Task: Look for space in Berlin Köpenick, Germany from 10th July, 2023 to 15th July, 2023 for 7 adults in price range Rs.10000 to Rs.15000. Place can be entire place or shared room with 4 bedrooms having 7 beds and 4 bathrooms. Property type can be house, flat, guest house. Amenities needed are: wifi, TV, free parkinig on premises, gym, breakfast. Booking option can be shelf check-in. Required host language is English.
Action: Mouse pressed left at (489, 106)
Screenshot: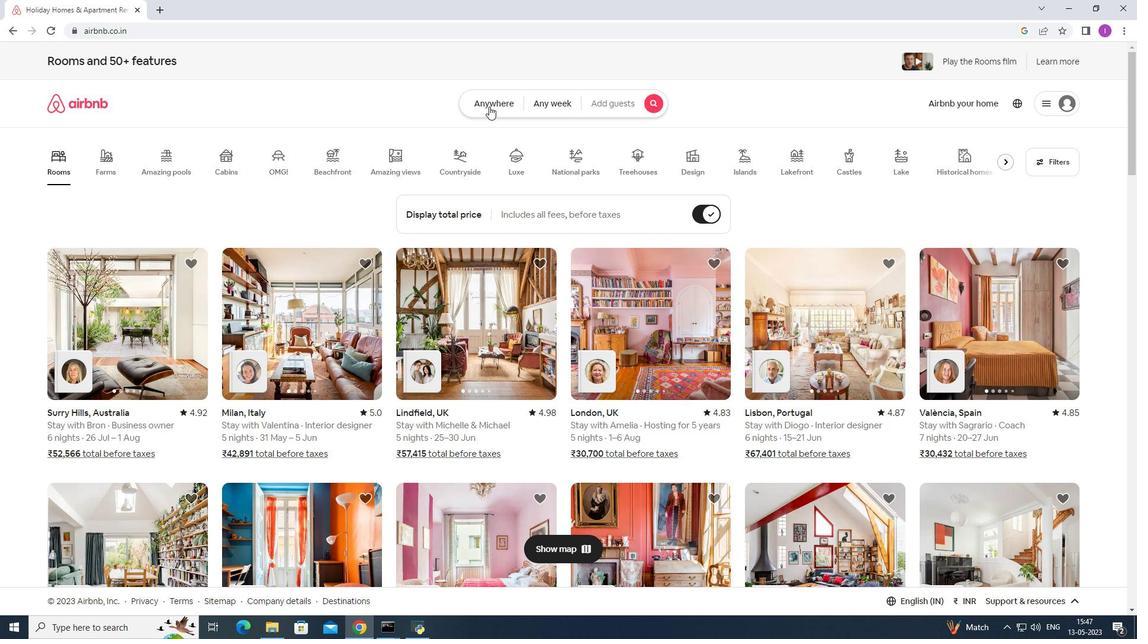 
Action: Mouse moved to (407, 154)
Screenshot: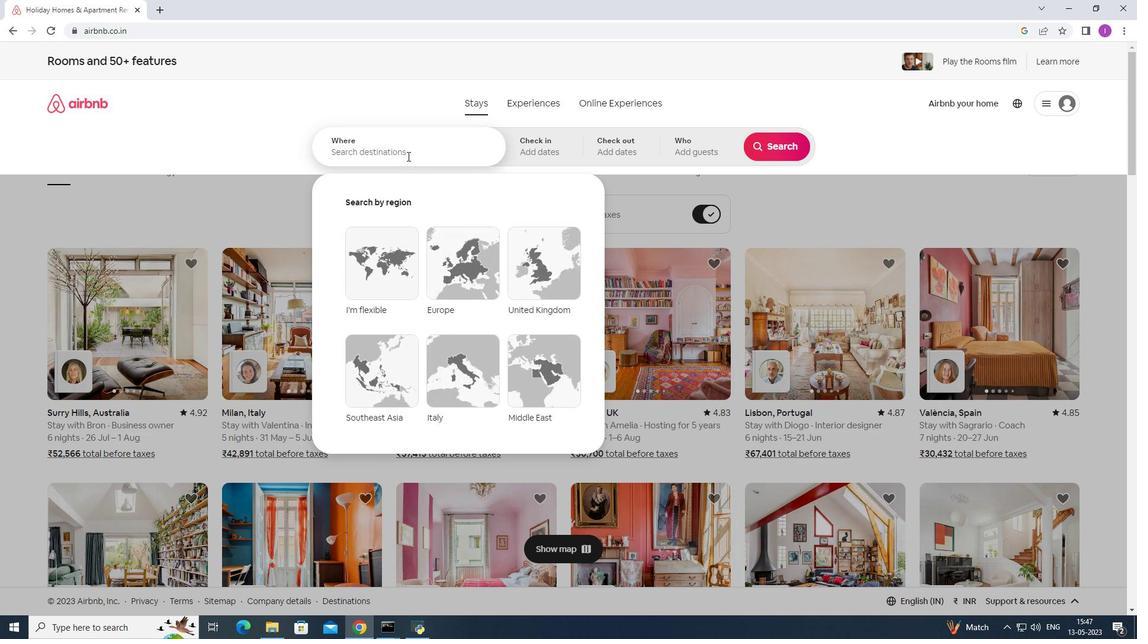
Action: Mouse pressed left at (407, 154)
Screenshot: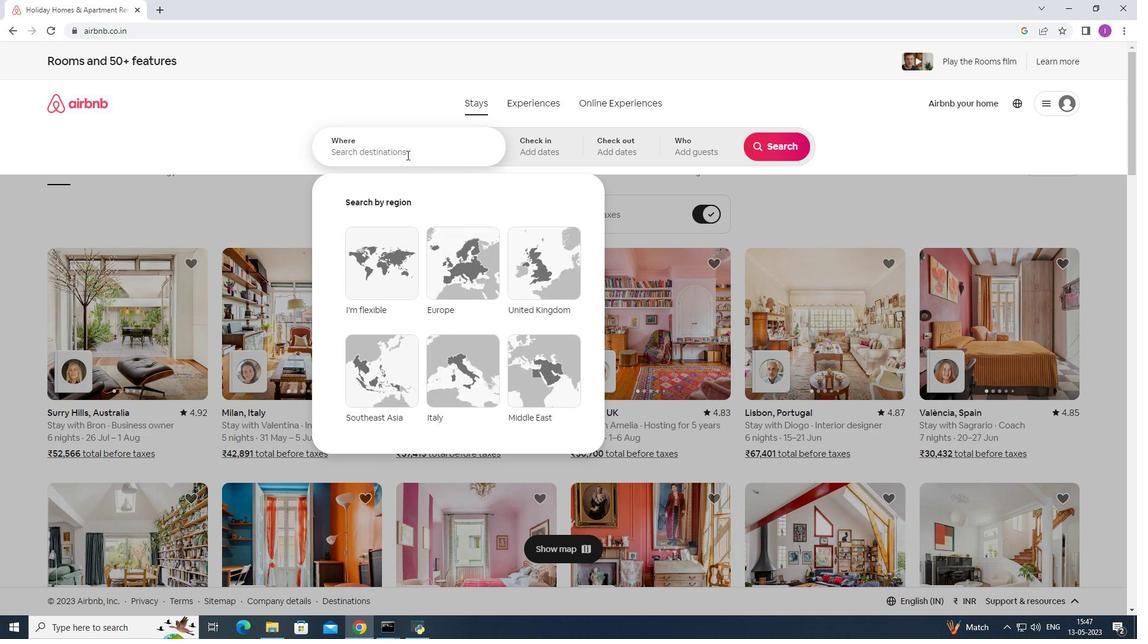 
Action: Key pressed <Key.shift>Berlin<Key.space>kopenick,<Key.shift><Key.shift><Key.shift>Germany
Screenshot: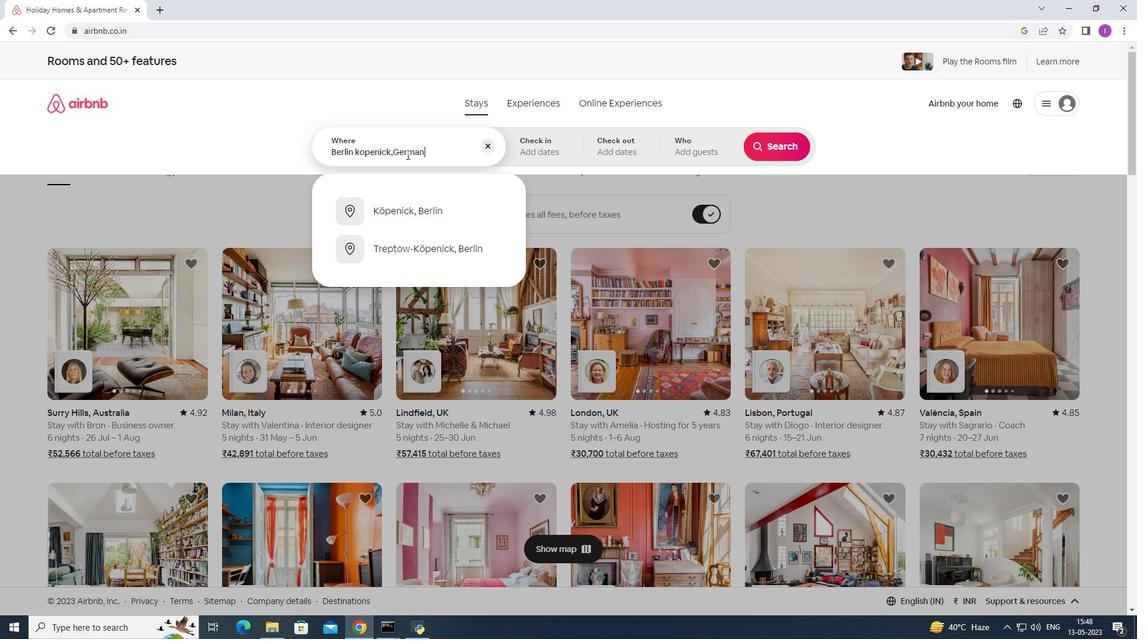 
Action: Mouse moved to (559, 147)
Screenshot: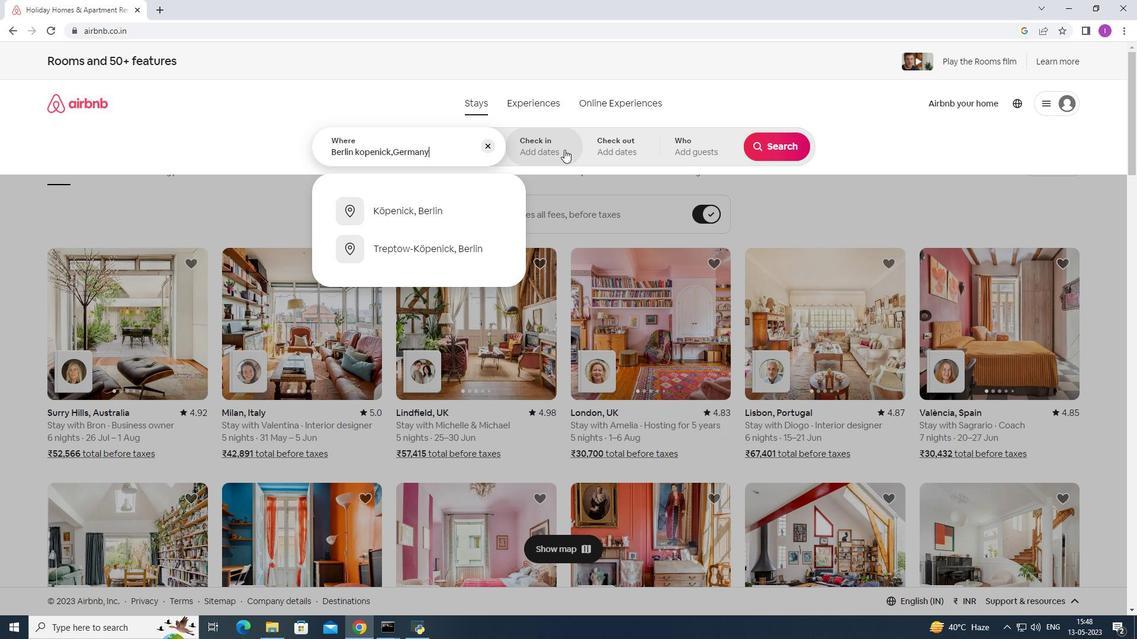 
Action: Mouse pressed left at (559, 147)
Screenshot: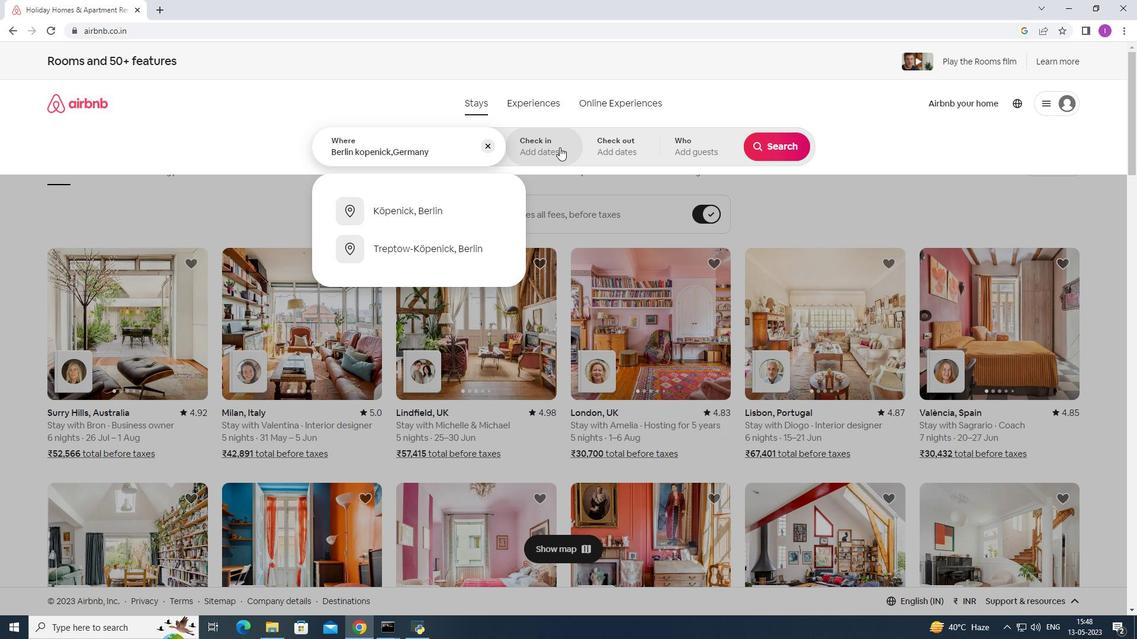 
Action: Mouse moved to (775, 243)
Screenshot: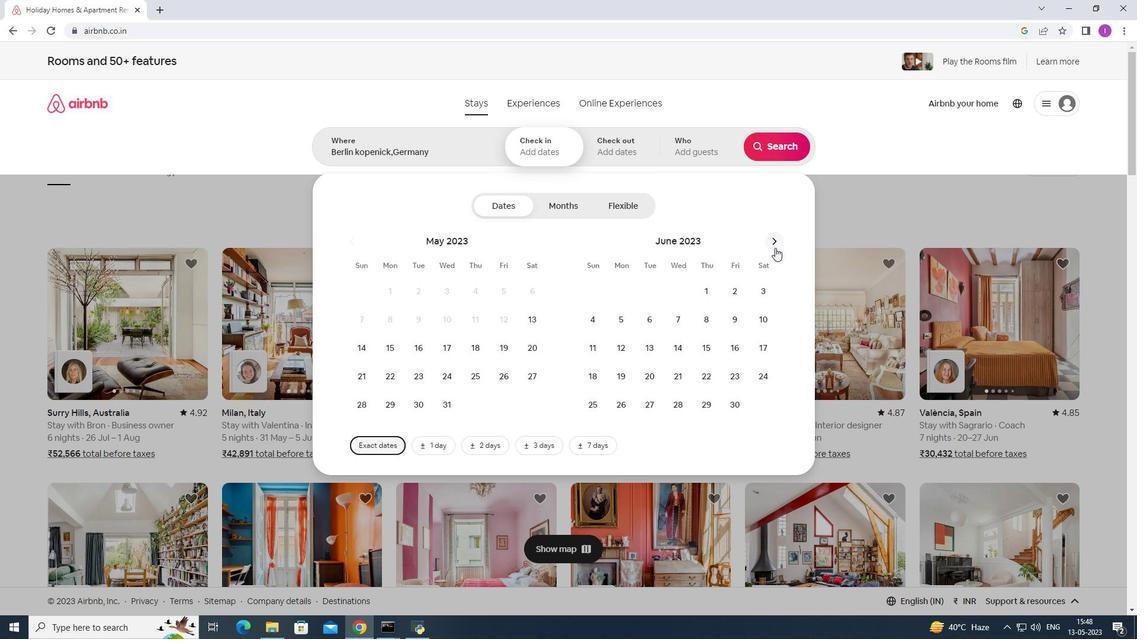 
Action: Mouse pressed left at (775, 243)
Screenshot: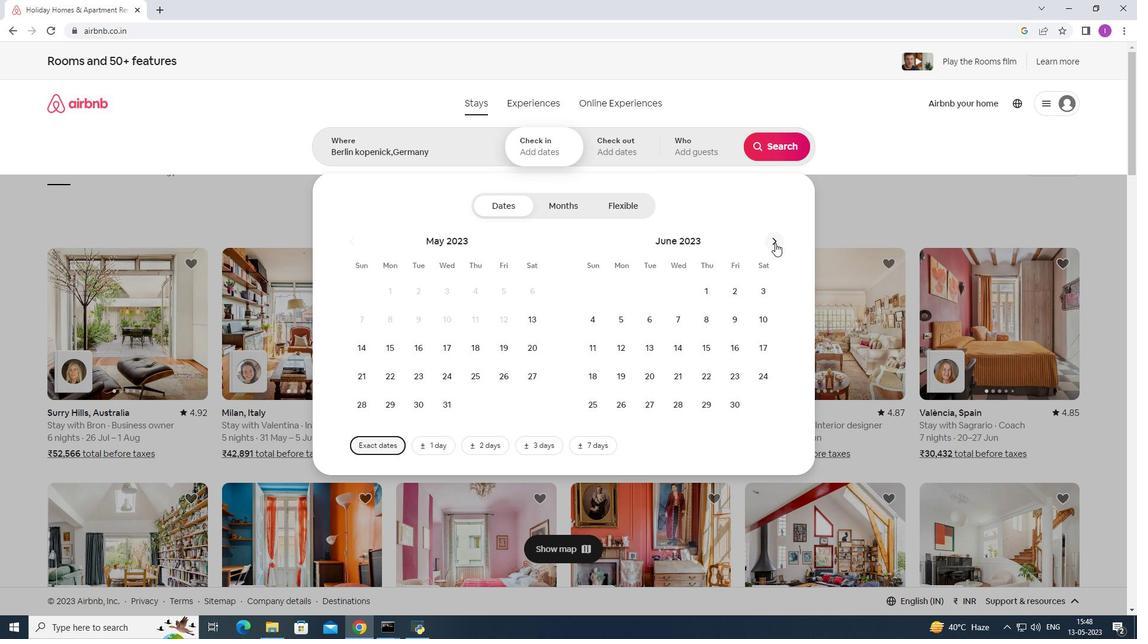 
Action: Mouse moved to (625, 343)
Screenshot: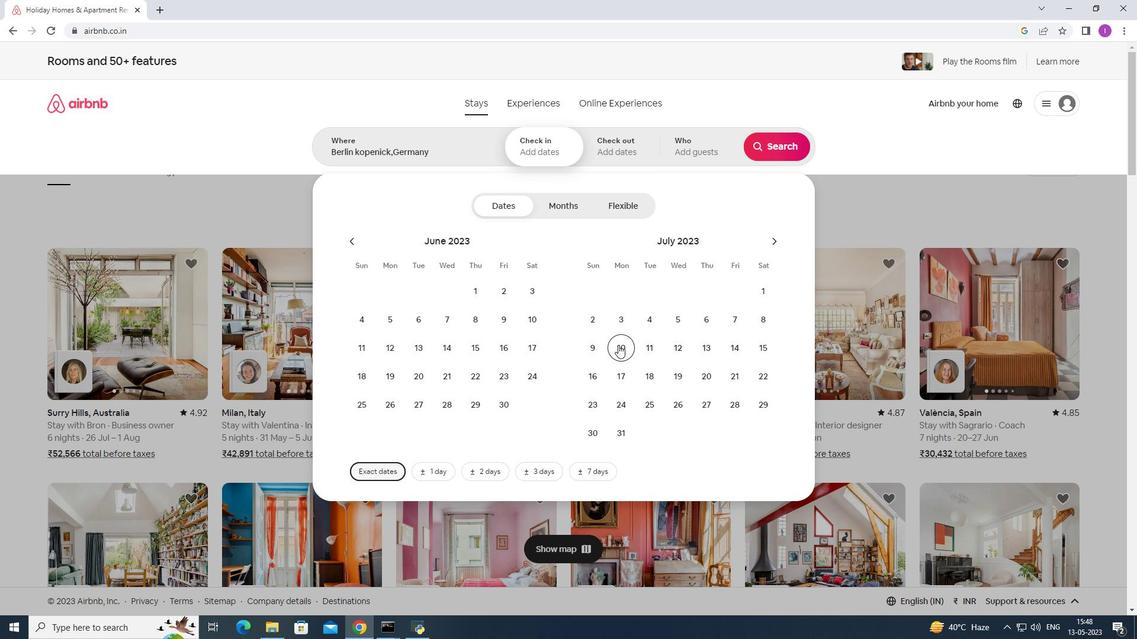 
Action: Mouse pressed left at (625, 343)
Screenshot: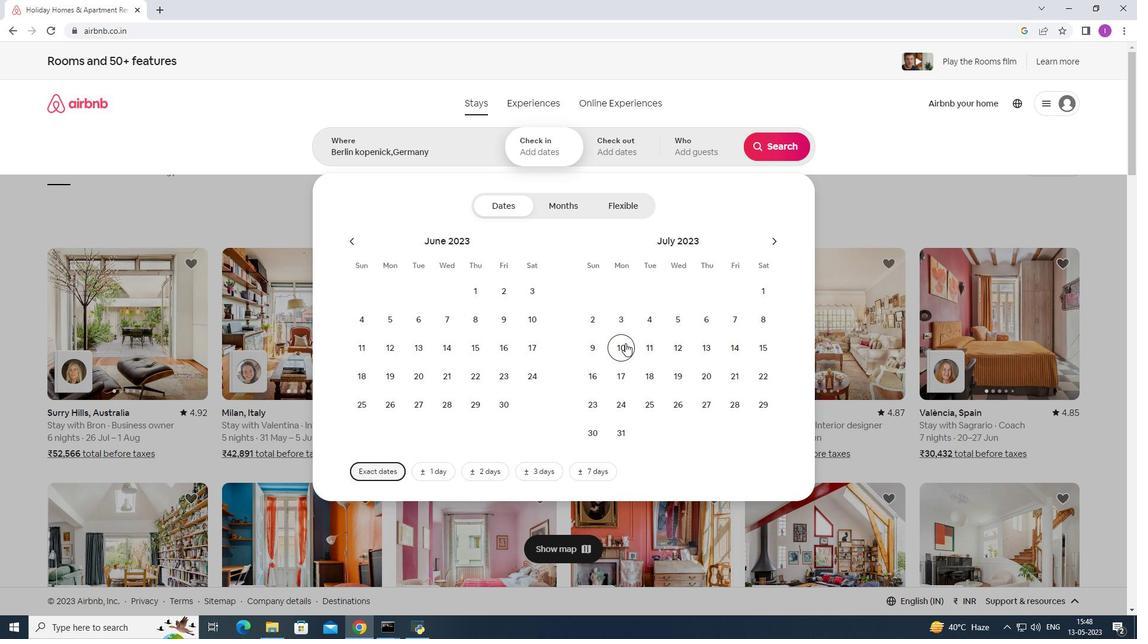 
Action: Mouse moved to (764, 355)
Screenshot: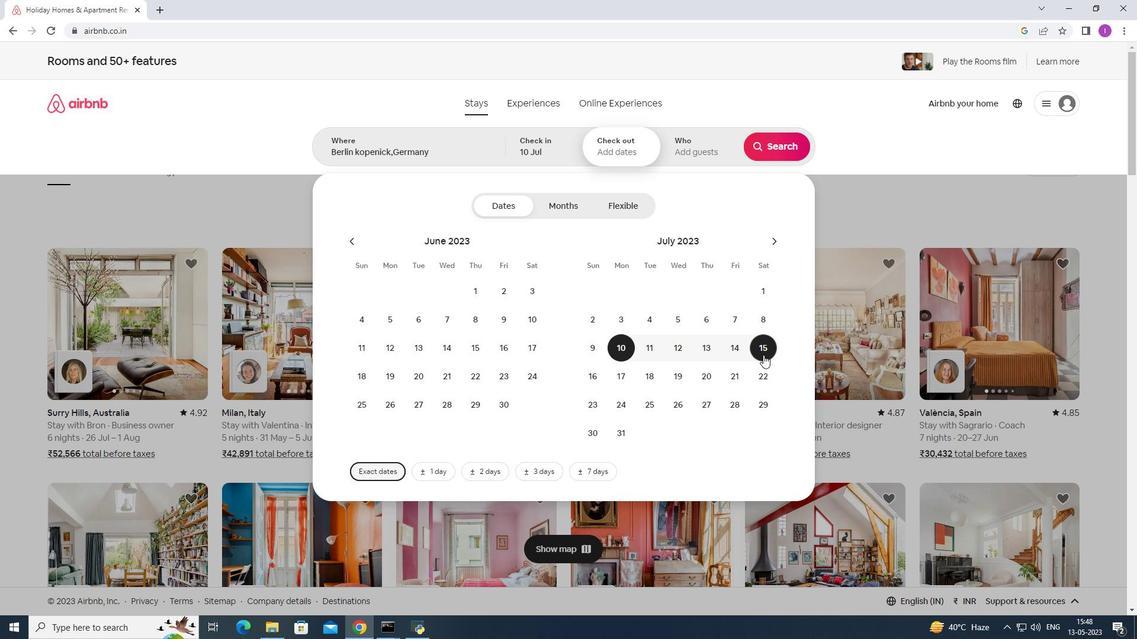 
Action: Mouse pressed left at (764, 355)
Screenshot: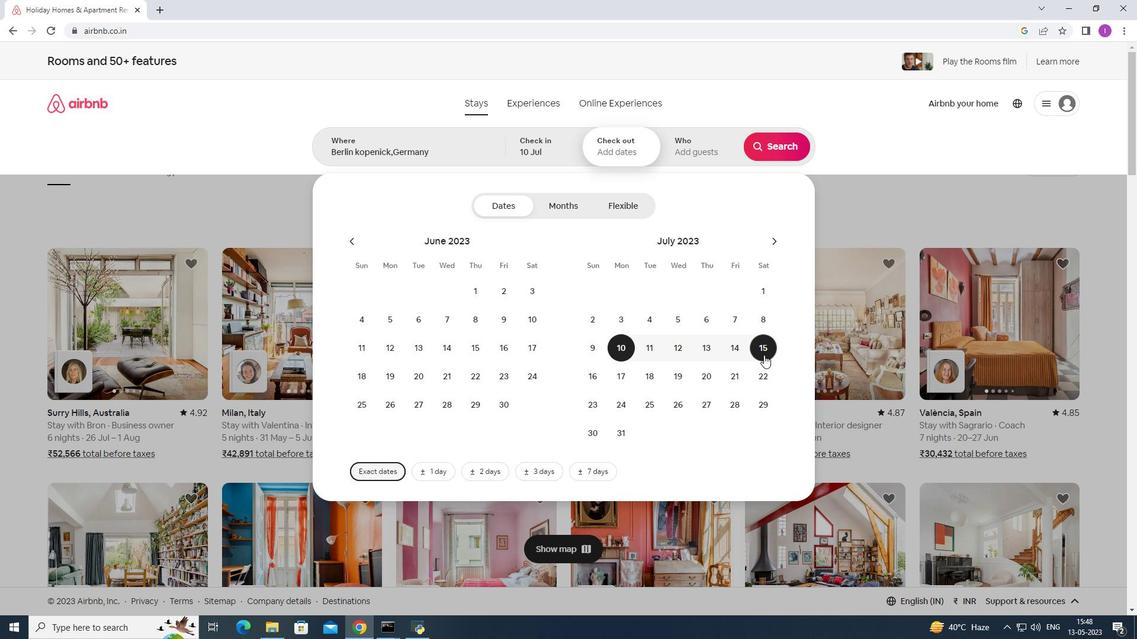 
Action: Mouse moved to (692, 152)
Screenshot: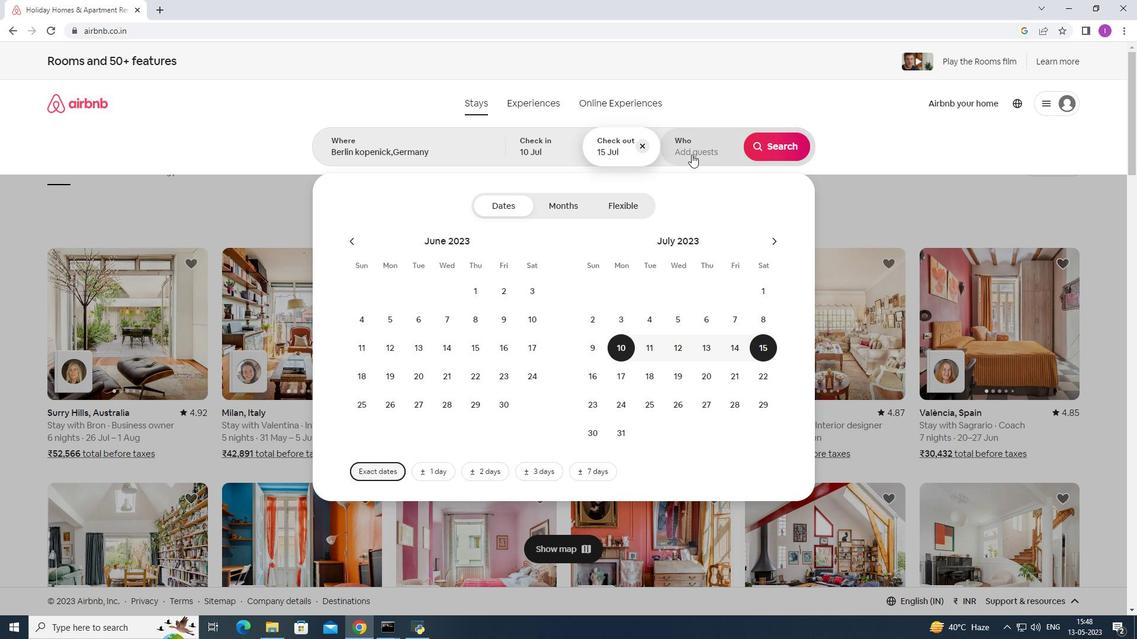 
Action: Mouse pressed left at (692, 152)
Screenshot: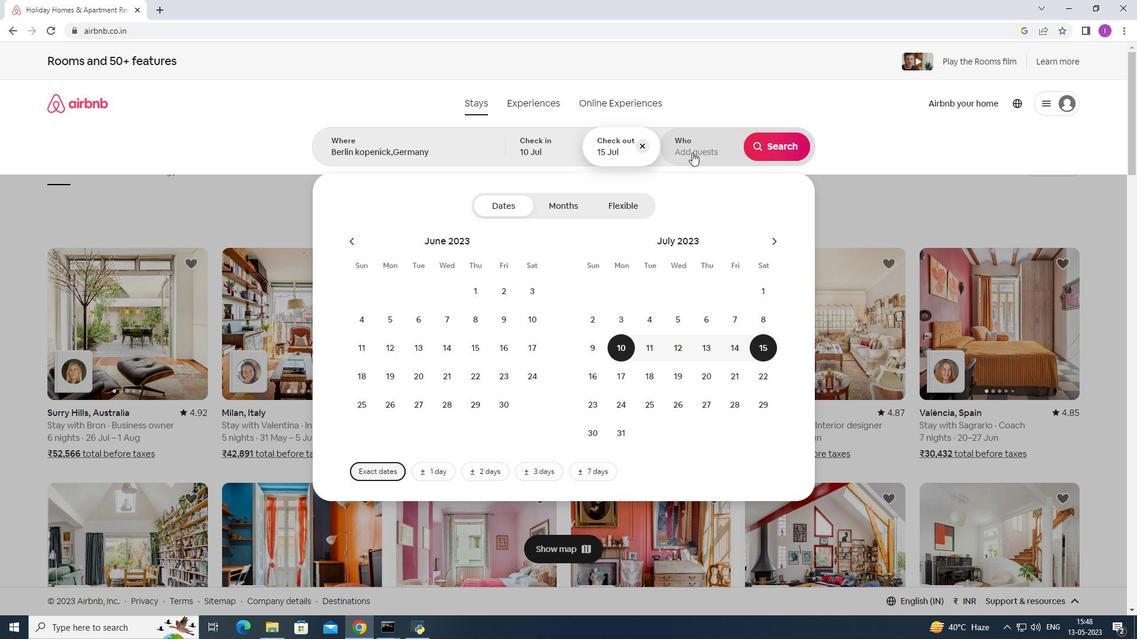
Action: Mouse moved to (780, 209)
Screenshot: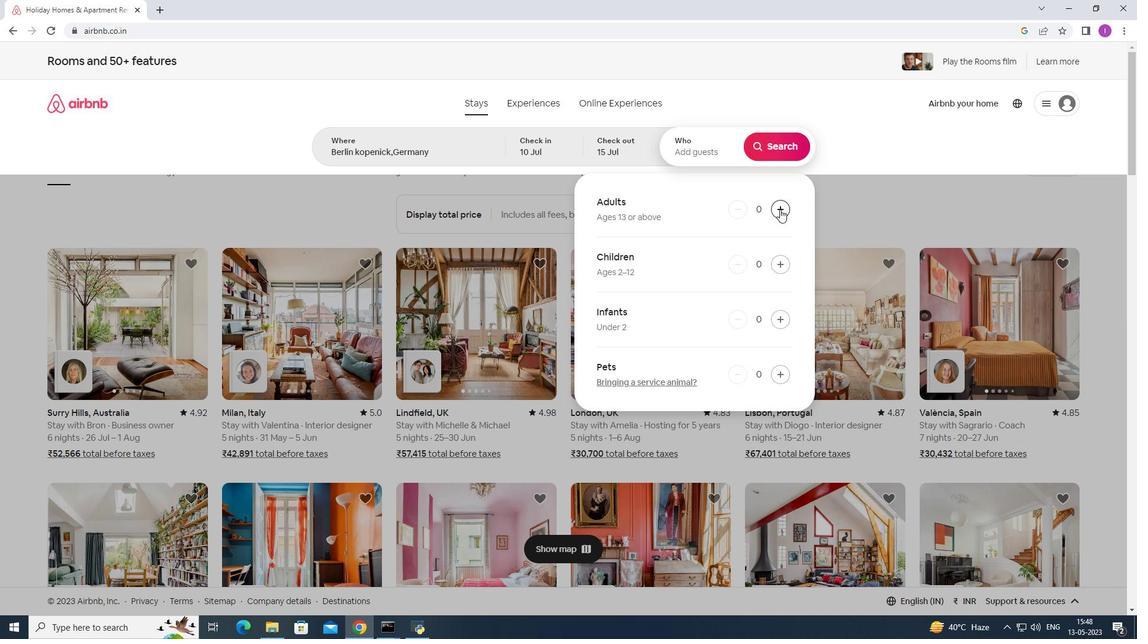 
Action: Mouse pressed left at (780, 209)
Screenshot: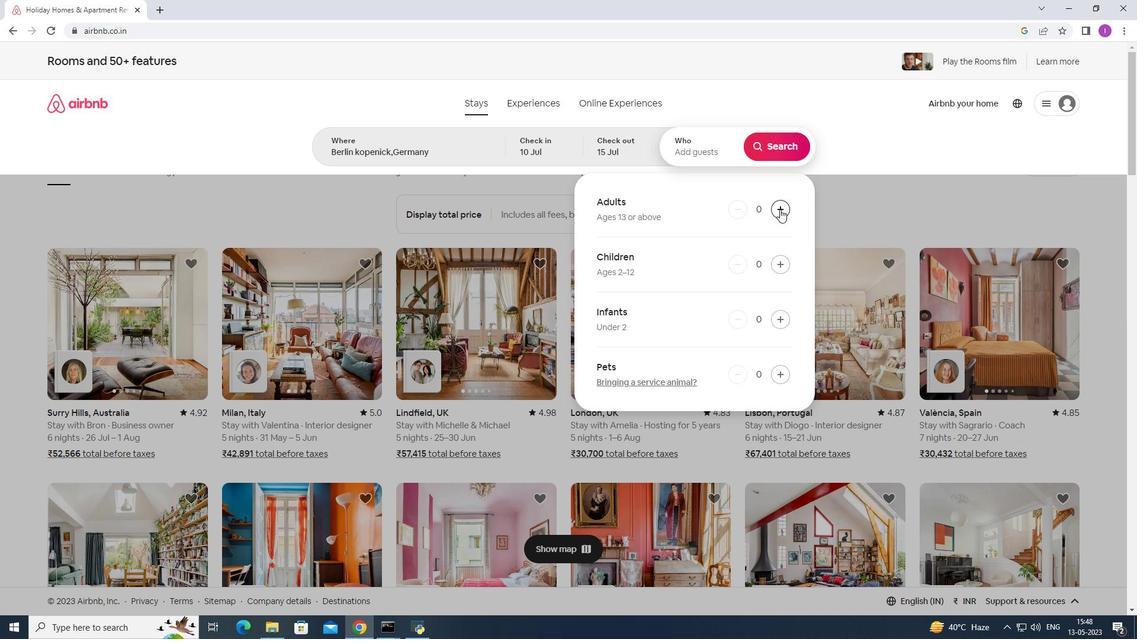 
Action: Mouse moved to (780, 209)
Screenshot: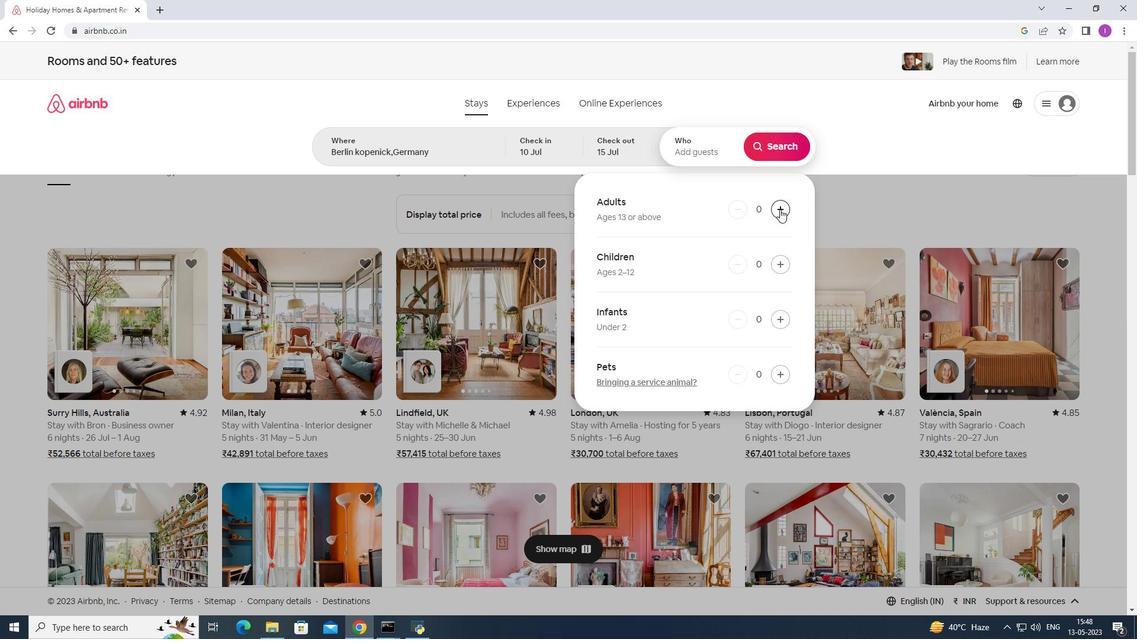 
Action: Mouse pressed left at (780, 209)
Screenshot: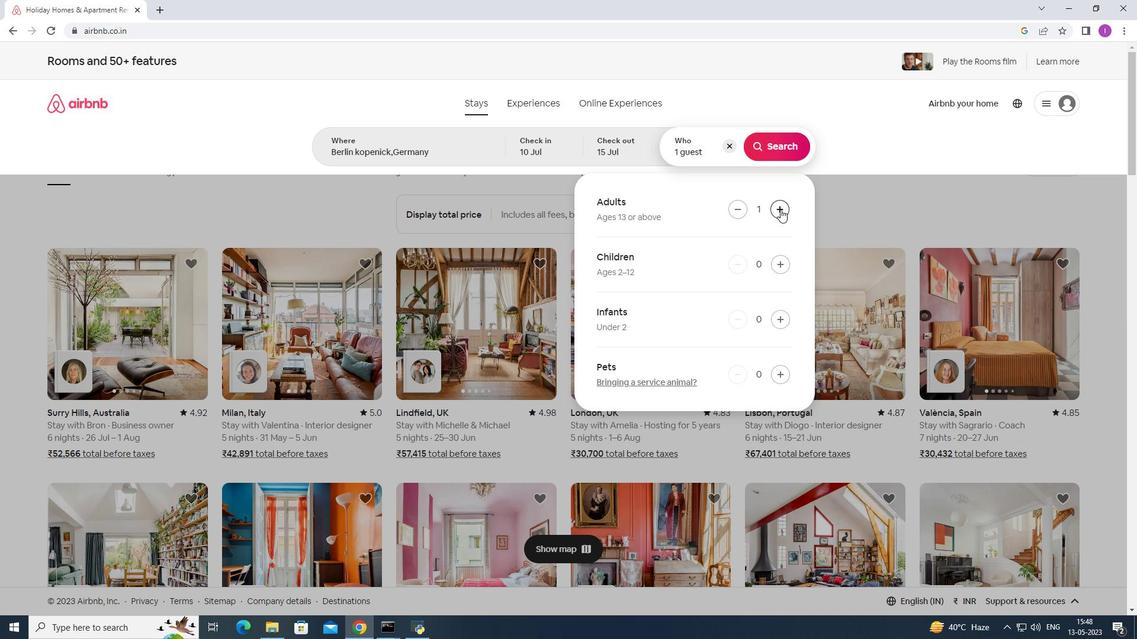
Action: Mouse pressed left at (780, 209)
Screenshot: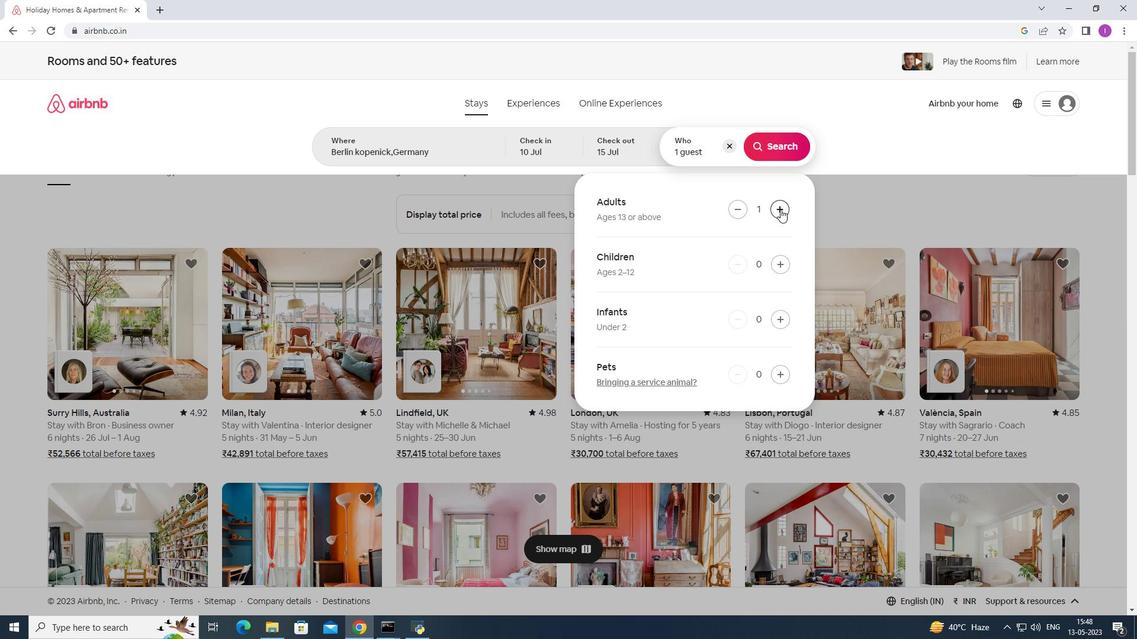 
Action: Mouse pressed left at (780, 209)
Screenshot: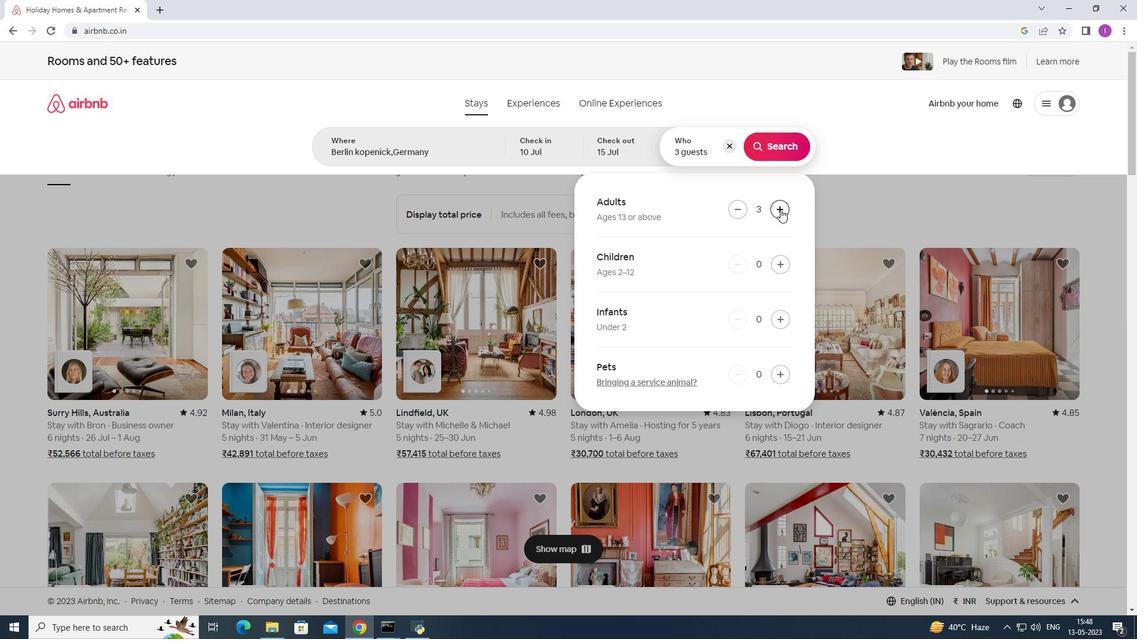
Action: Mouse pressed left at (780, 209)
Screenshot: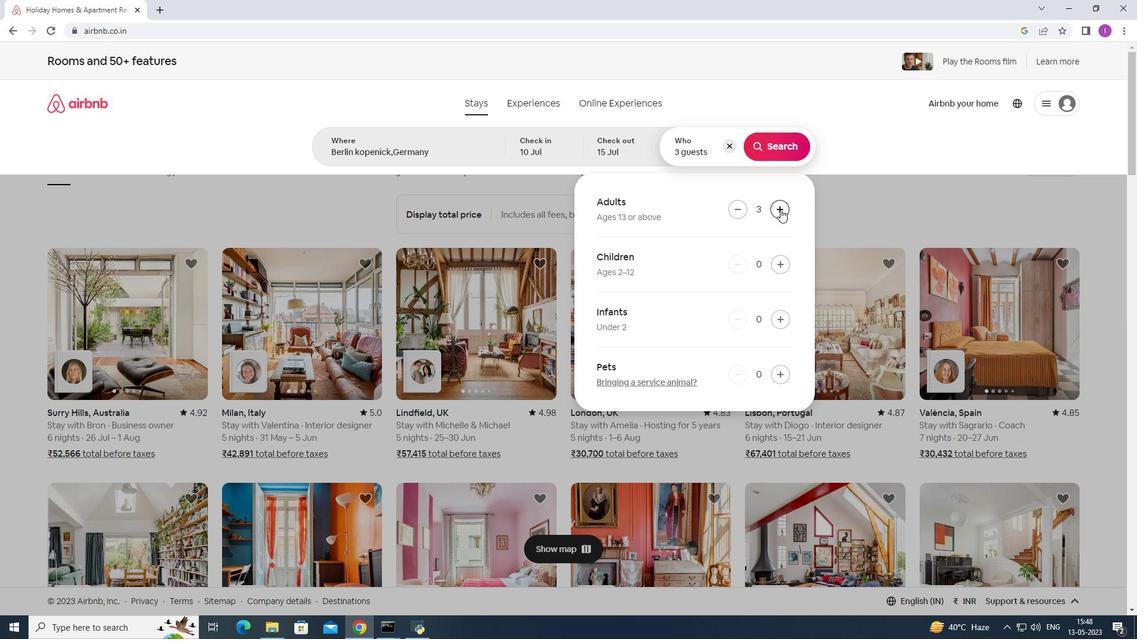 
Action: Mouse pressed left at (780, 209)
Screenshot: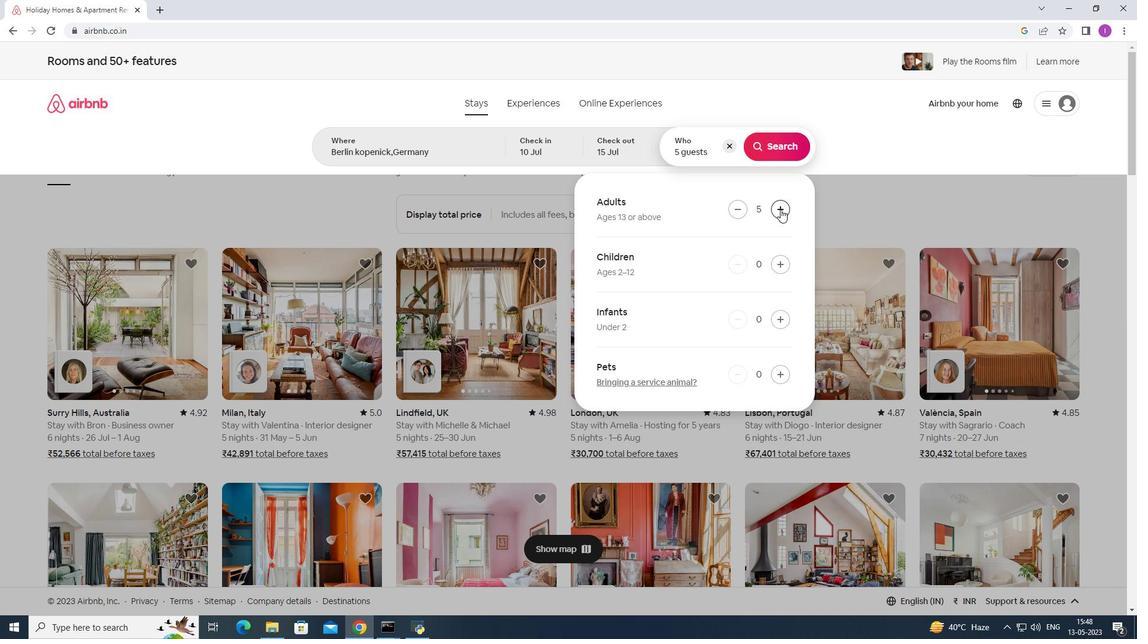 
Action: Mouse pressed left at (780, 209)
Screenshot: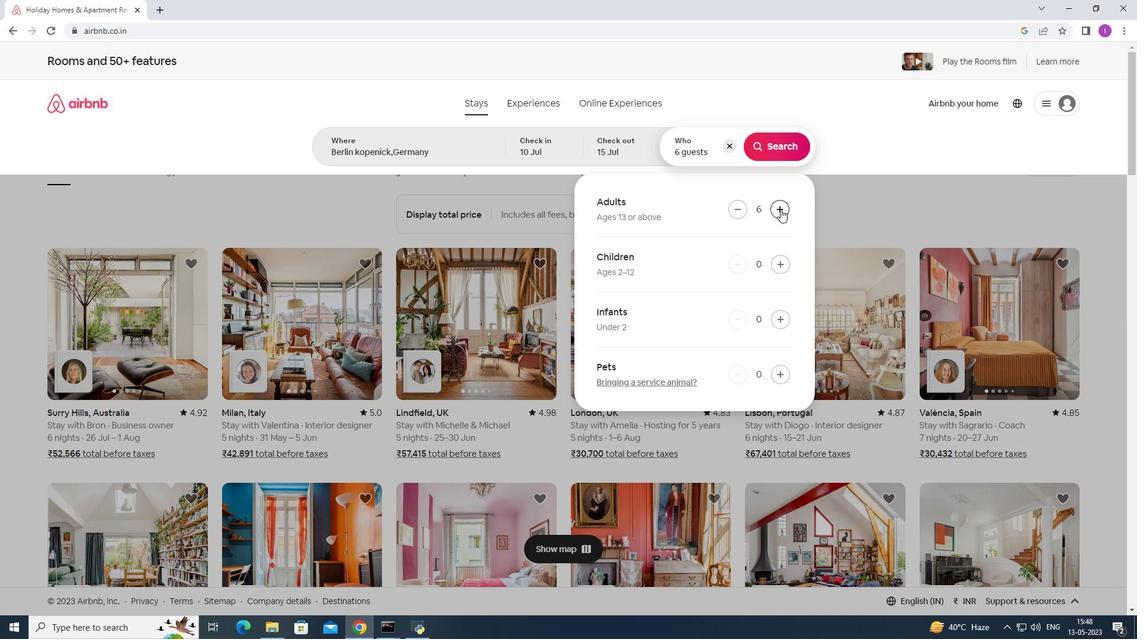 
Action: Mouse moved to (784, 154)
Screenshot: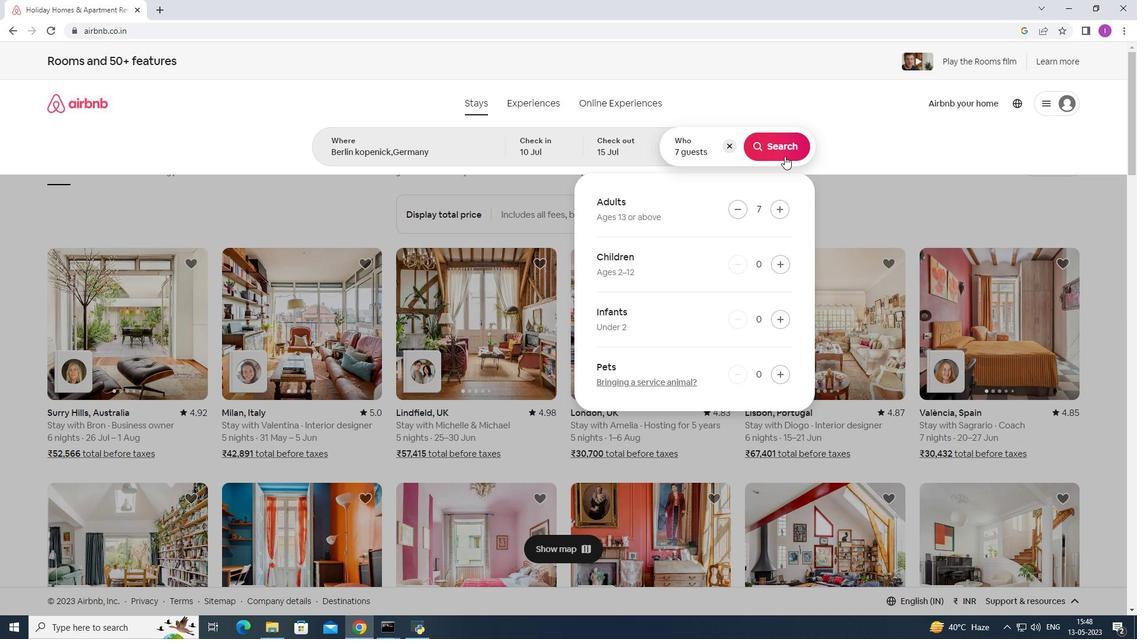 
Action: Mouse pressed left at (784, 154)
Screenshot: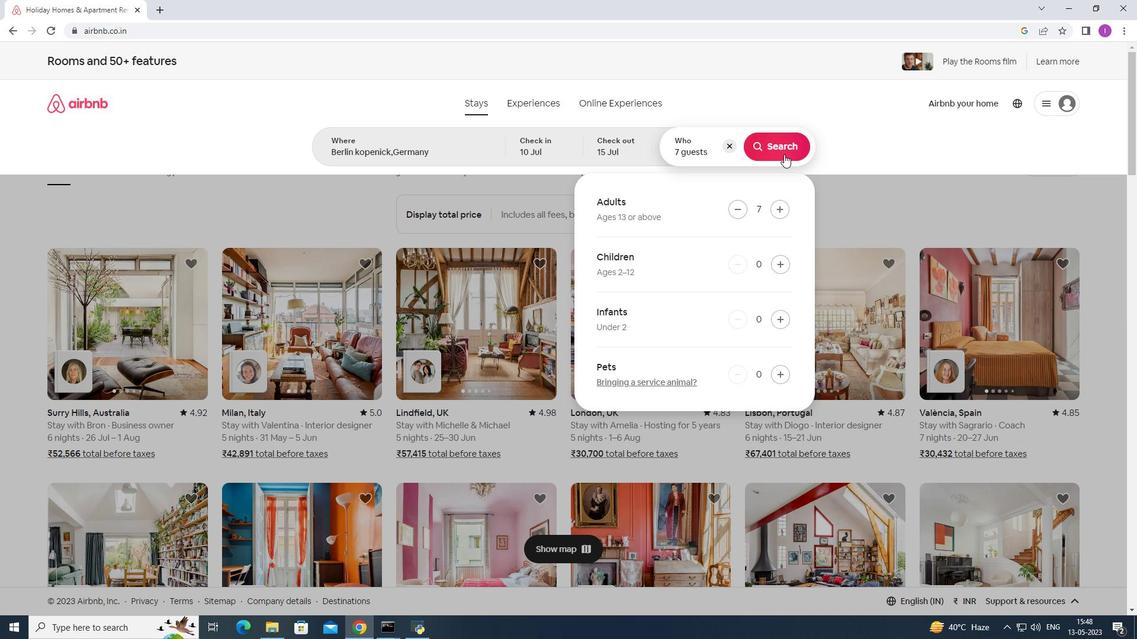 
Action: Mouse moved to (1081, 114)
Screenshot: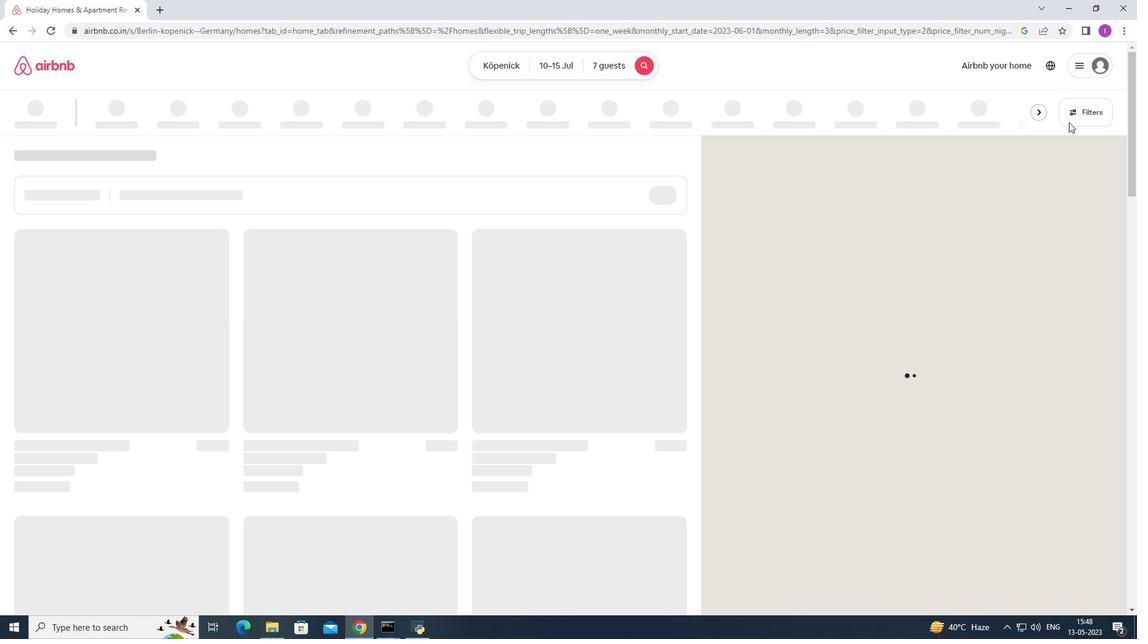 
Action: Mouse pressed left at (1081, 114)
Screenshot: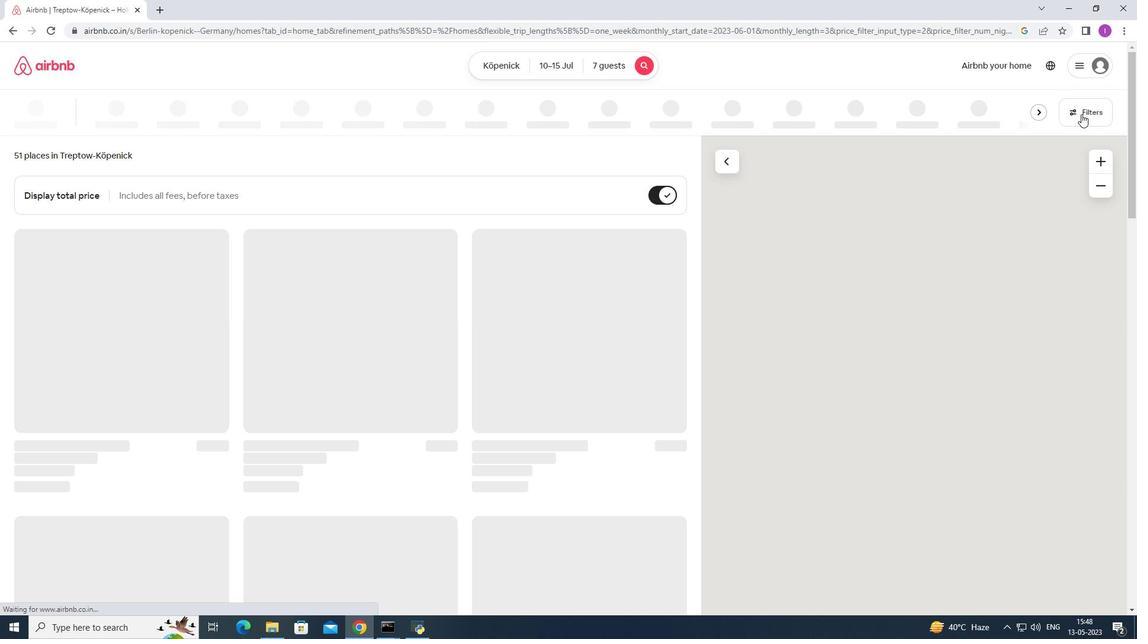 
Action: Mouse moved to (657, 408)
Screenshot: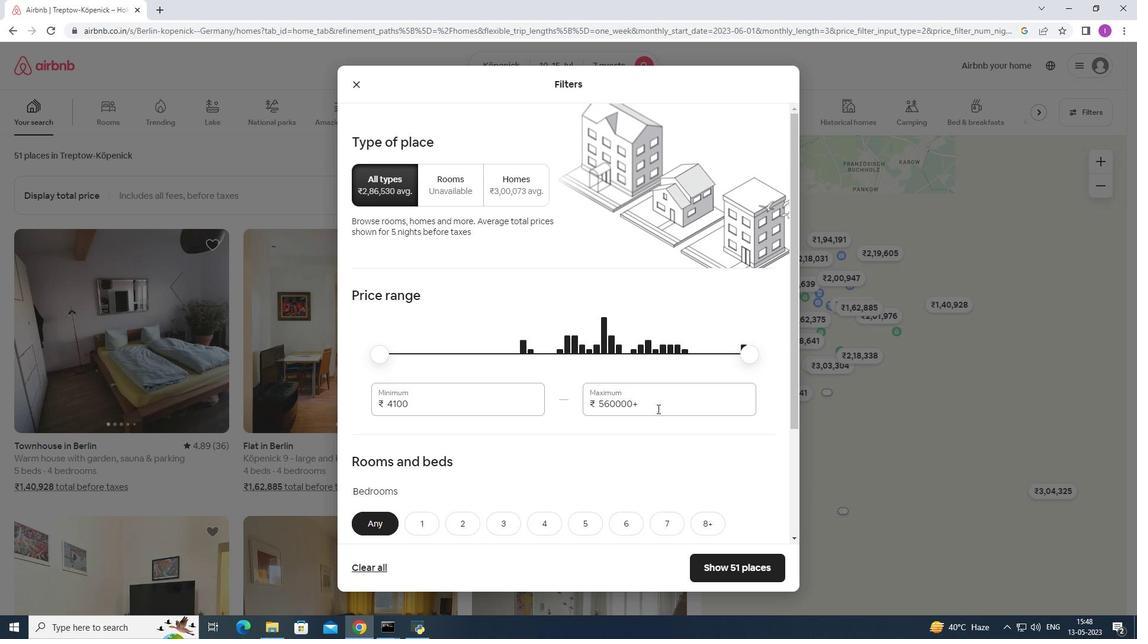 
Action: Mouse pressed left at (657, 408)
Screenshot: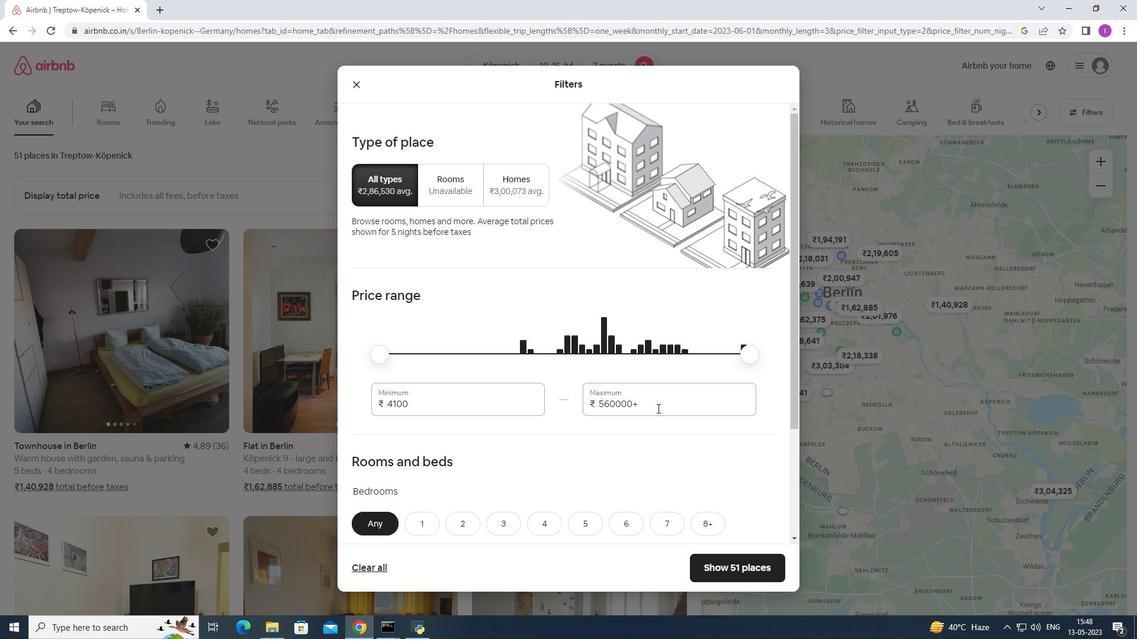 
Action: Mouse moved to (633, 438)
Screenshot: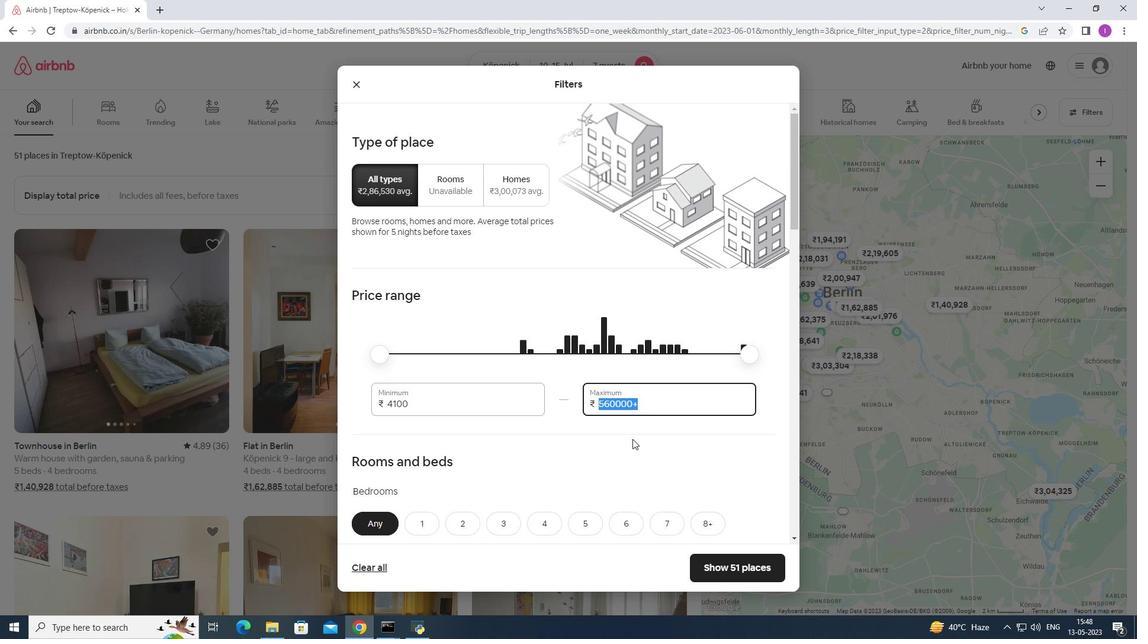 
Action: Key pressed 1
Screenshot: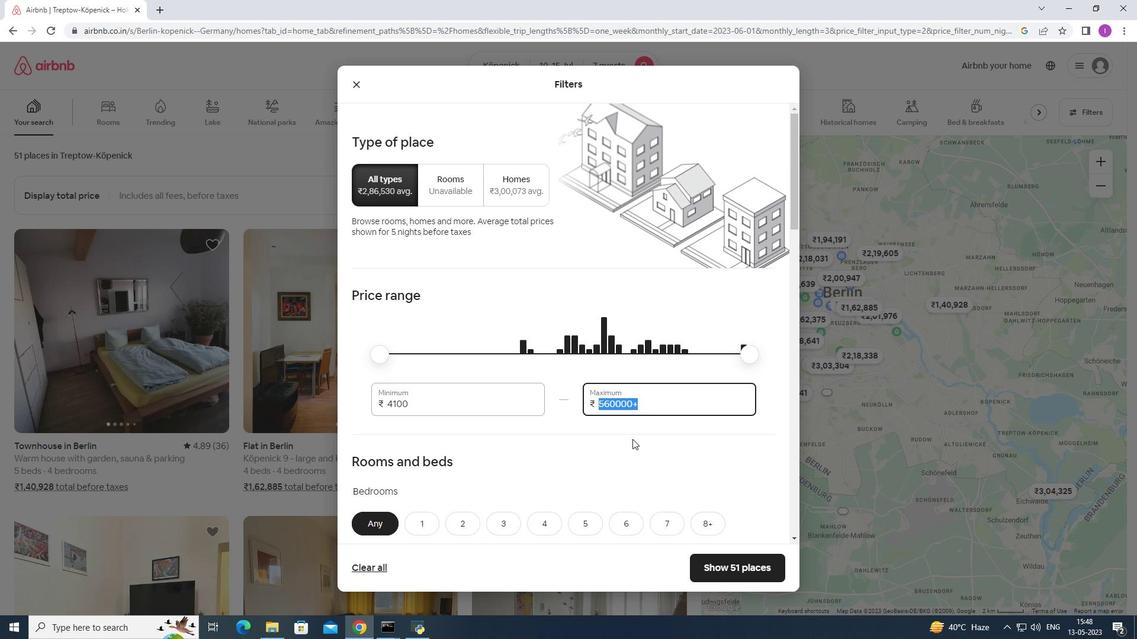 
Action: Mouse moved to (634, 434)
Screenshot: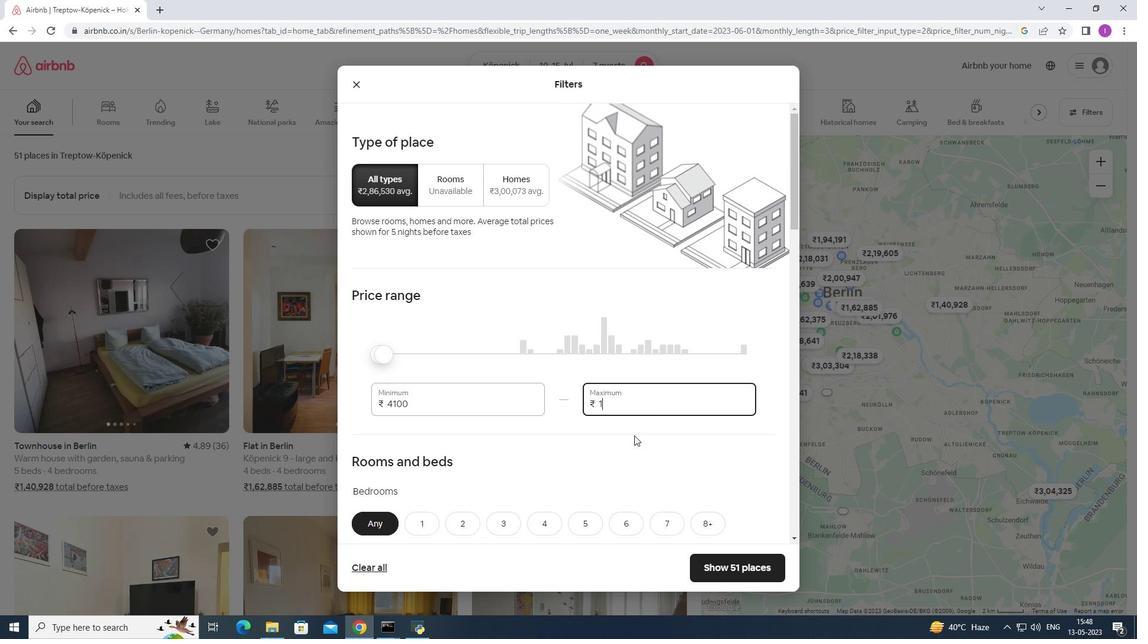 
Action: Key pressed 5
Screenshot: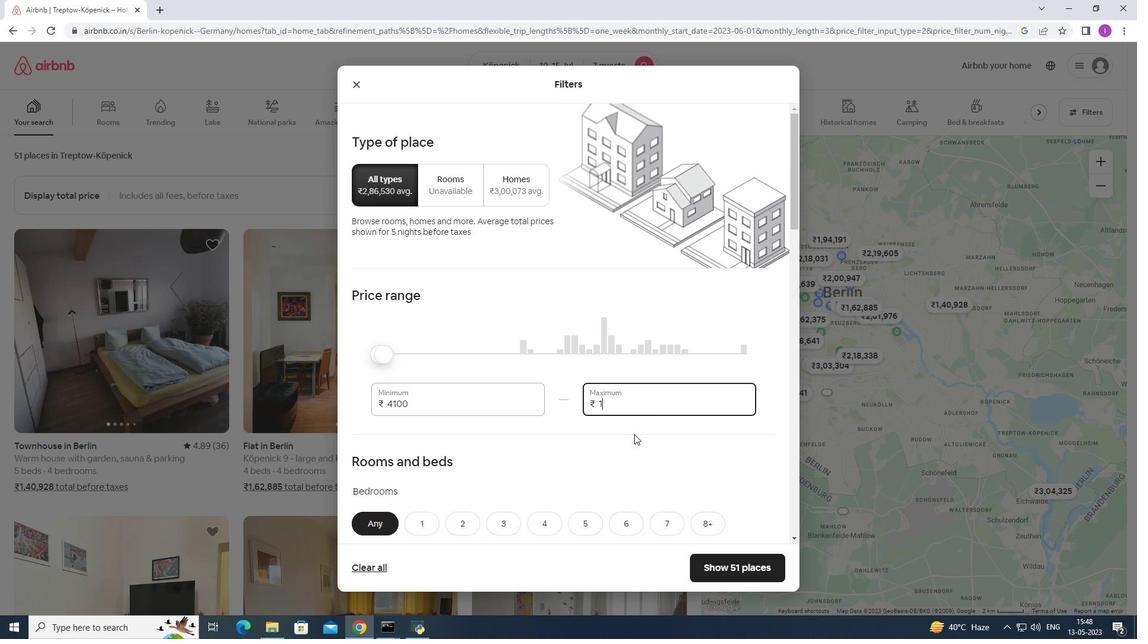 
Action: Mouse moved to (635, 430)
Screenshot: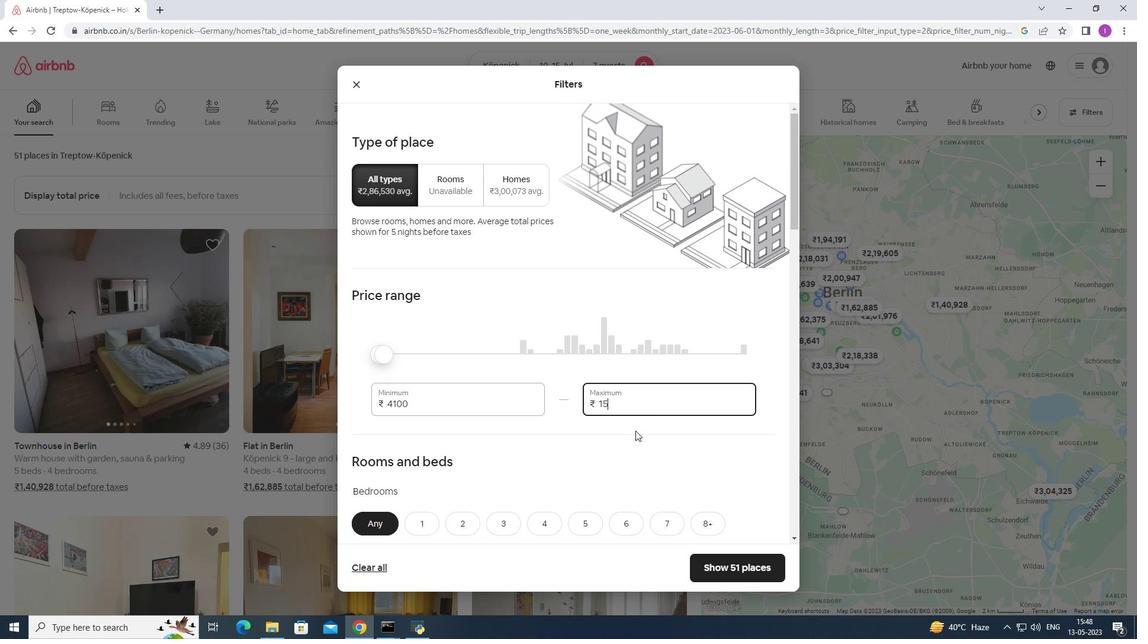 
Action: Key pressed 000
Screenshot: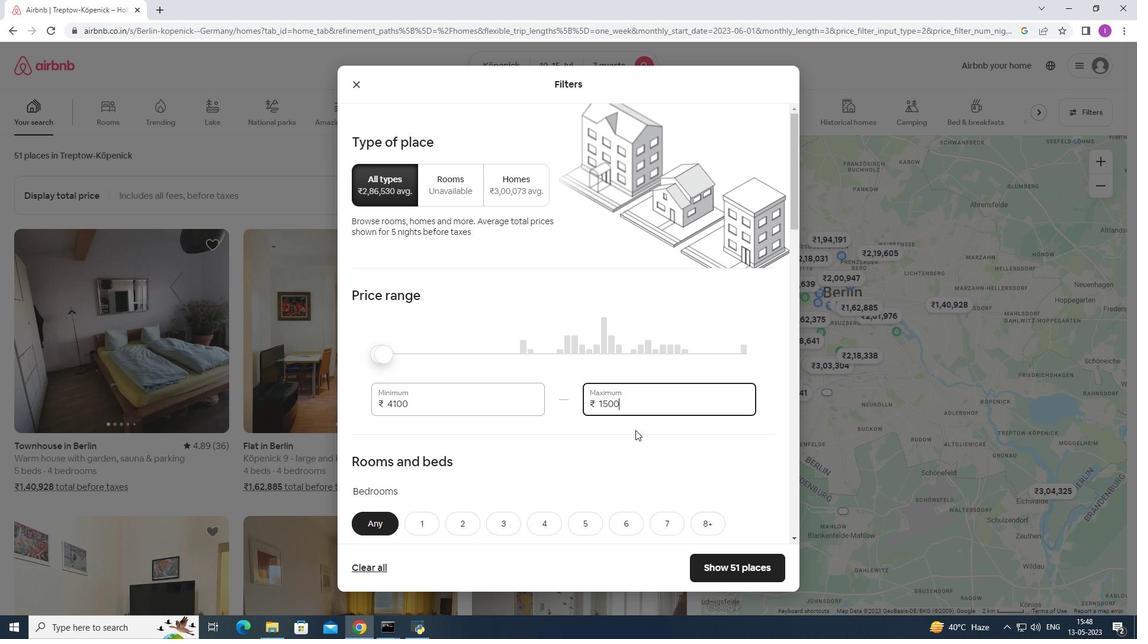 
Action: Mouse moved to (421, 402)
Screenshot: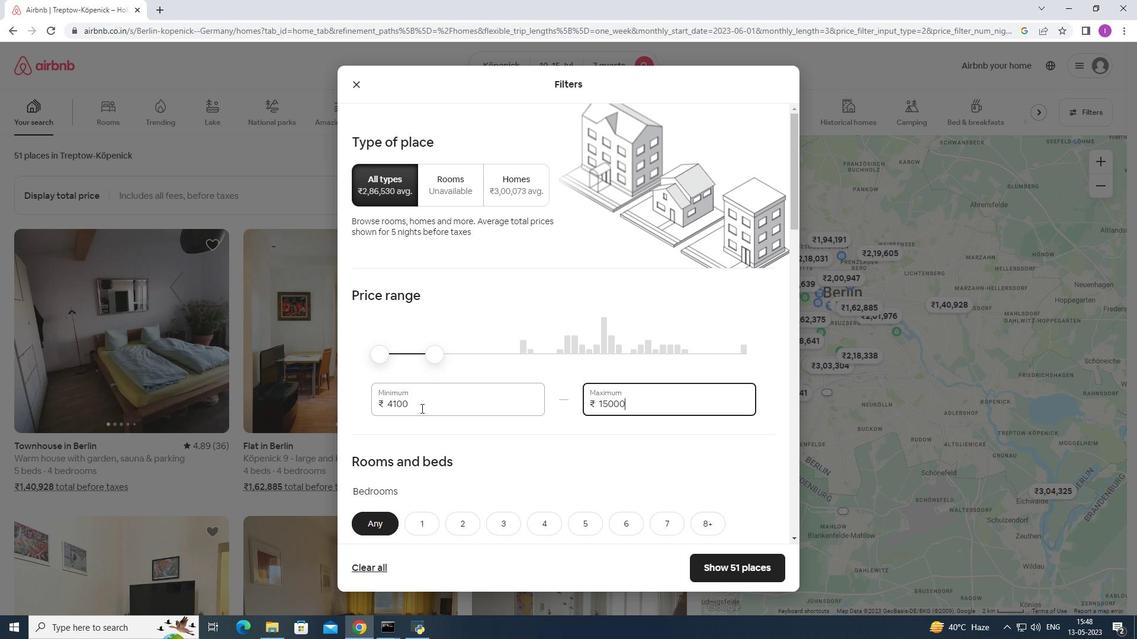 
Action: Mouse pressed left at (421, 402)
Screenshot: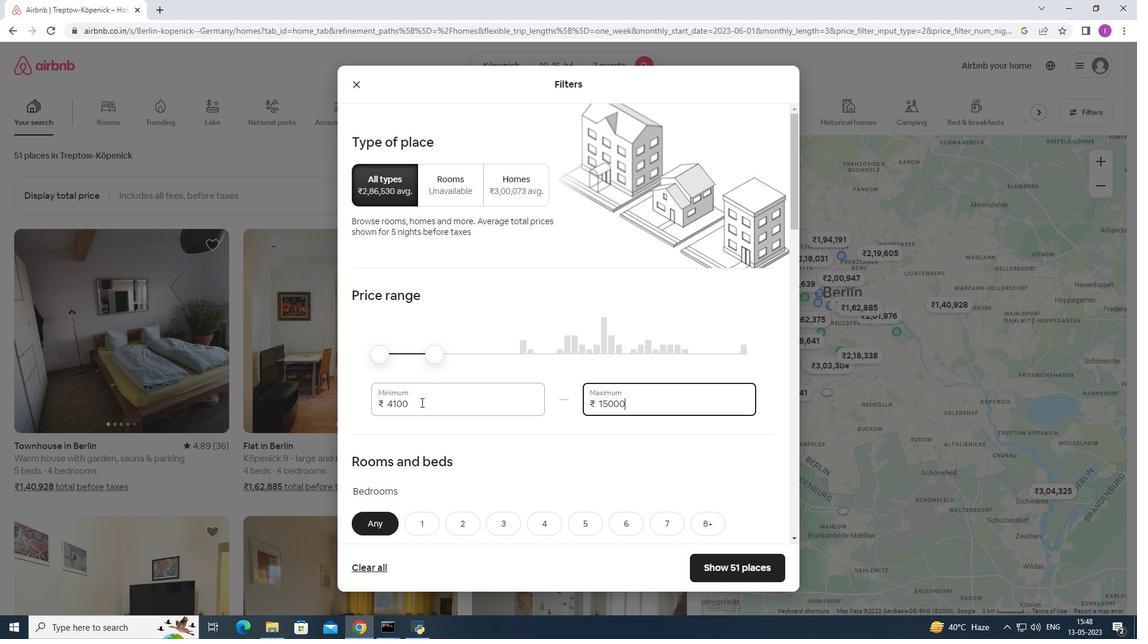 
Action: Mouse moved to (447, 401)
Screenshot: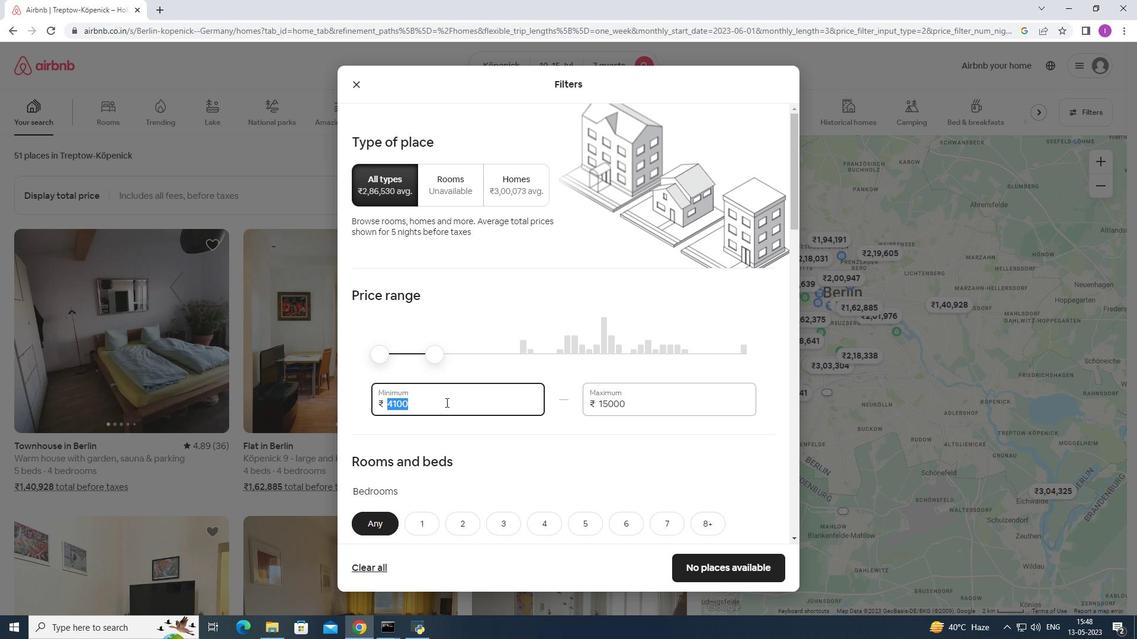 
Action: Key pressed 10000
Screenshot: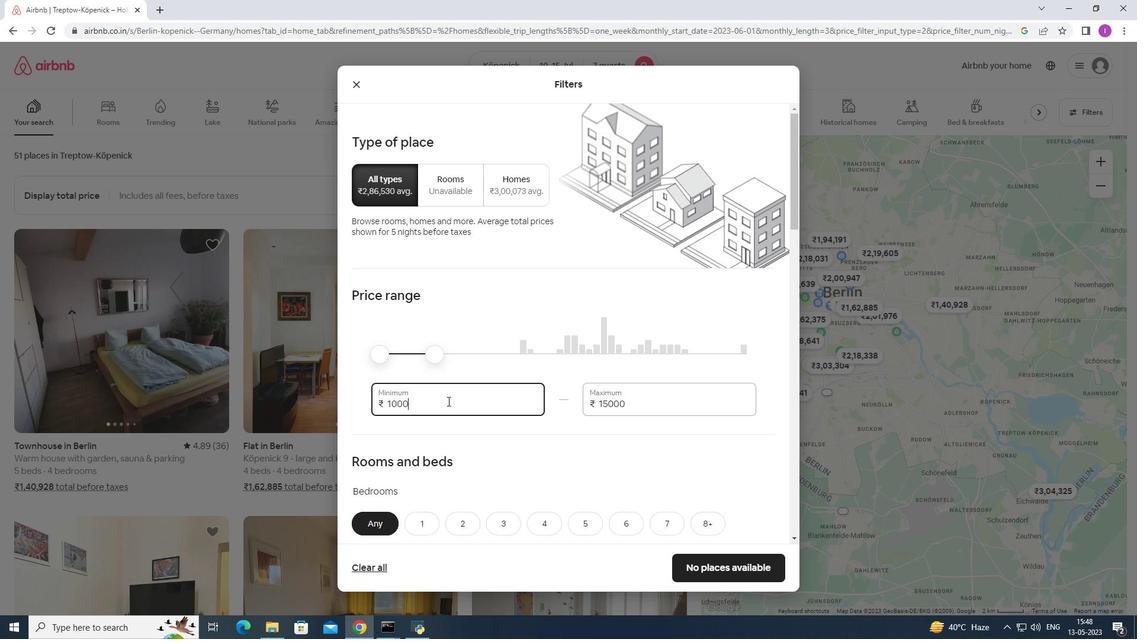 
Action: Mouse moved to (458, 400)
Screenshot: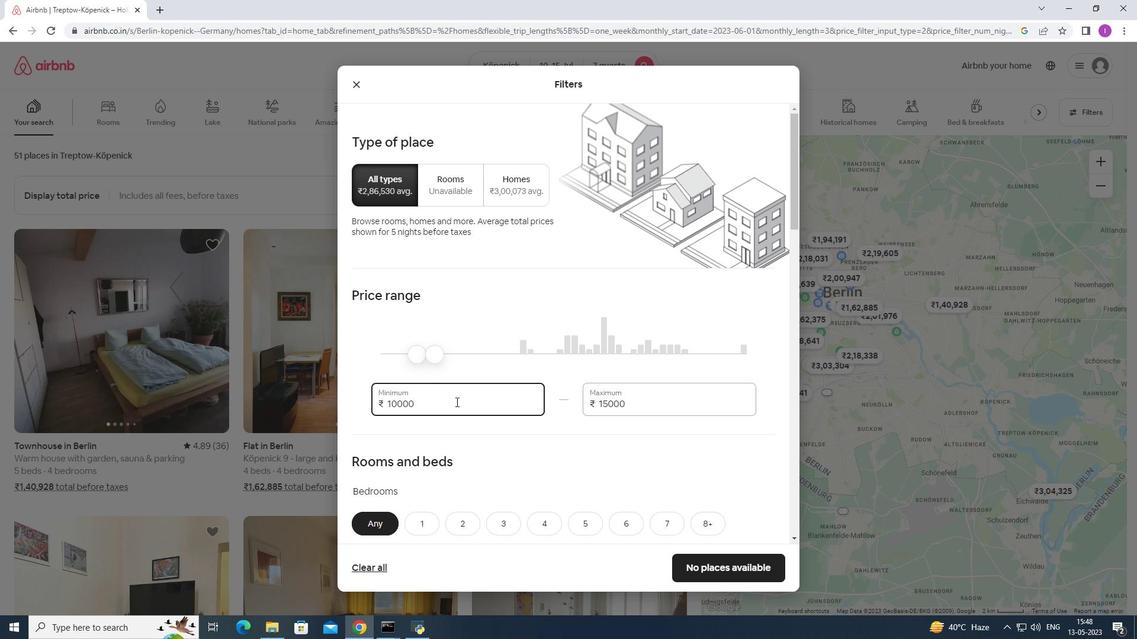 
Action: Mouse scrolled (458, 399) with delta (0, 0)
Screenshot: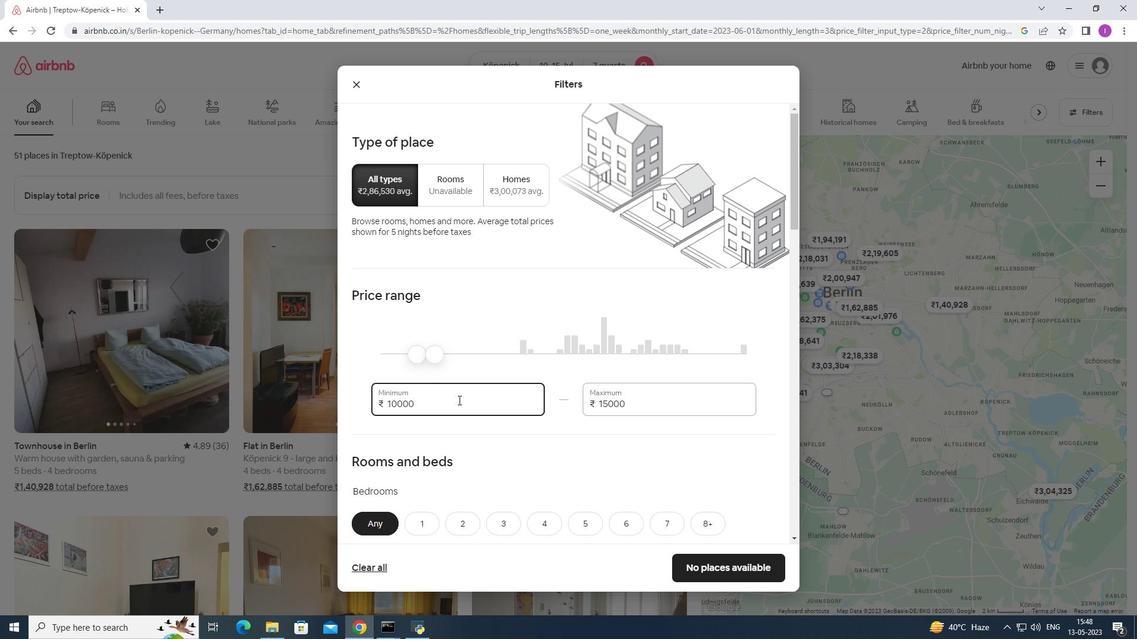 
Action: Mouse moved to (535, 399)
Screenshot: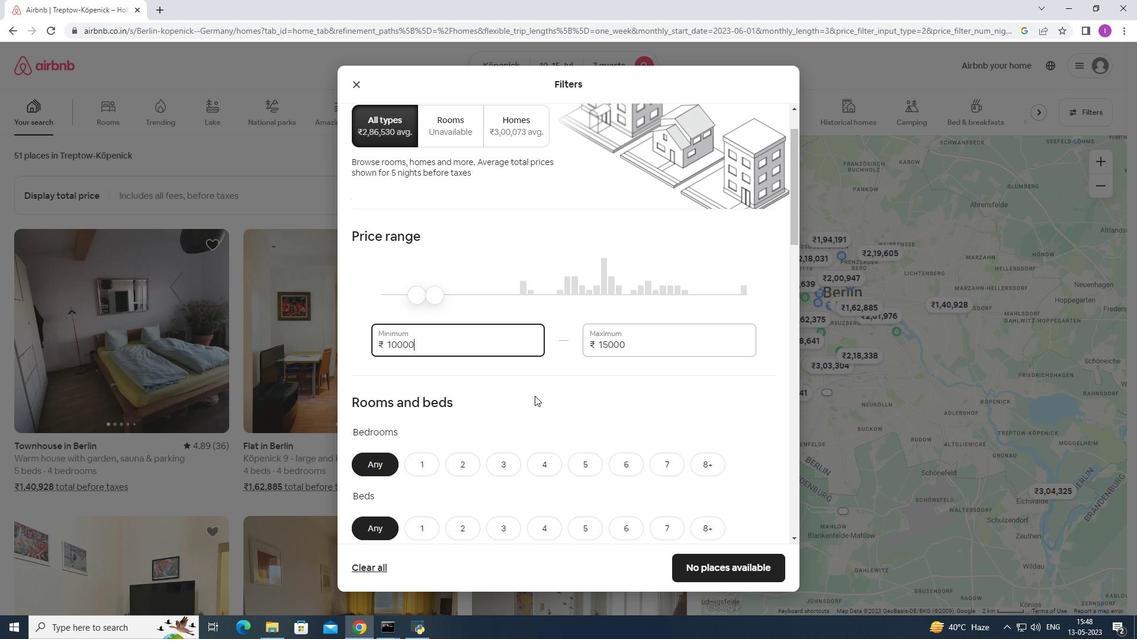
Action: Mouse scrolled (535, 398) with delta (0, 0)
Screenshot: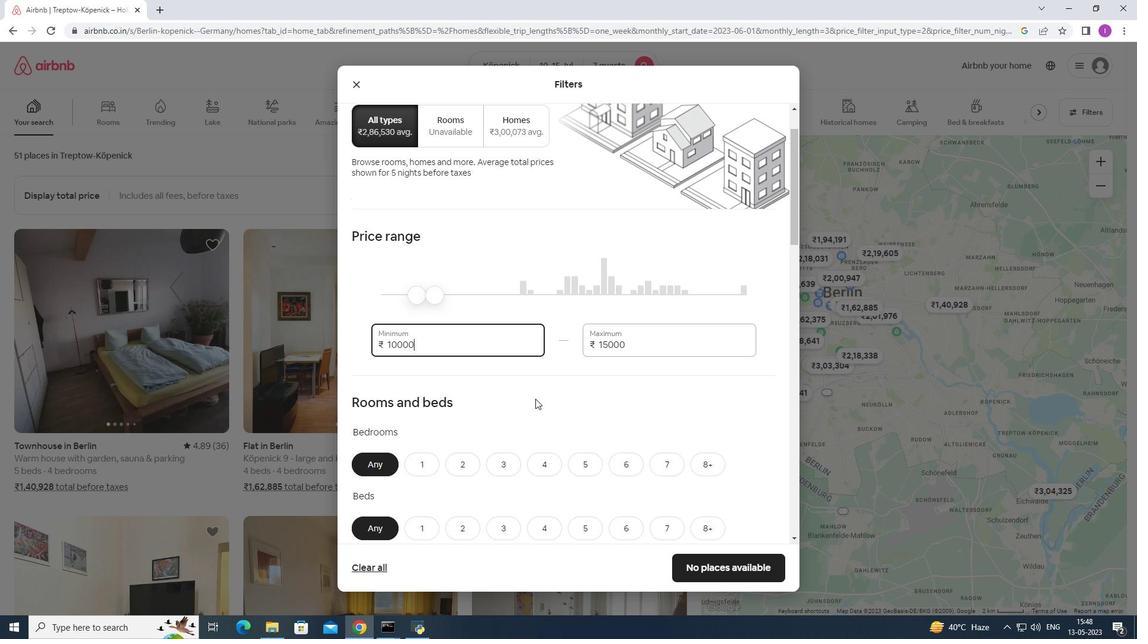 
Action: Mouse scrolled (535, 398) with delta (0, 0)
Screenshot: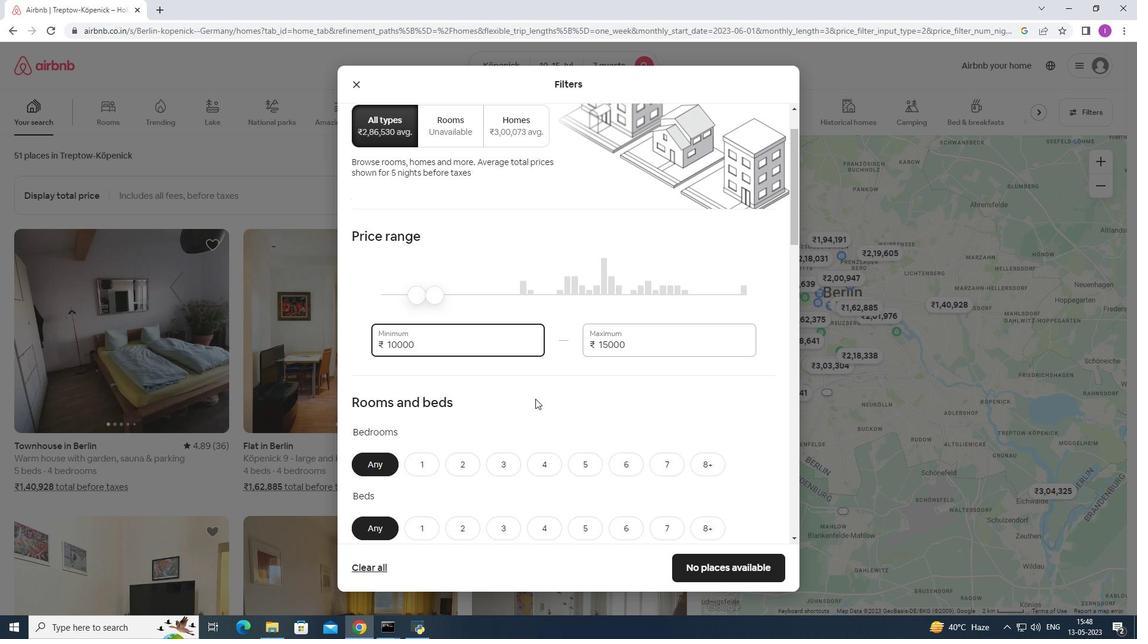 
Action: Mouse moved to (536, 399)
Screenshot: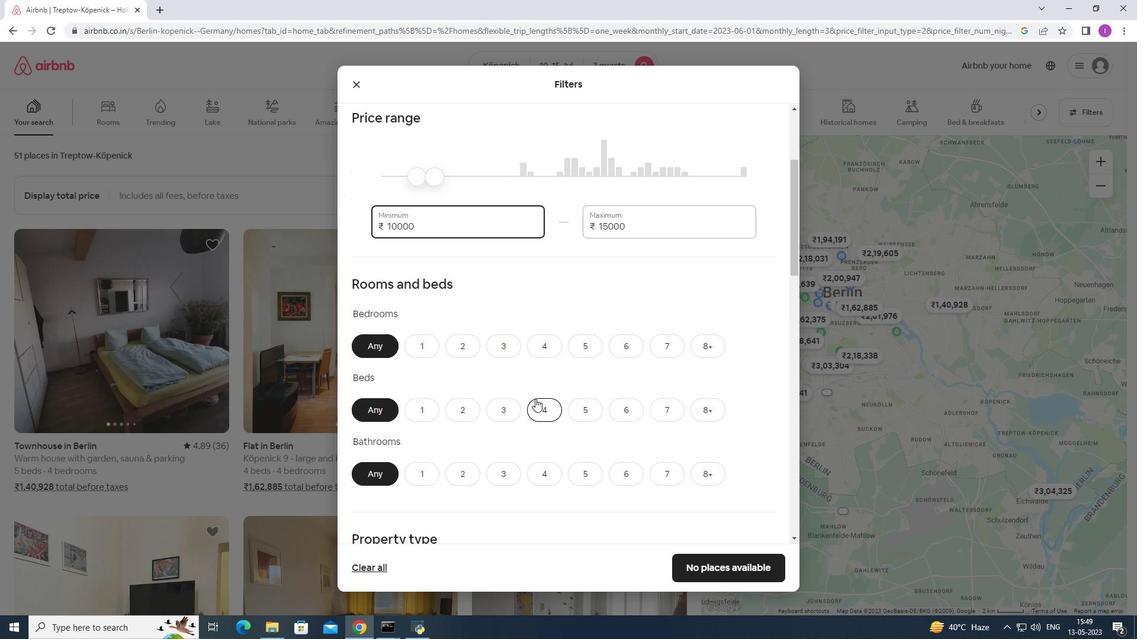 
Action: Mouse scrolled (536, 398) with delta (0, 0)
Screenshot: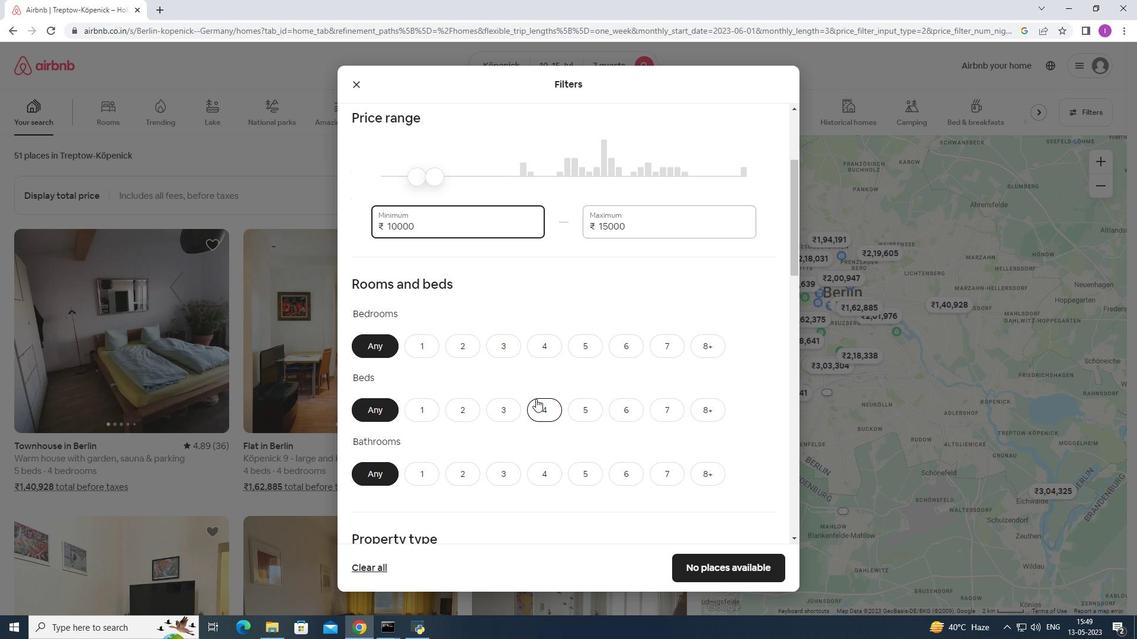 
Action: Mouse moved to (539, 286)
Screenshot: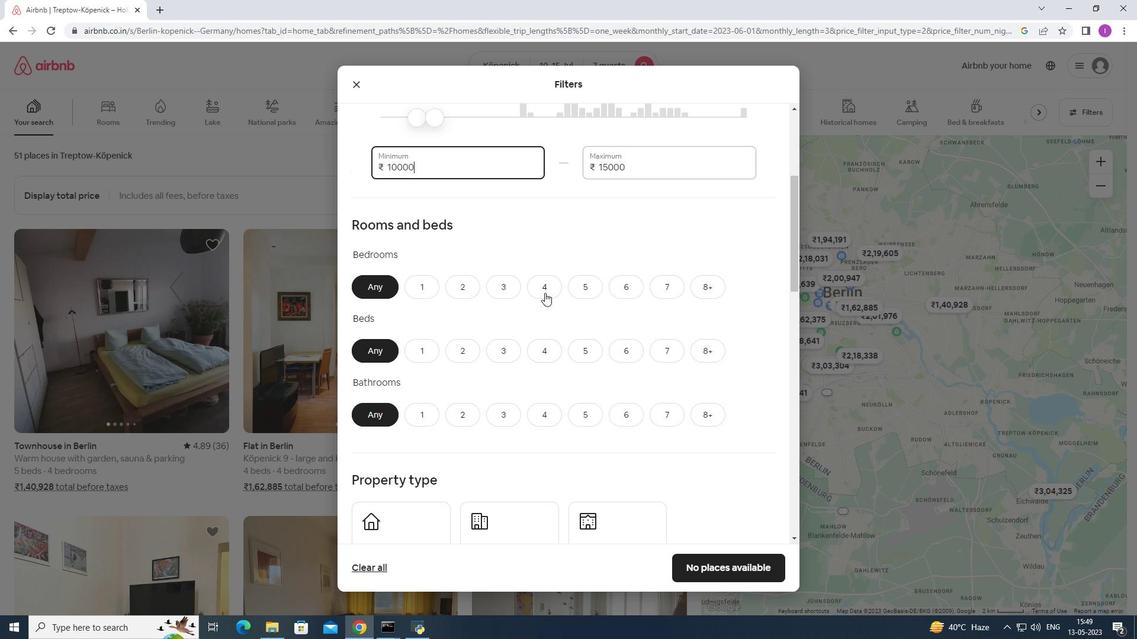 
Action: Mouse pressed left at (539, 286)
Screenshot: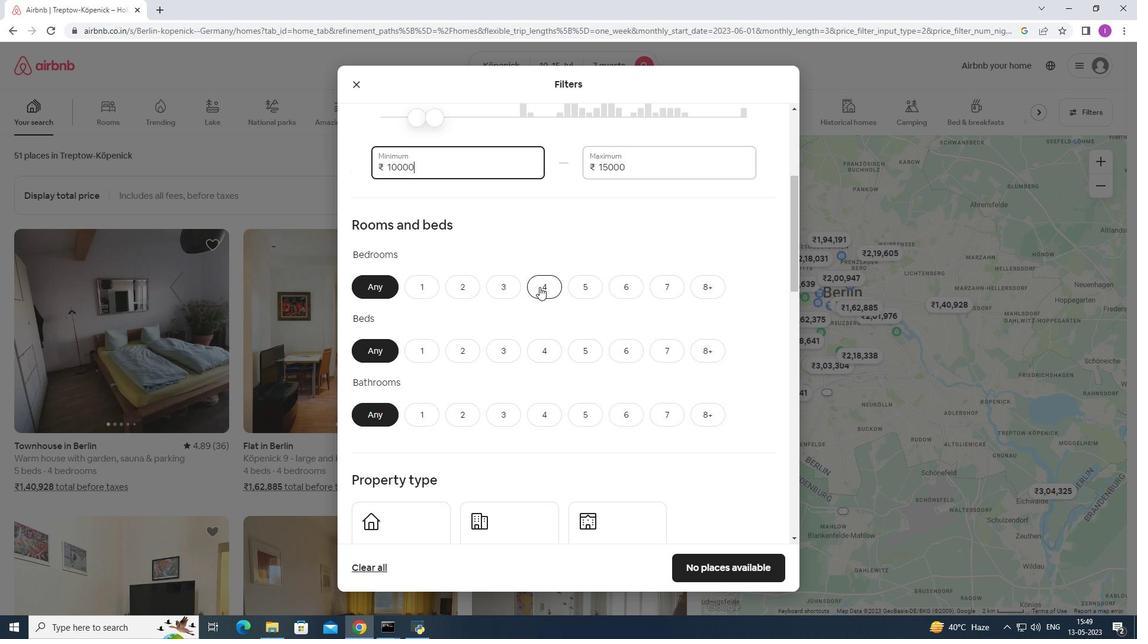 
Action: Mouse moved to (657, 351)
Screenshot: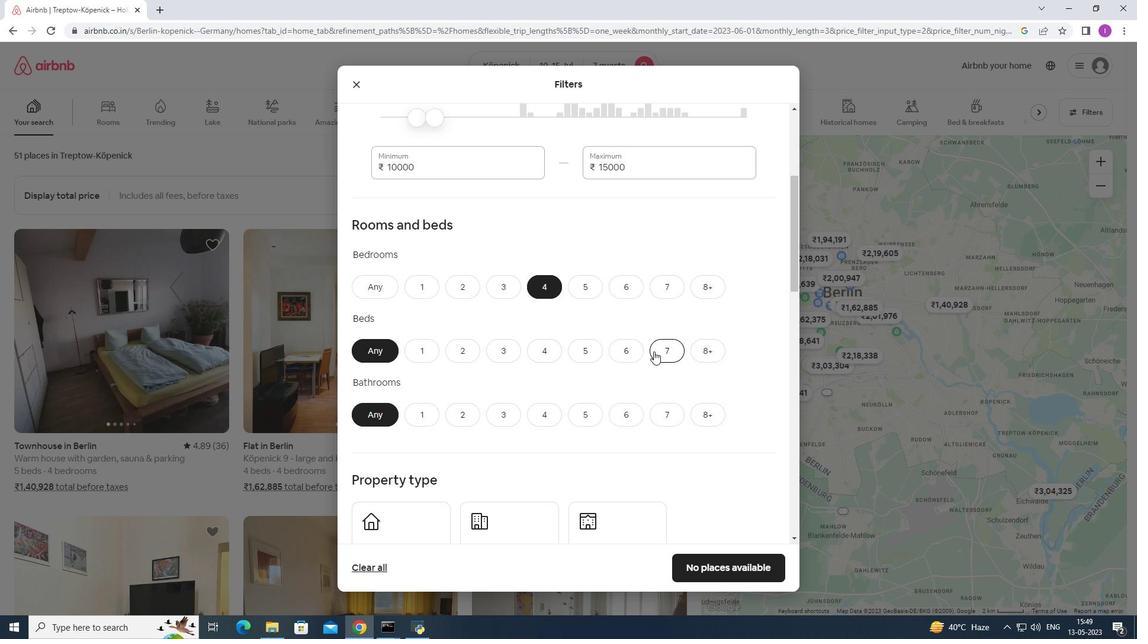 
Action: Mouse pressed left at (657, 351)
Screenshot: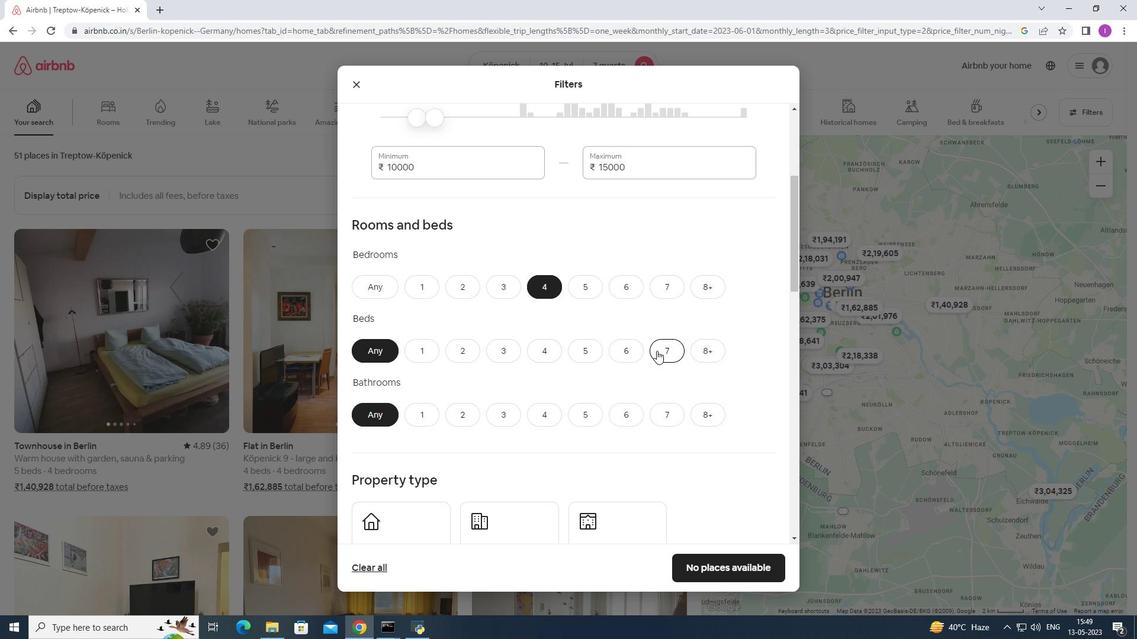 
Action: Mouse moved to (547, 413)
Screenshot: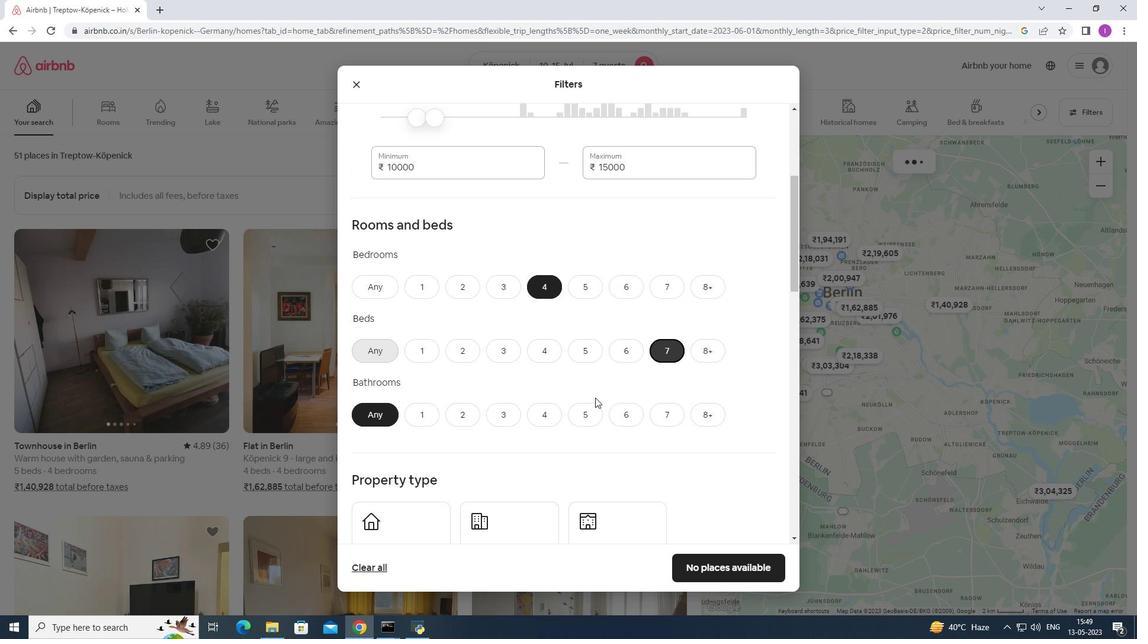 
Action: Mouse pressed left at (547, 413)
Screenshot: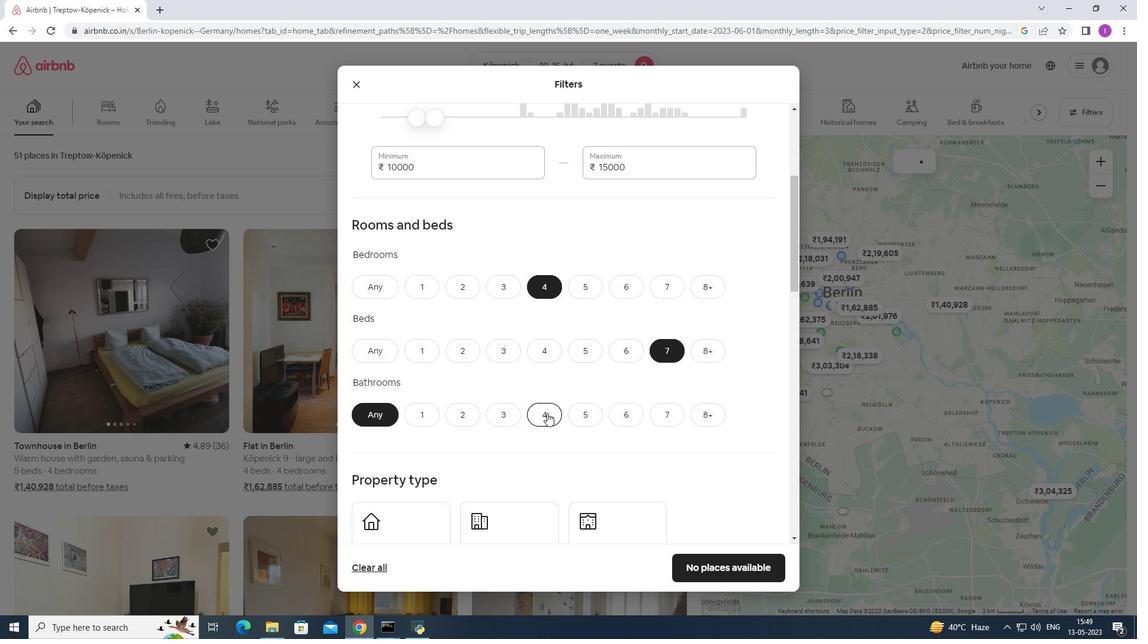 
Action: Mouse moved to (572, 406)
Screenshot: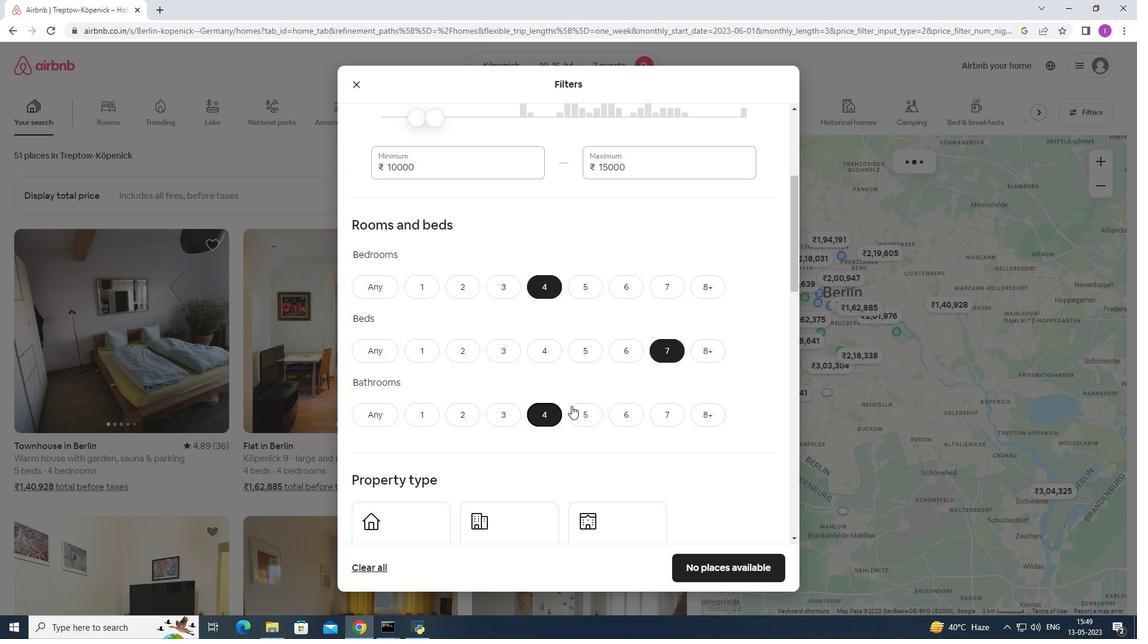 
Action: Mouse scrolled (572, 405) with delta (0, 0)
Screenshot: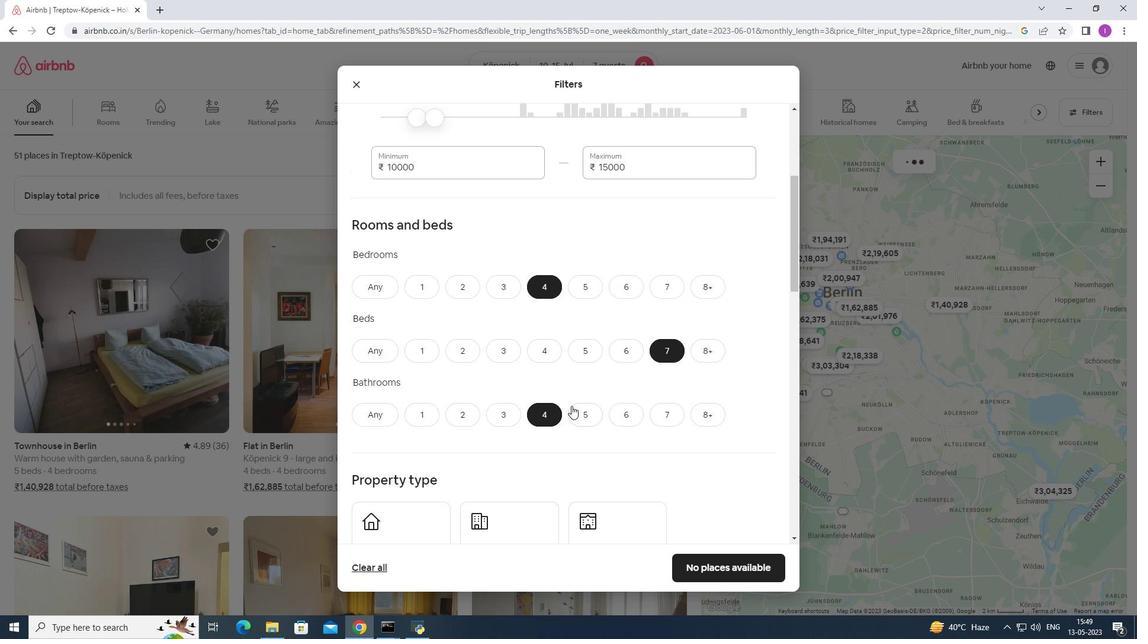 
Action: Mouse scrolled (572, 405) with delta (0, 0)
Screenshot: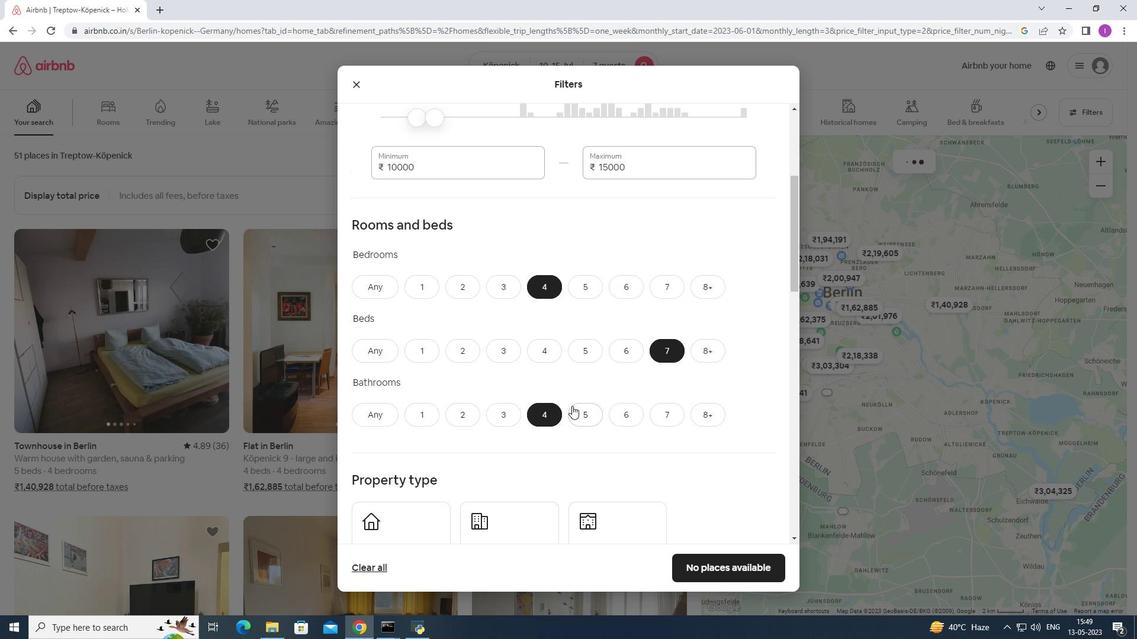 
Action: Mouse scrolled (572, 405) with delta (0, 0)
Screenshot: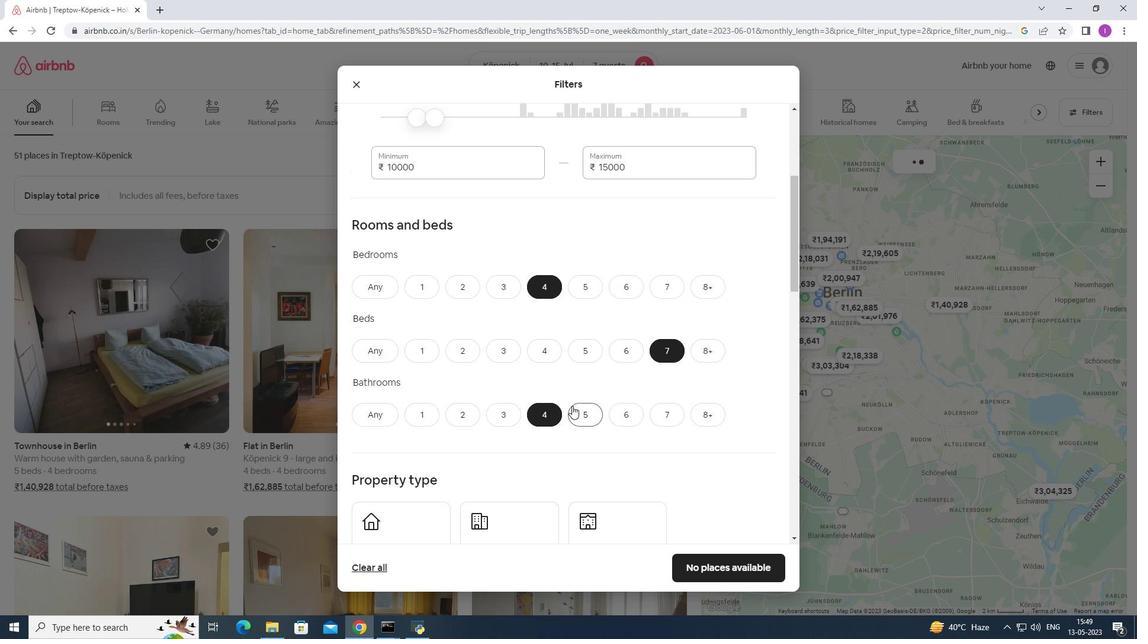
Action: Mouse moved to (452, 383)
Screenshot: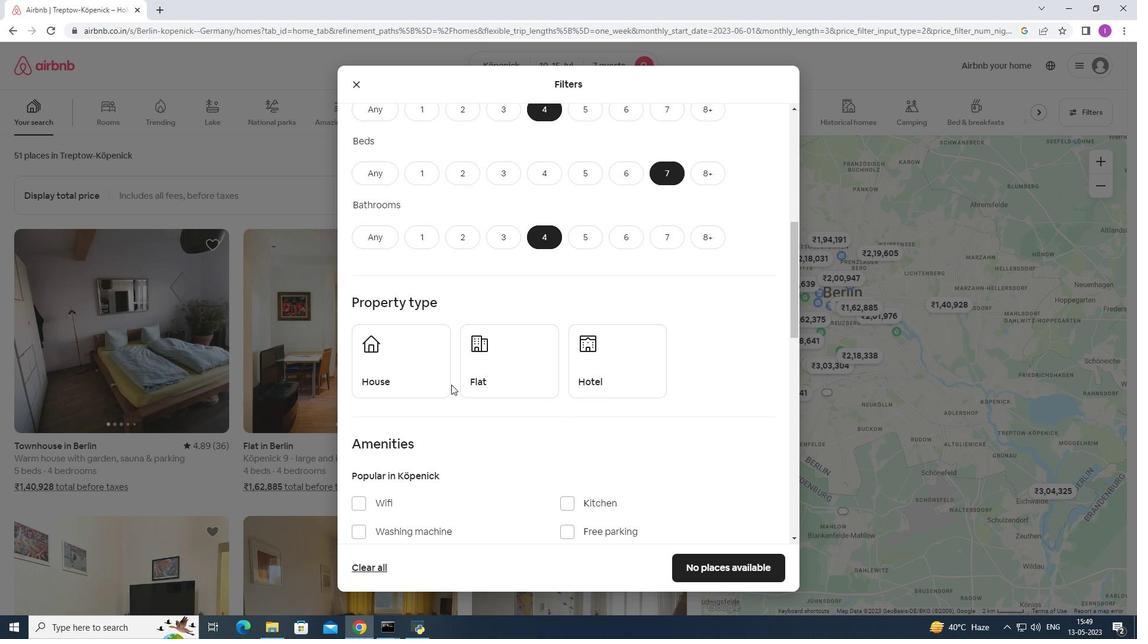 
Action: Mouse pressed left at (452, 383)
Screenshot: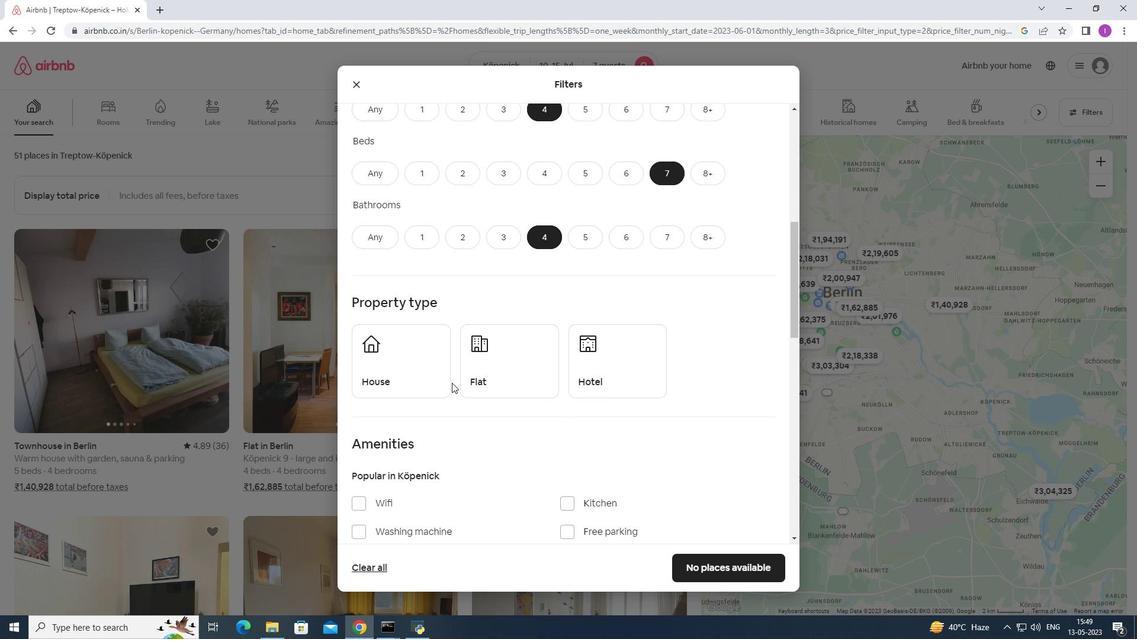 
Action: Mouse moved to (370, 372)
Screenshot: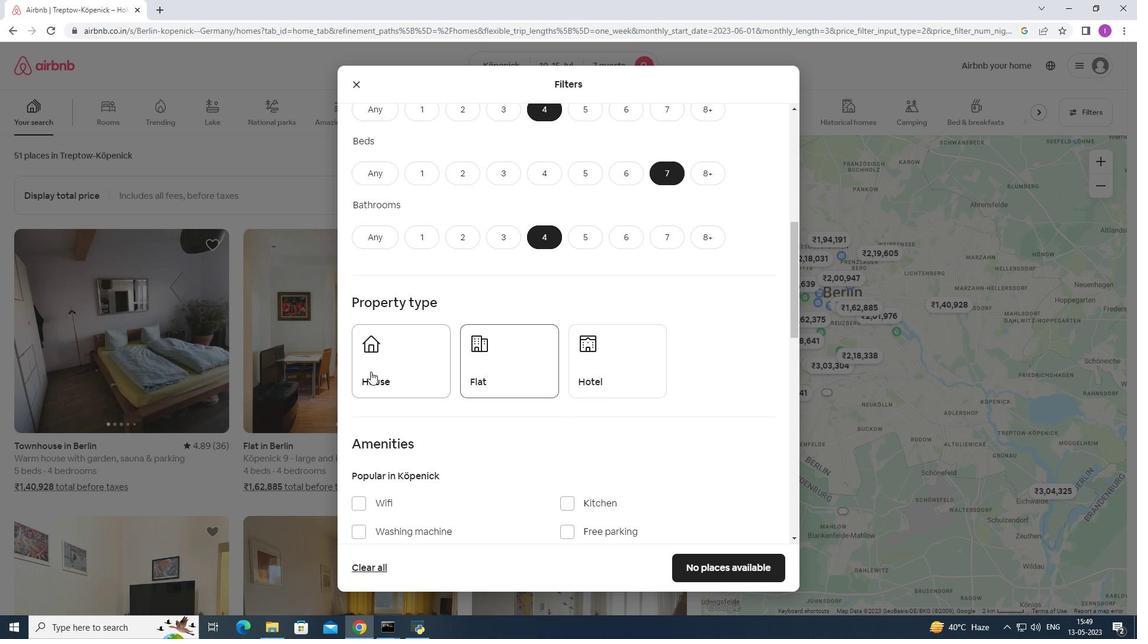 
Action: Mouse pressed left at (370, 372)
Screenshot: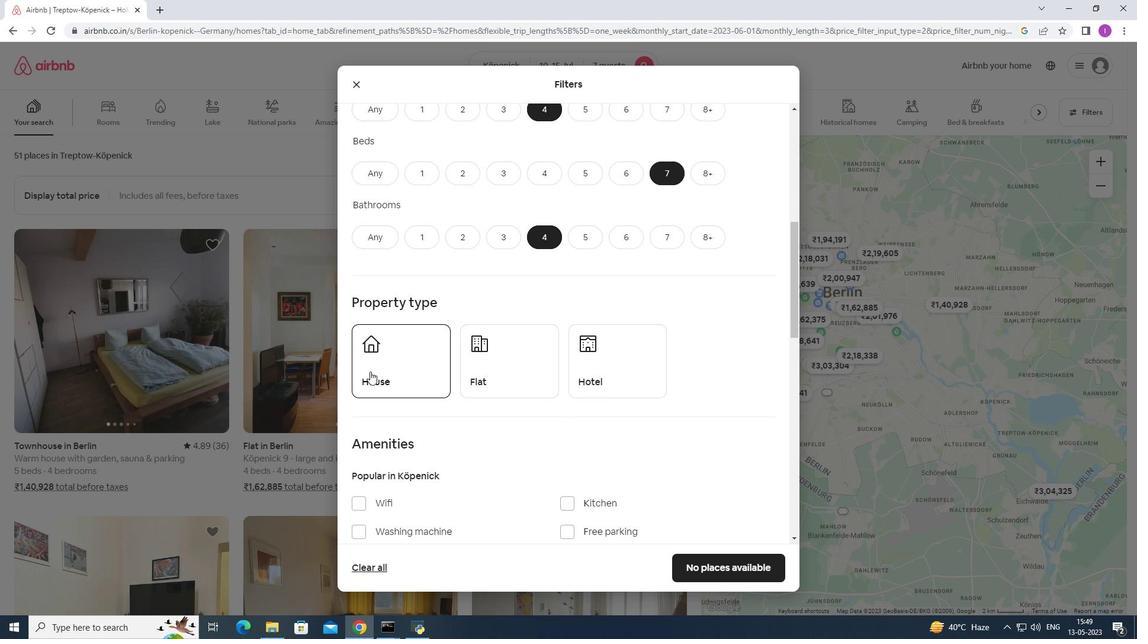 
Action: Mouse moved to (487, 379)
Screenshot: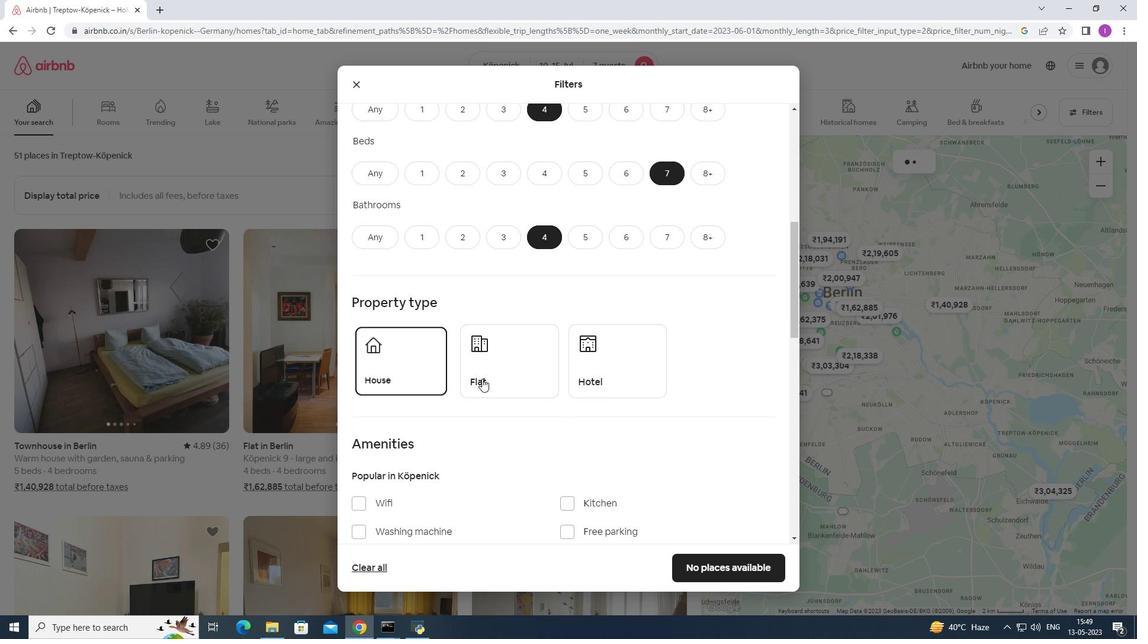 
Action: Mouse pressed left at (487, 379)
Screenshot: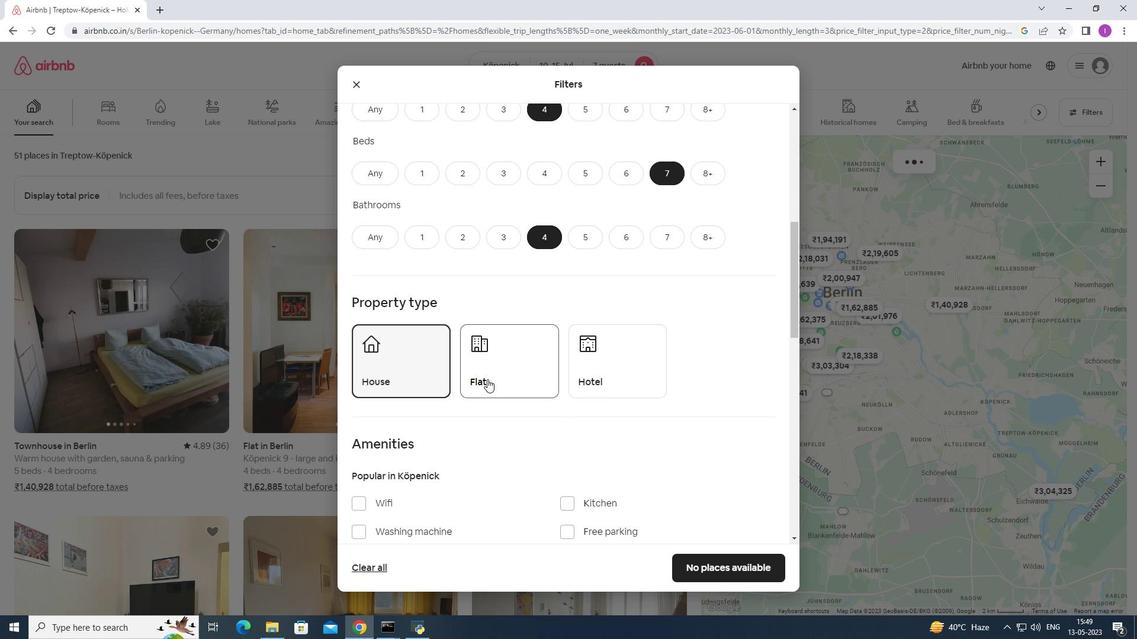 
Action: Mouse moved to (559, 386)
Screenshot: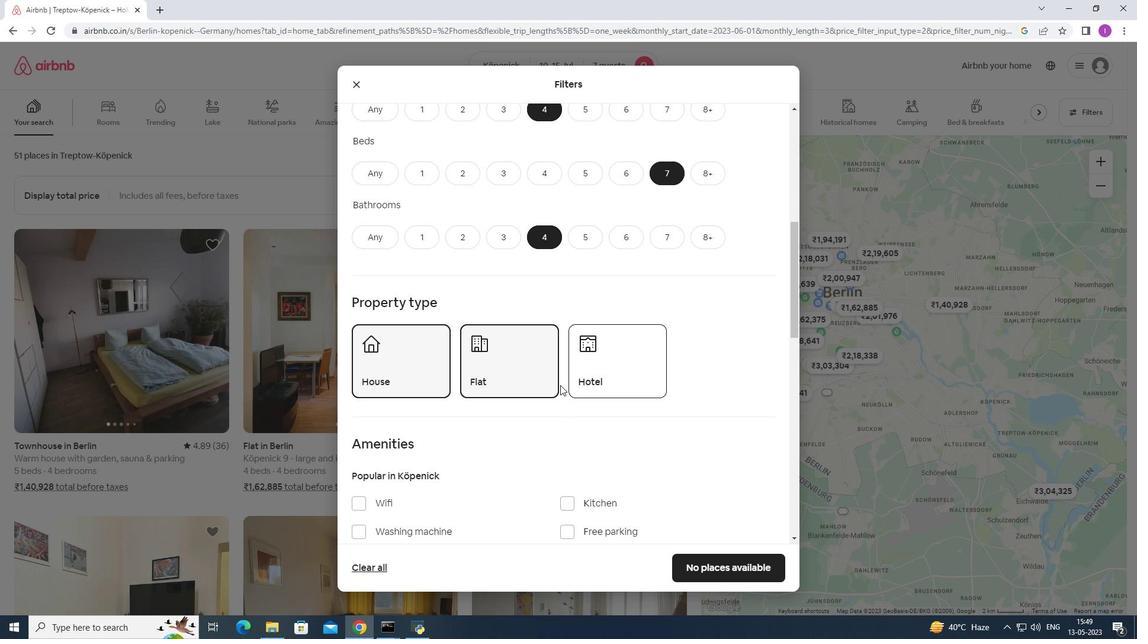 
Action: Mouse scrolled (559, 385) with delta (0, 0)
Screenshot: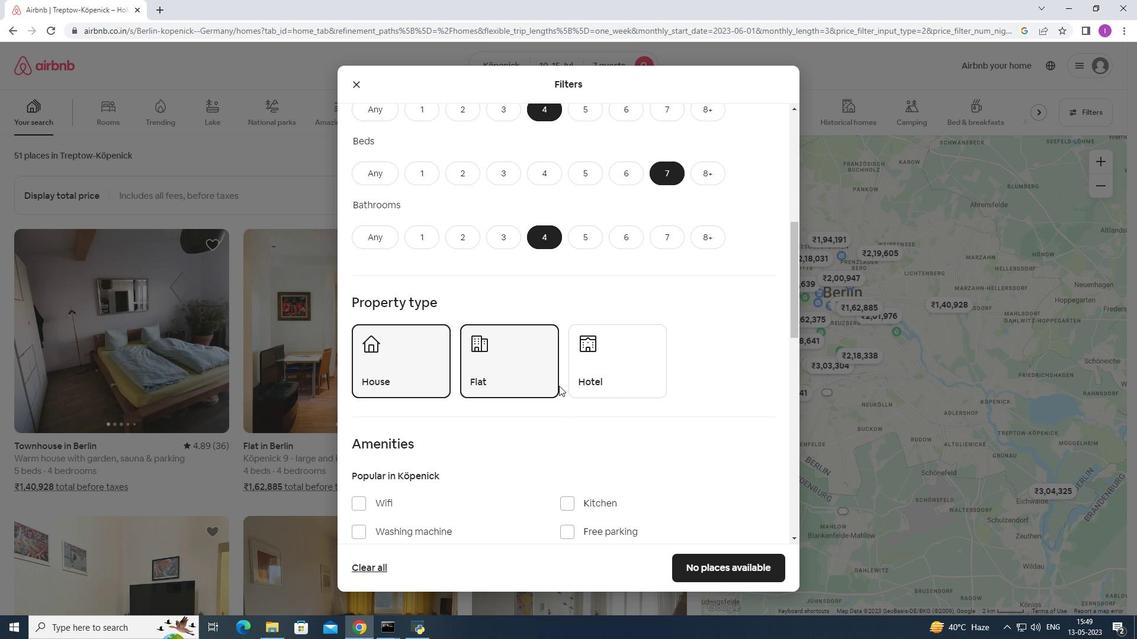 
Action: Mouse scrolled (559, 385) with delta (0, 0)
Screenshot: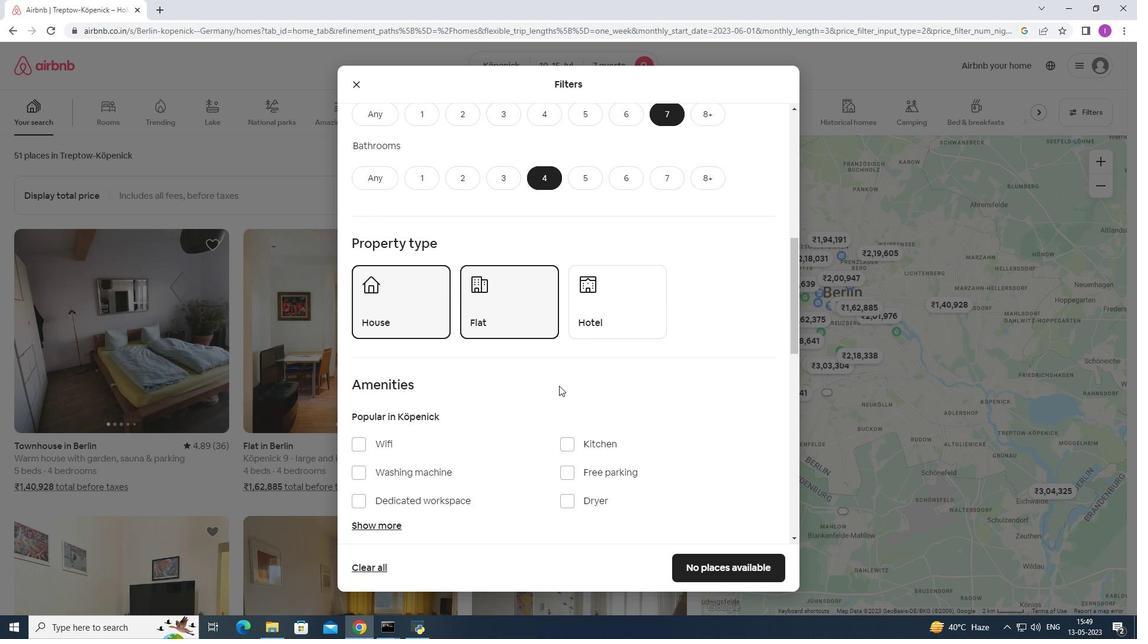 
Action: Mouse scrolled (559, 385) with delta (0, 0)
Screenshot: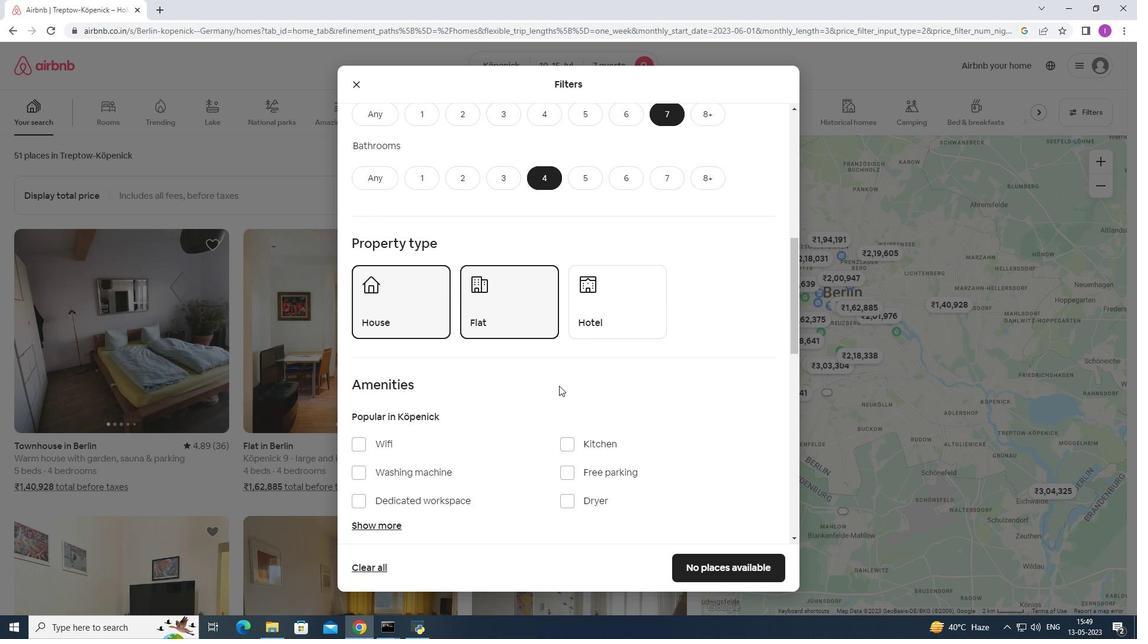 
Action: Mouse moved to (352, 327)
Screenshot: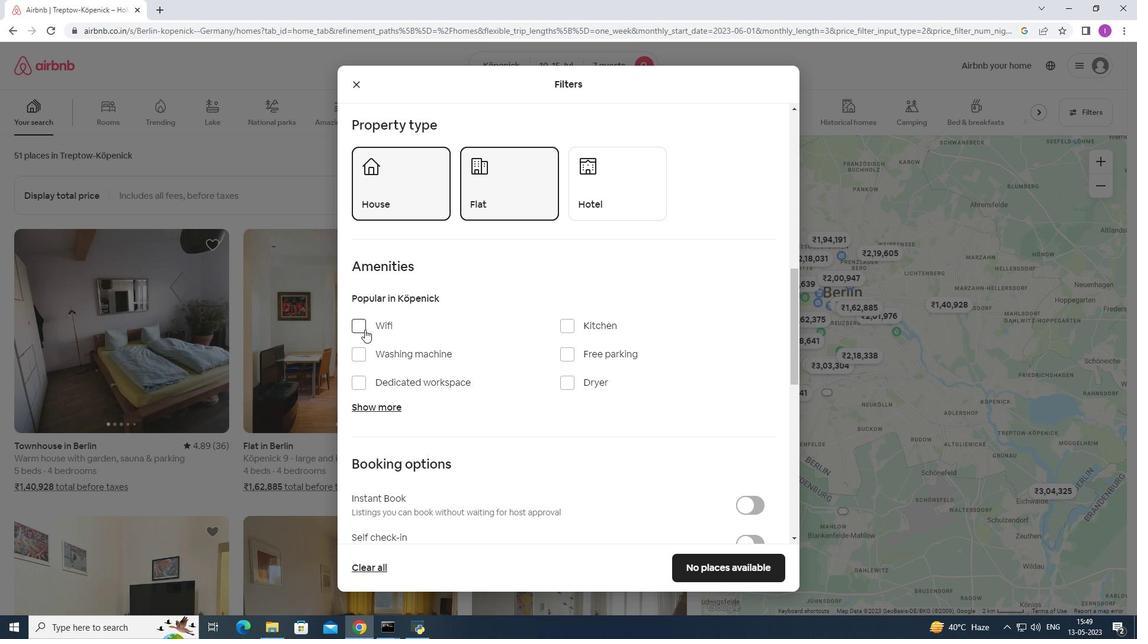 
Action: Mouse pressed left at (352, 327)
Screenshot: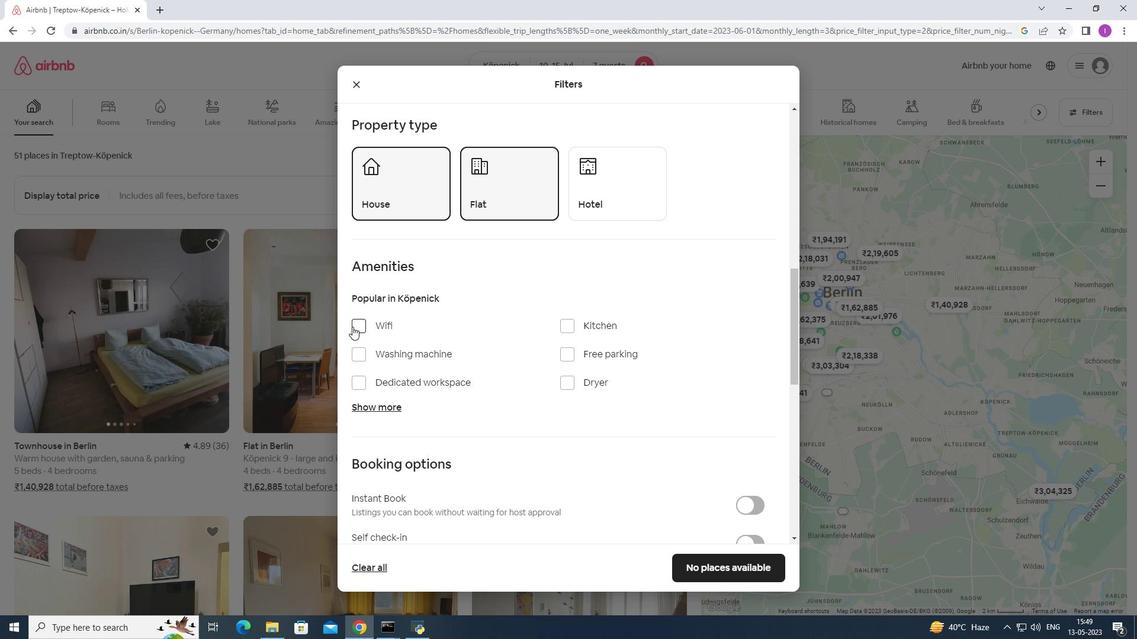 
Action: Mouse moved to (564, 356)
Screenshot: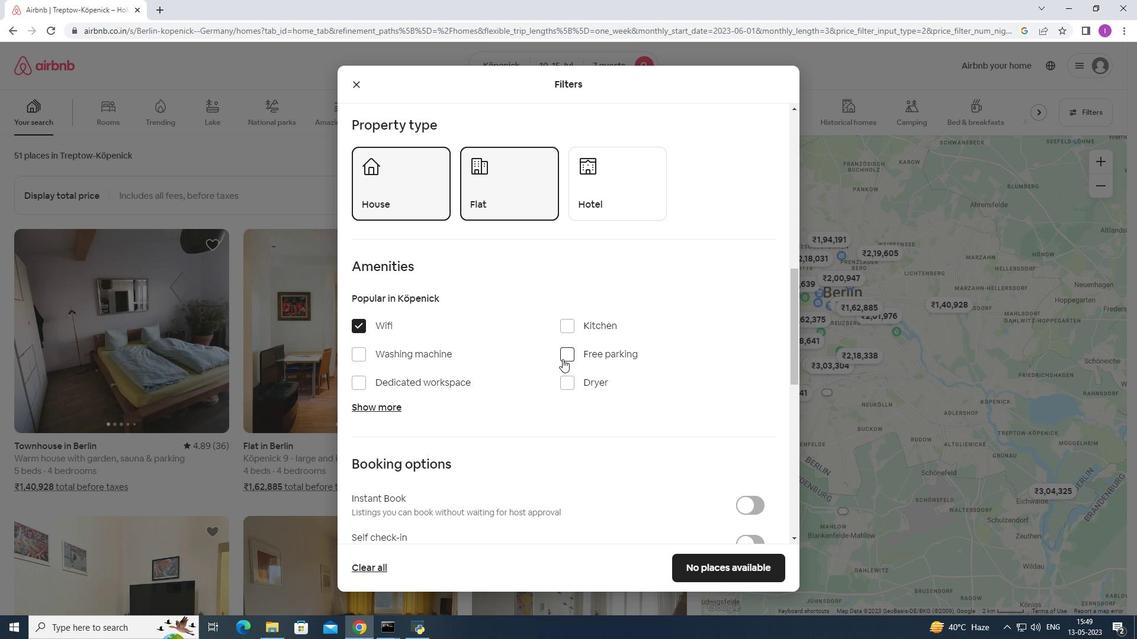 
Action: Mouse pressed left at (564, 356)
Screenshot: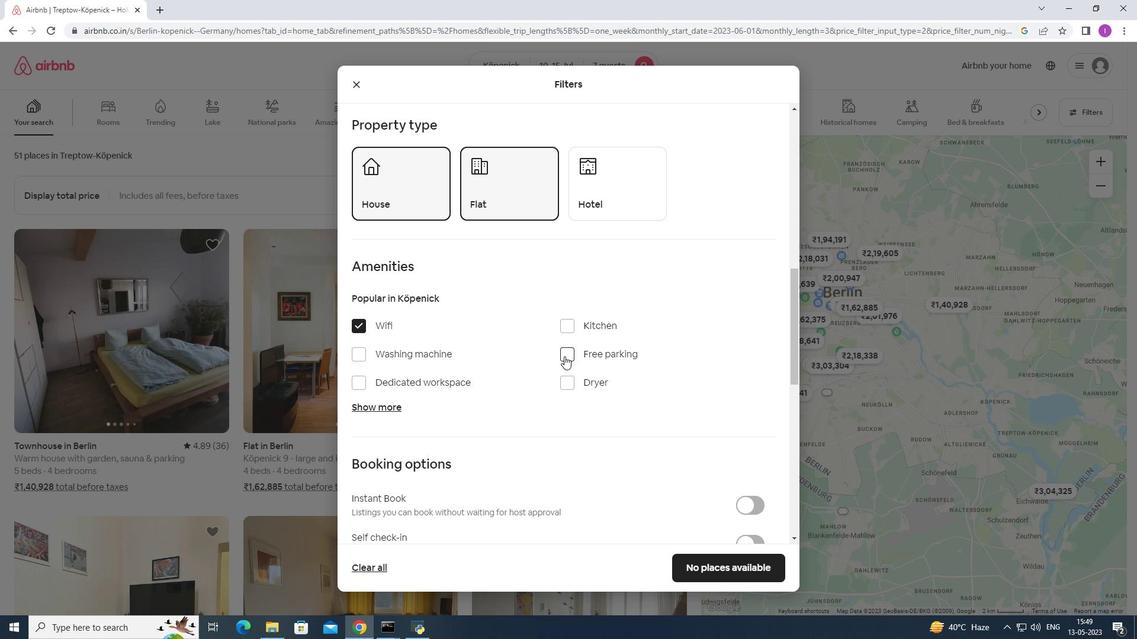 
Action: Mouse moved to (386, 404)
Screenshot: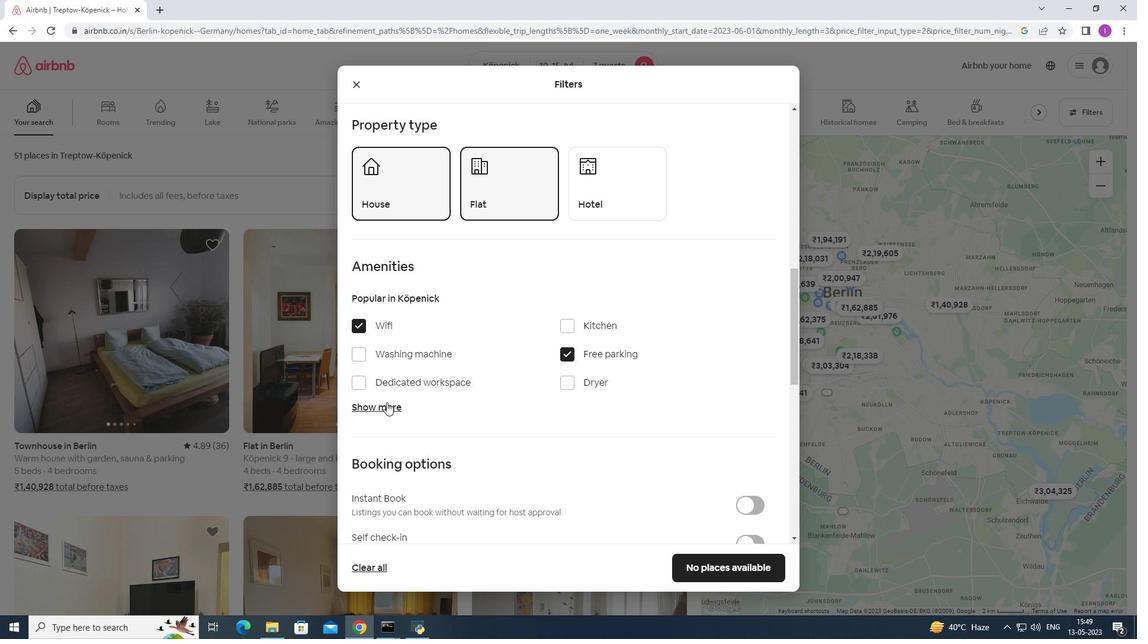 
Action: Mouse pressed left at (386, 404)
Screenshot: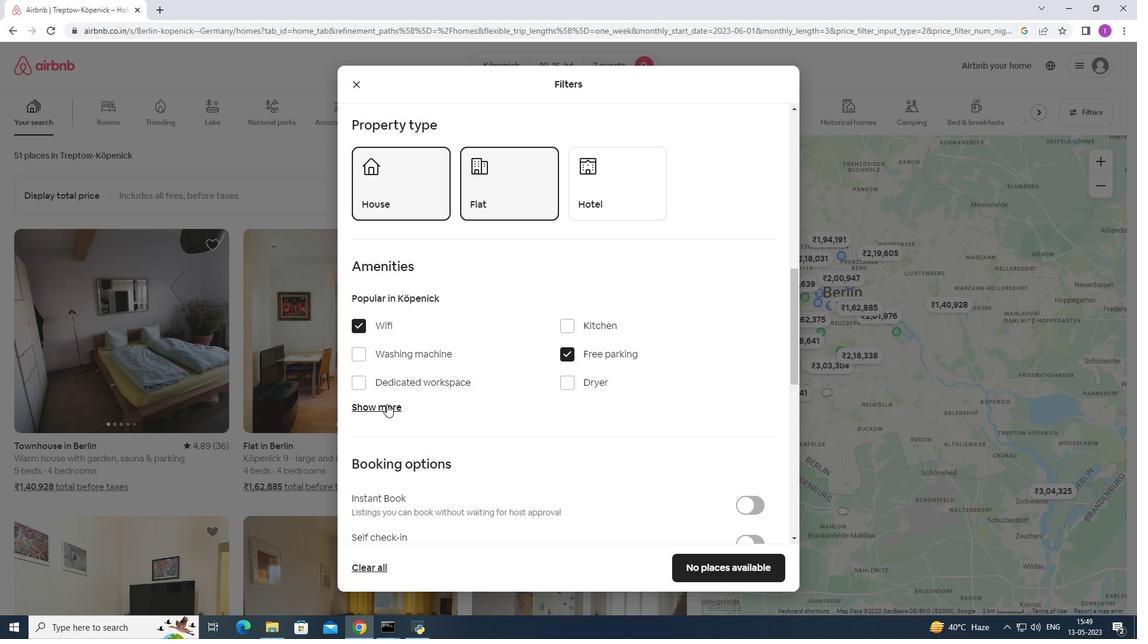 
Action: Mouse moved to (430, 421)
Screenshot: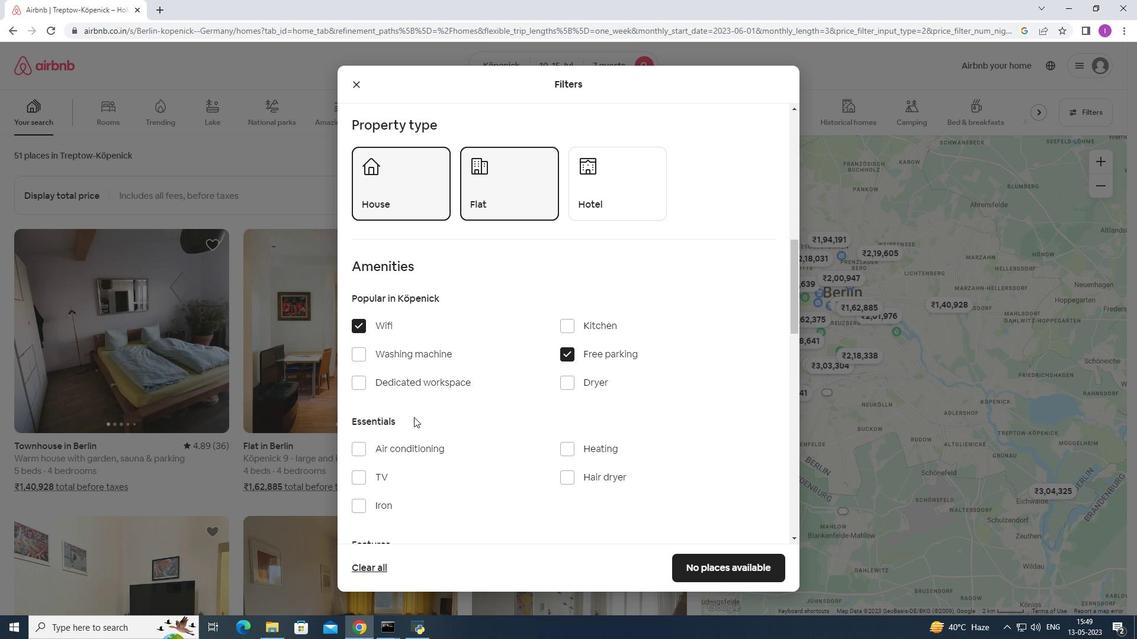 
Action: Mouse scrolled (430, 420) with delta (0, 0)
Screenshot: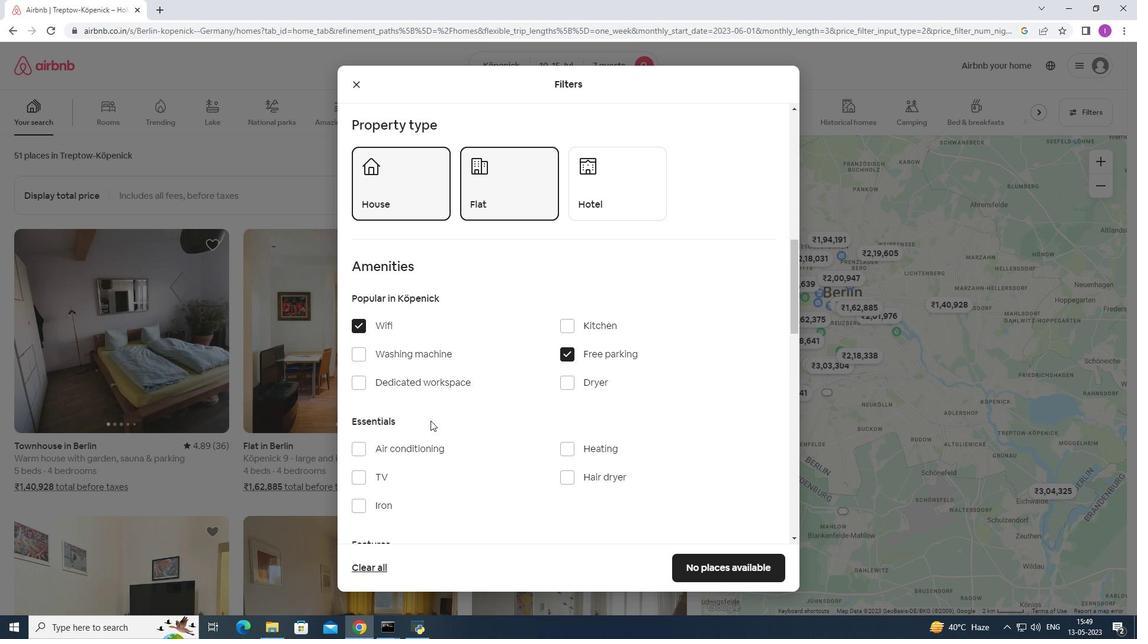 
Action: Mouse scrolled (430, 420) with delta (0, 0)
Screenshot: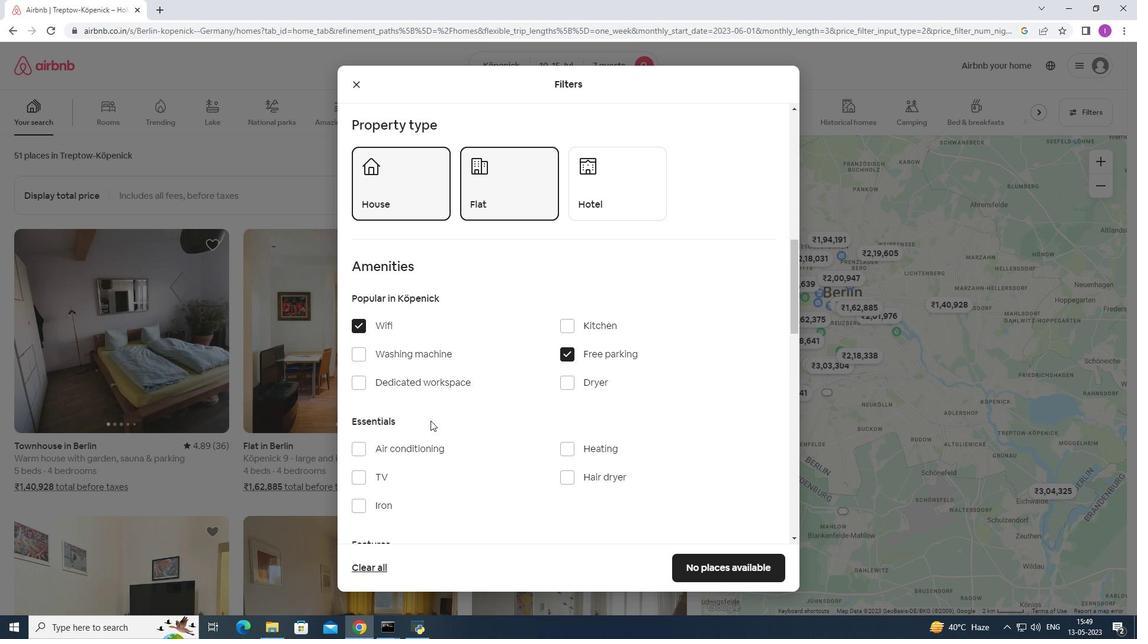
Action: Mouse moved to (357, 364)
Screenshot: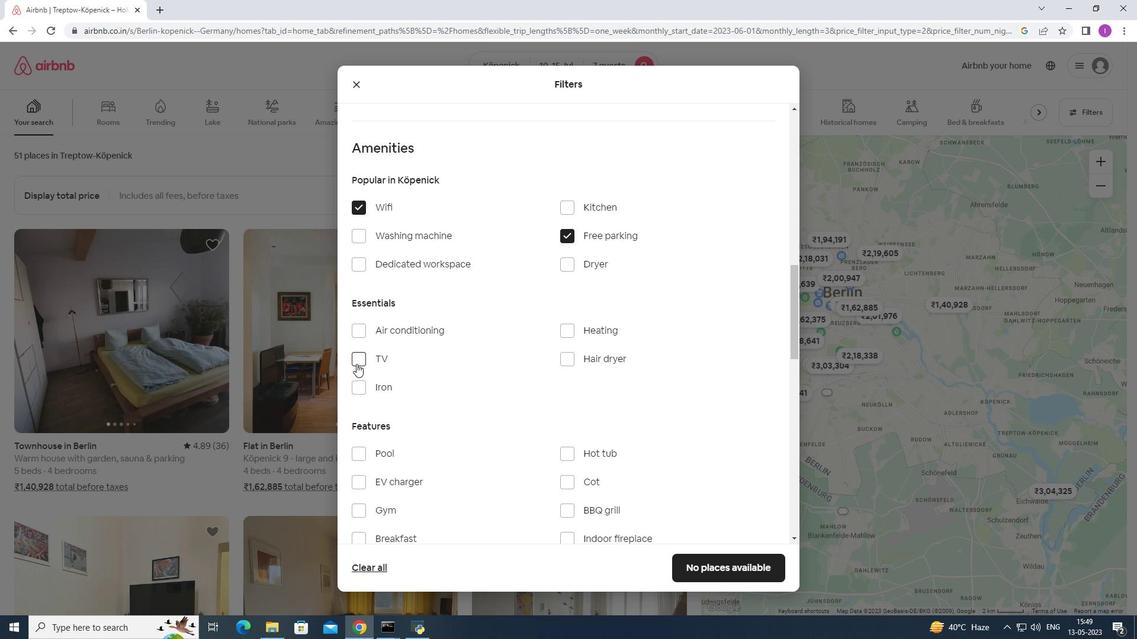 
Action: Mouse pressed left at (357, 364)
Screenshot: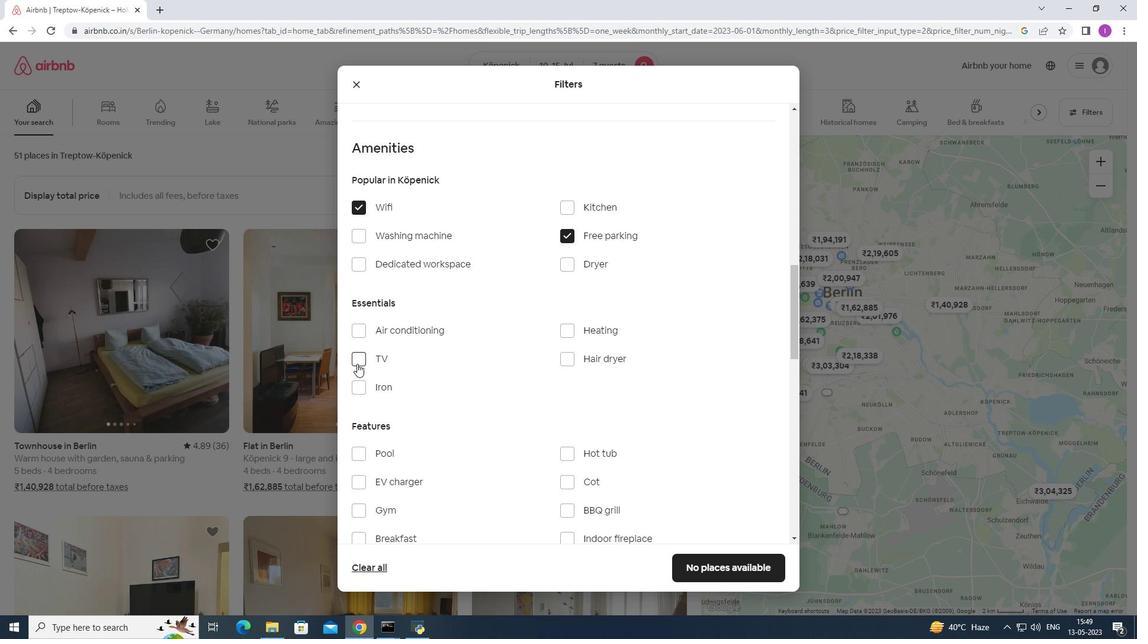 
Action: Mouse moved to (423, 478)
Screenshot: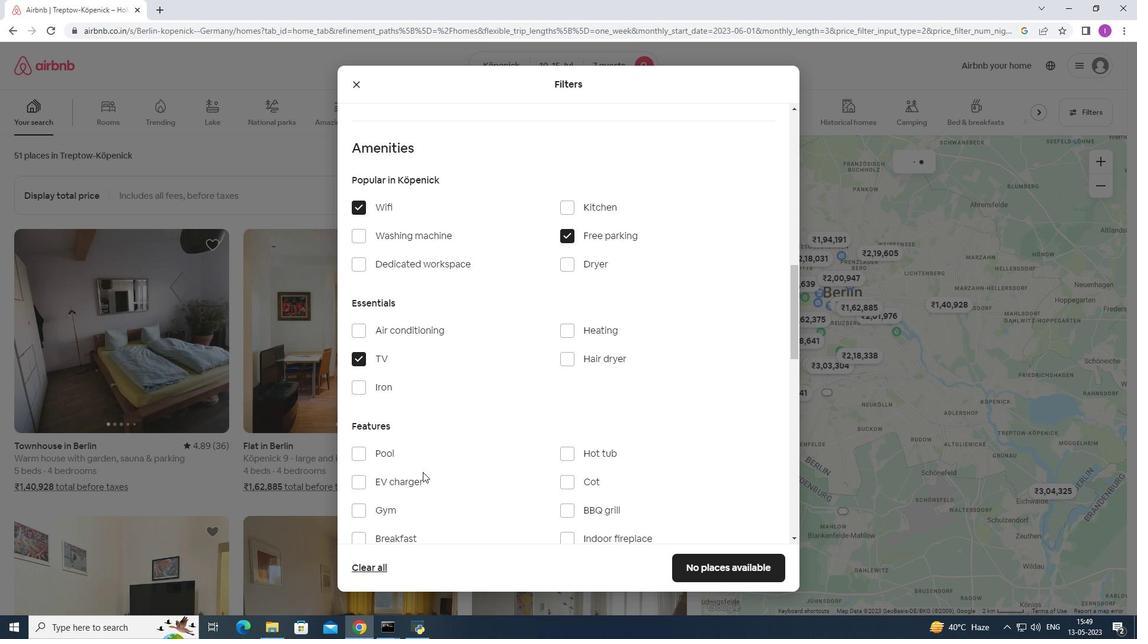 
Action: Mouse scrolled (423, 478) with delta (0, 0)
Screenshot: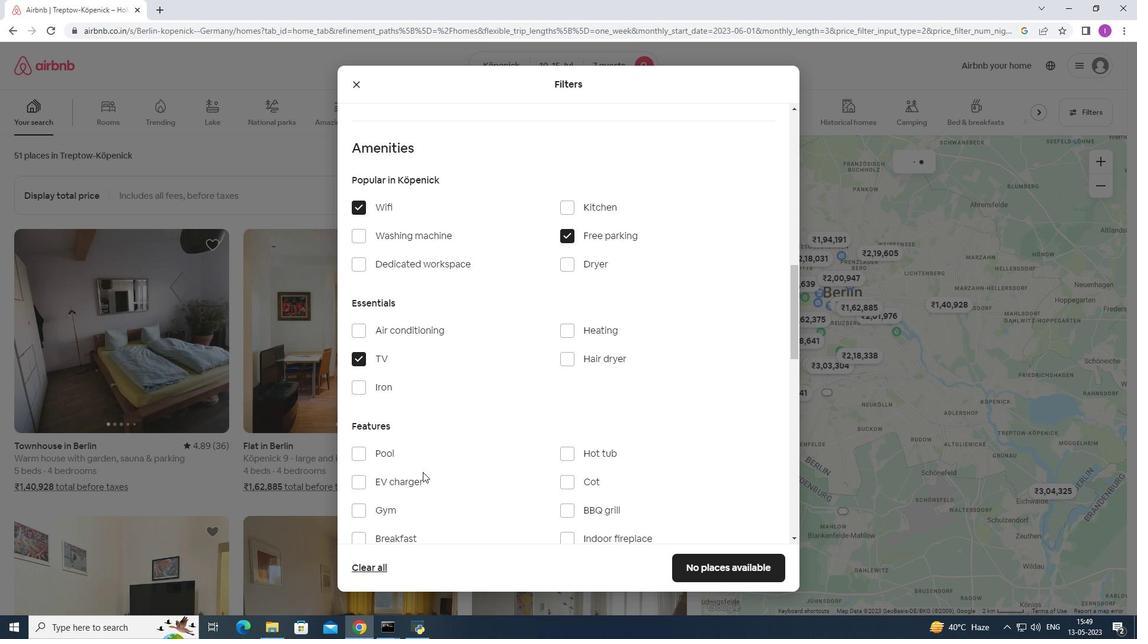 
Action: Mouse scrolled (423, 478) with delta (0, 0)
Screenshot: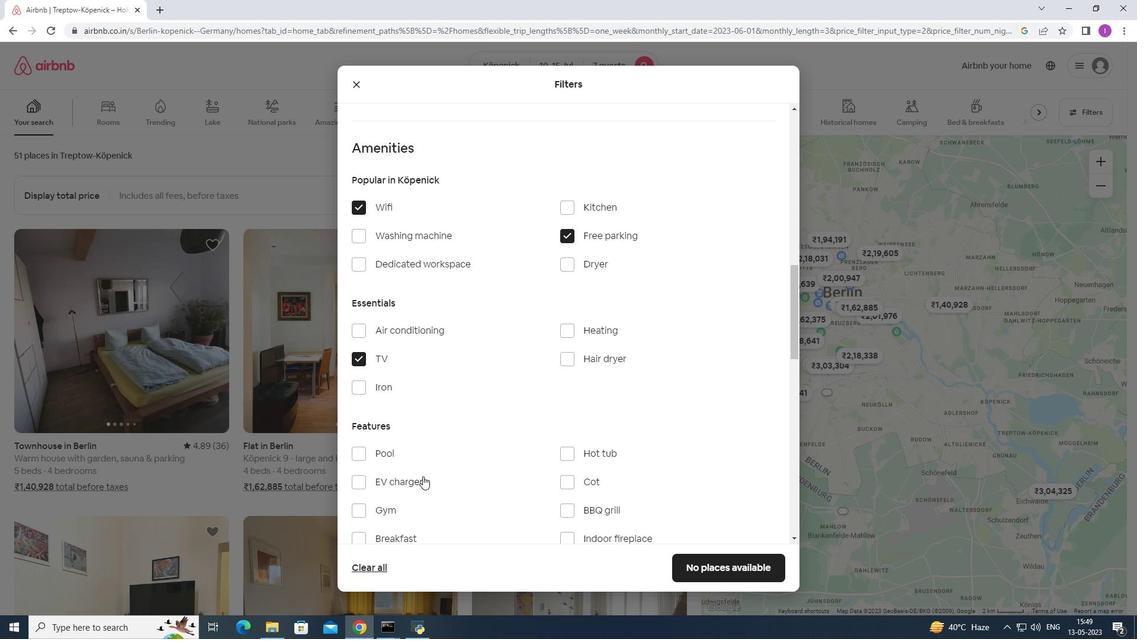 
Action: Mouse moved to (354, 392)
Screenshot: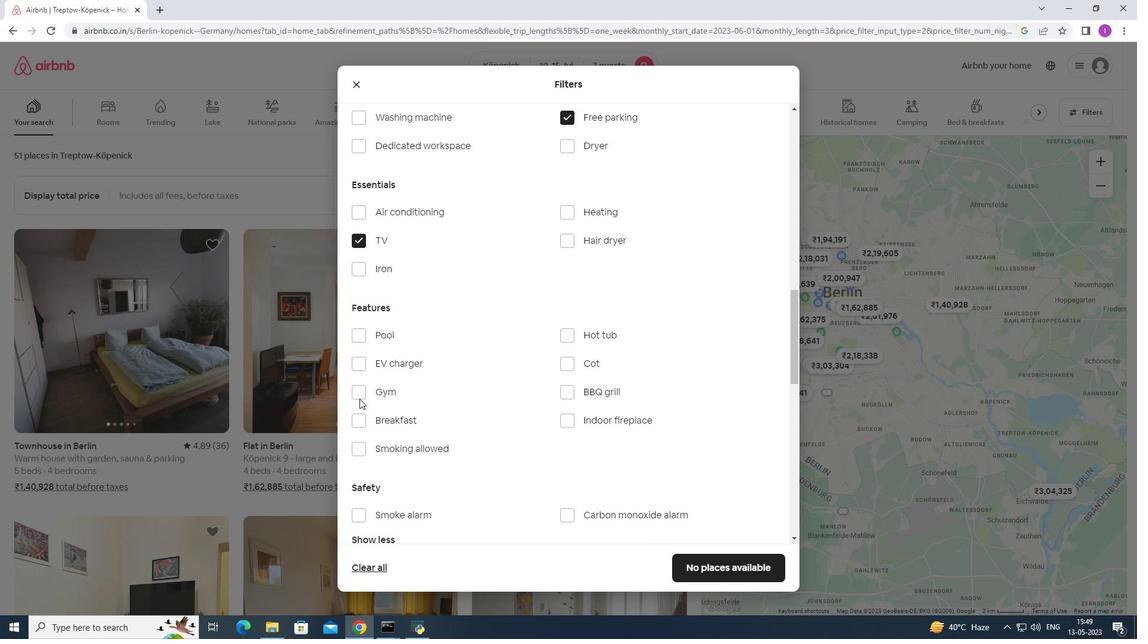 
Action: Mouse pressed left at (354, 392)
Screenshot: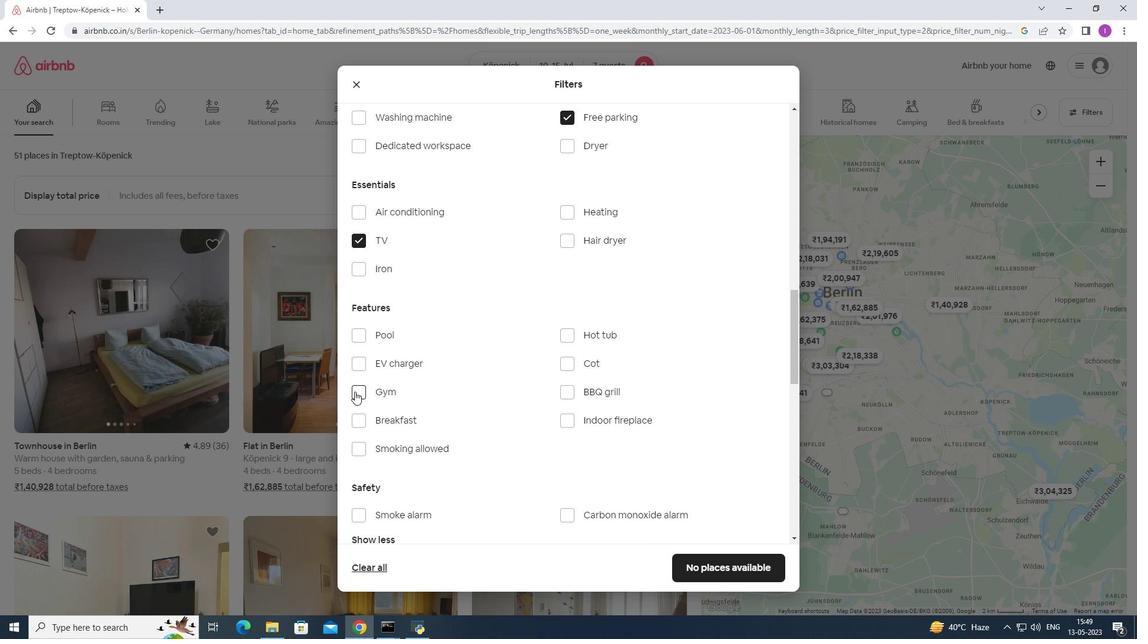 
Action: Mouse moved to (367, 423)
Screenshot: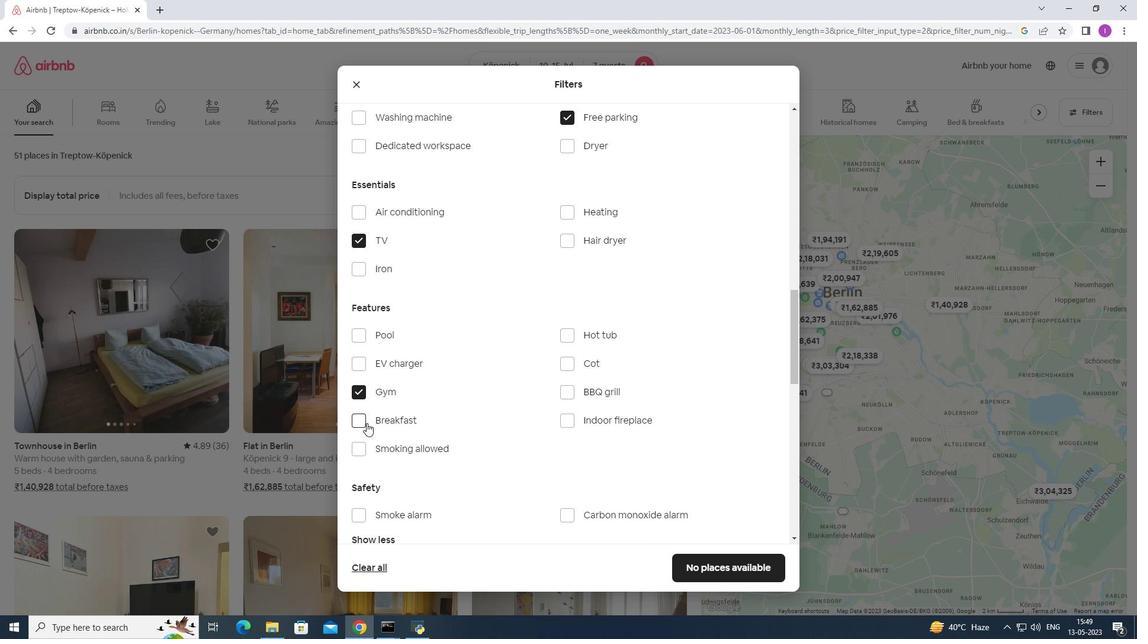 
Action: Mouse pressed left at (367, 423)
Screenshot: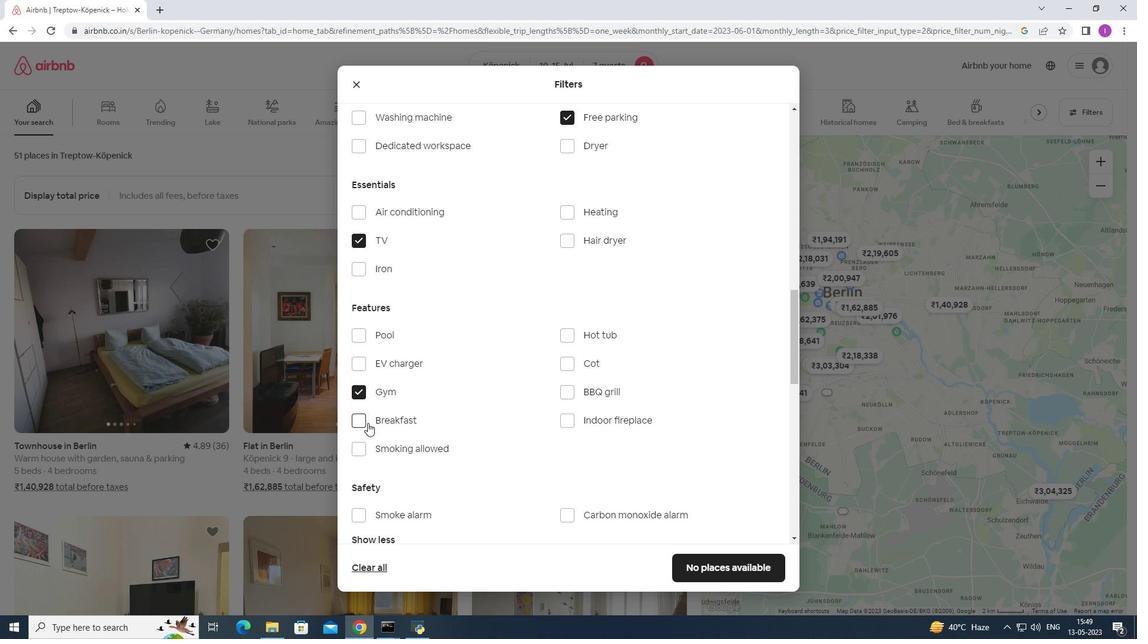 
Action: Mouse moved to (440, 415)
Screenshot: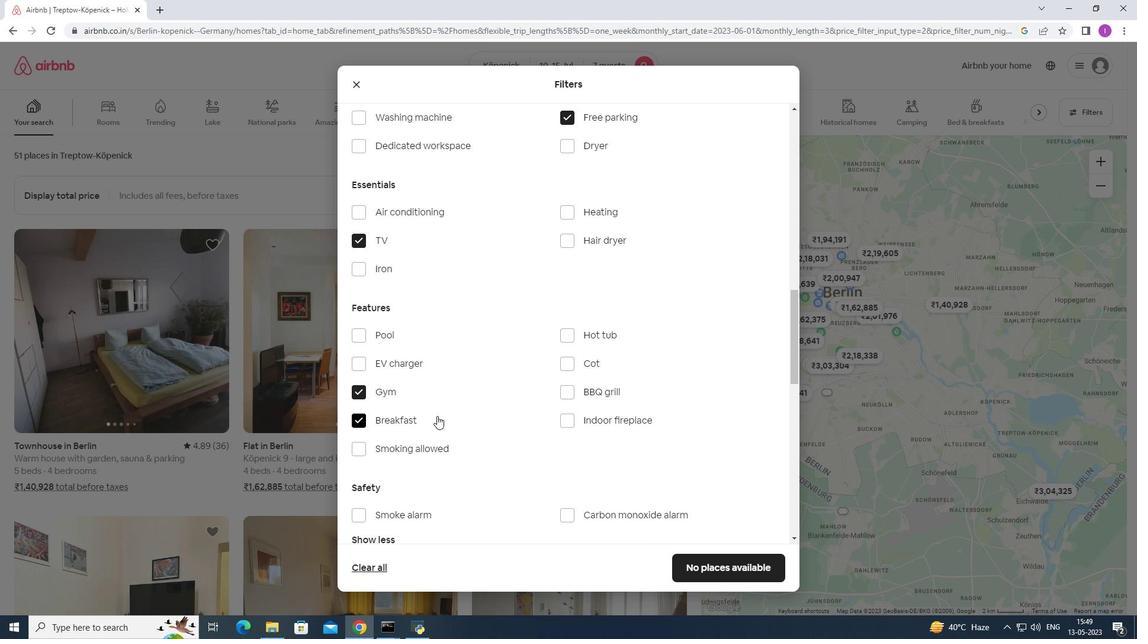 
Action: Mouse scrolled (440, 414) with delta (0, 0)
Screenshot: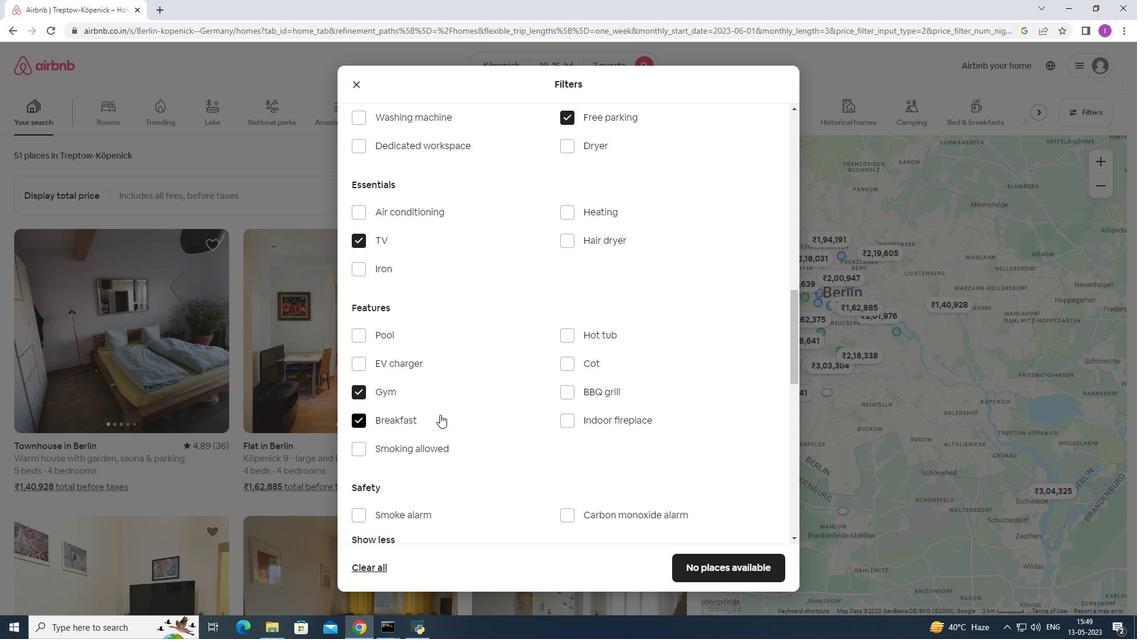 
Action: Mouse scrolled (440, 414) with delta (0, 0)
Screenshot: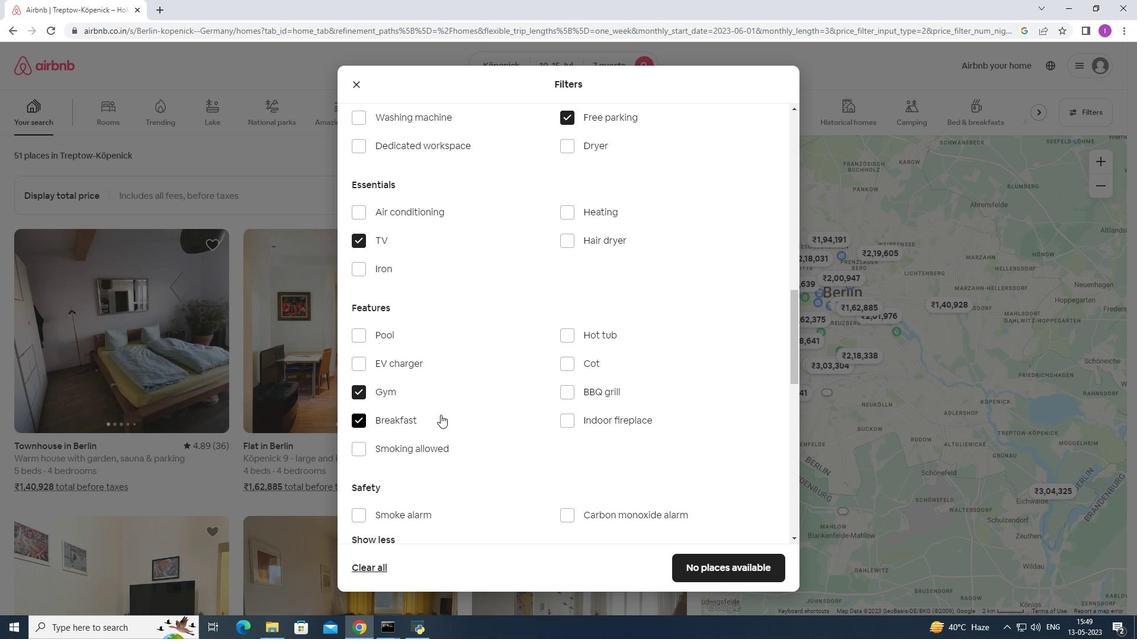 
Action: Mouse moved to (452, 405)
Screenshot: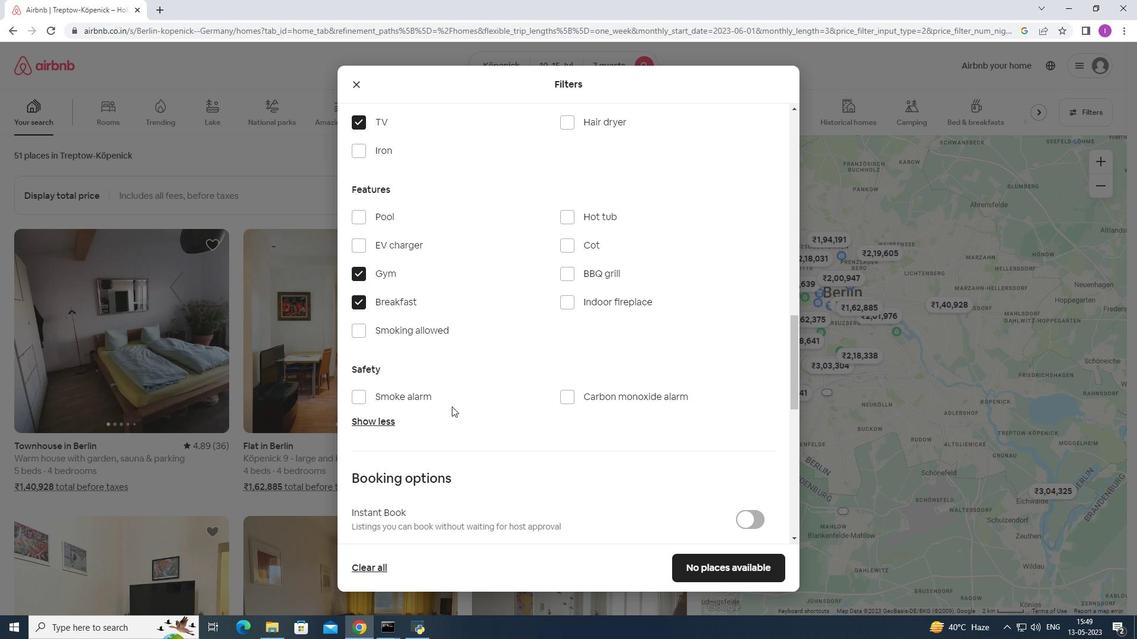 
Action: Mouse scrolled (452, 405) with delta (0, 0)
Screenshot: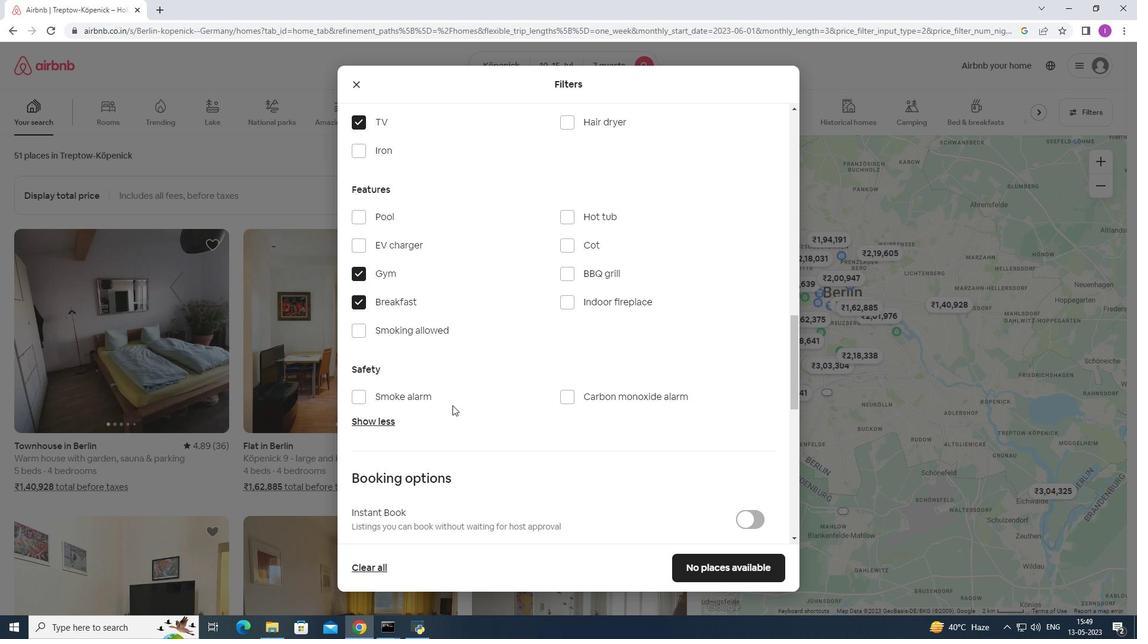 
Action: Mouse scrolled (452, 405) with delta (0, 0)
Screenshot: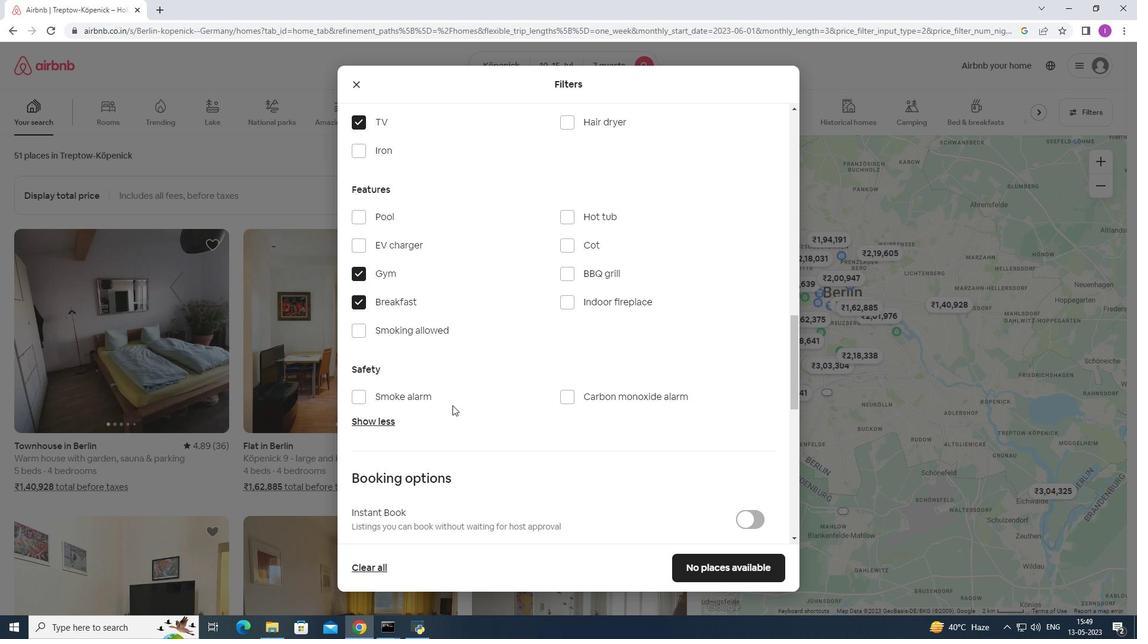 
Action: Mouse moved to (597, 386)
Screenshot: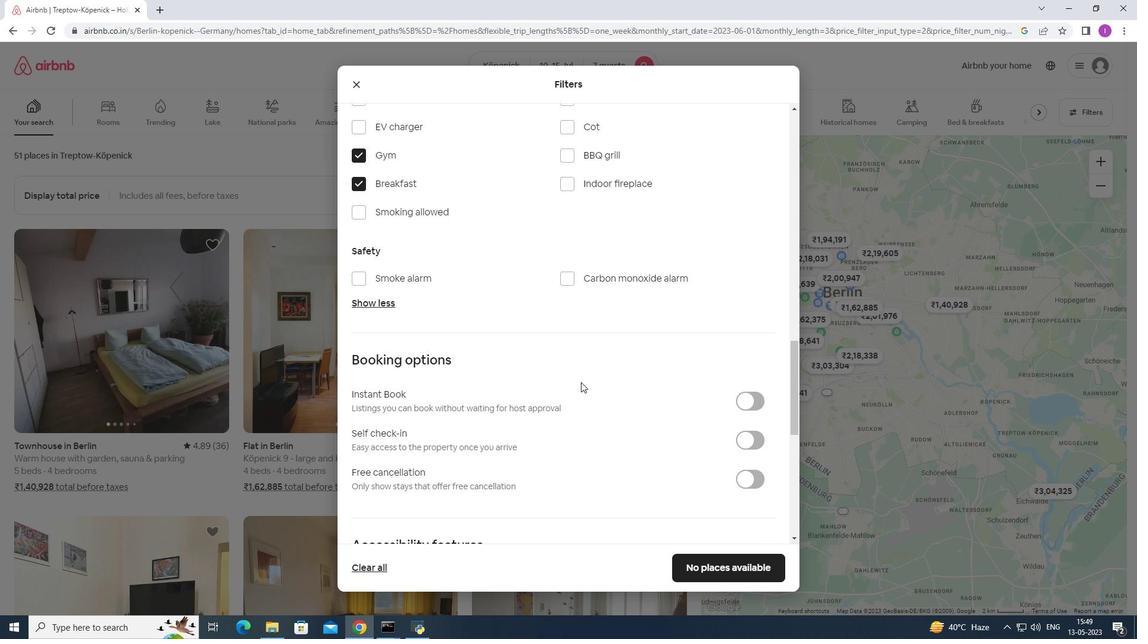 
Action: Mouse scrolled (597, 385) with delta (0, 0)
Screenshot: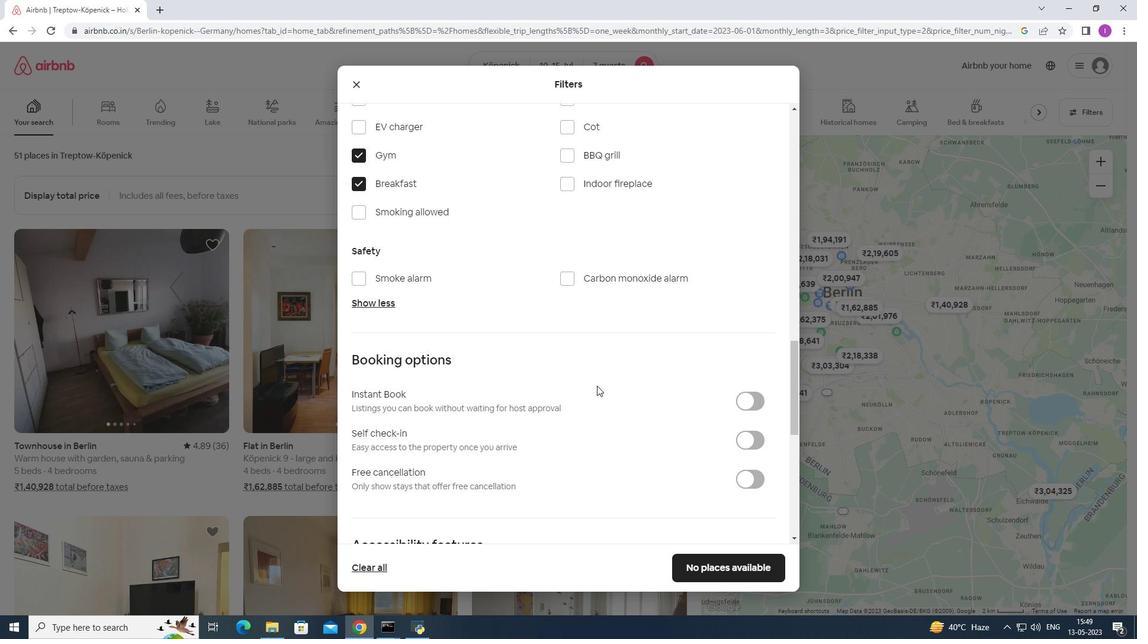 
Action: Mouse moved to (748, 381)
Screenshot: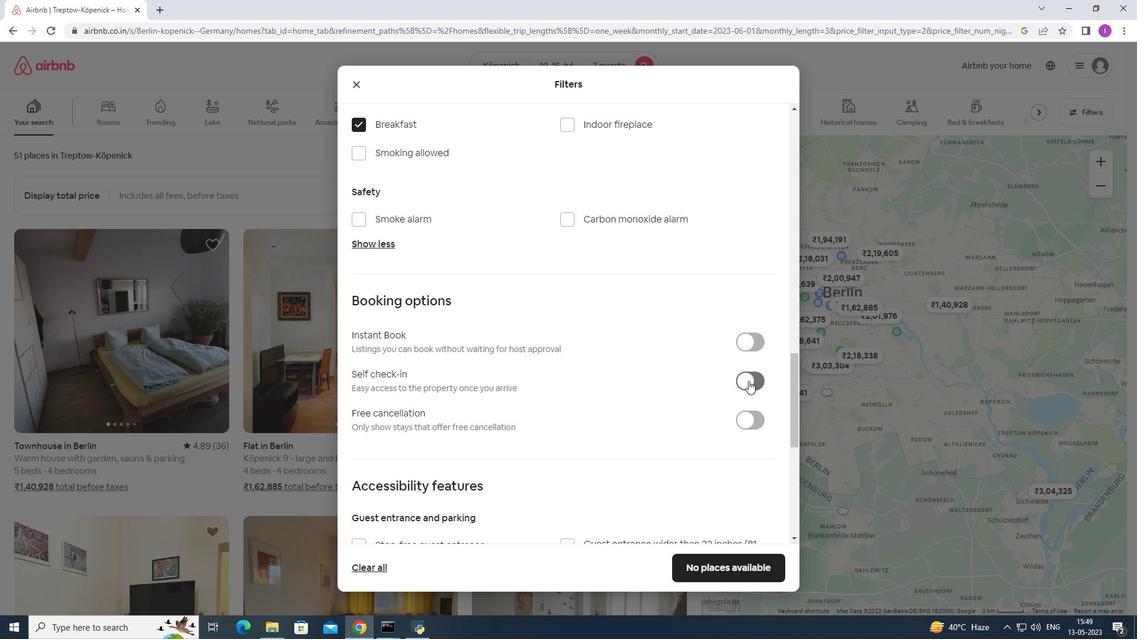 
Action: Mouse pressed left at (748, 381)
Screenshot: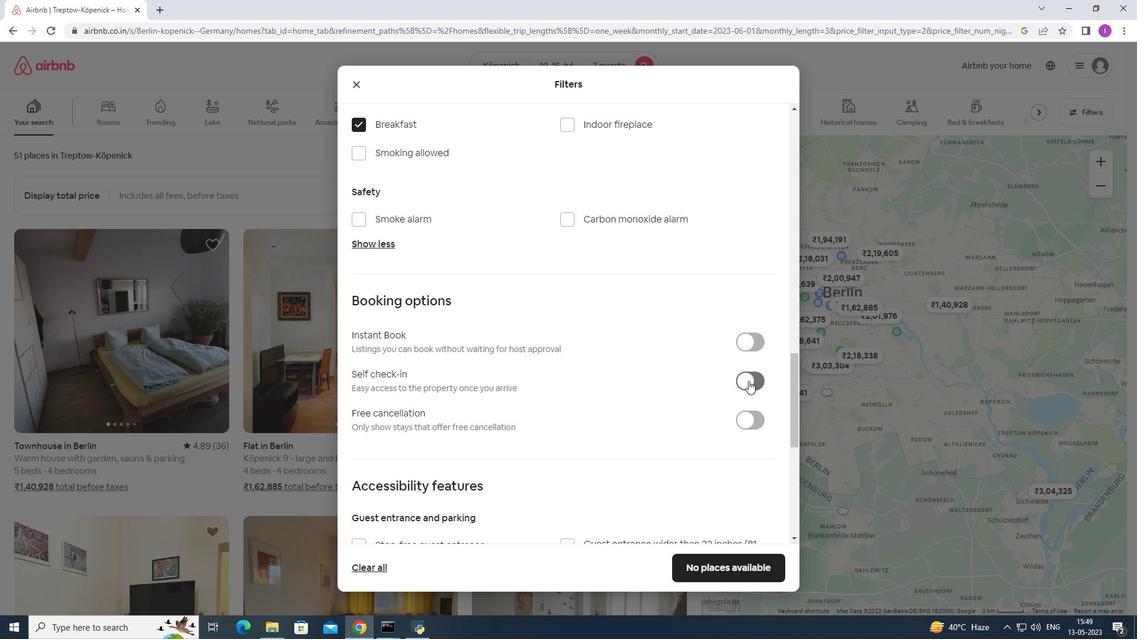 
Action: Mouse moved to (630, 434)
Screenshot: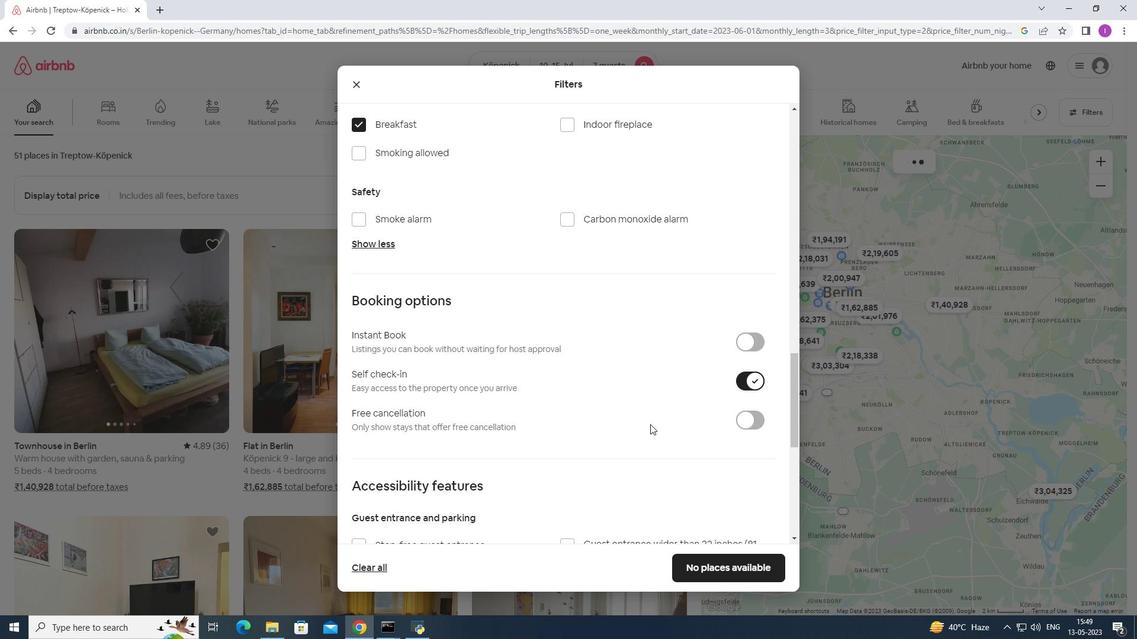 
Action: Mouse scrolled (630, 433) with delta (0, 0)
Screenshot: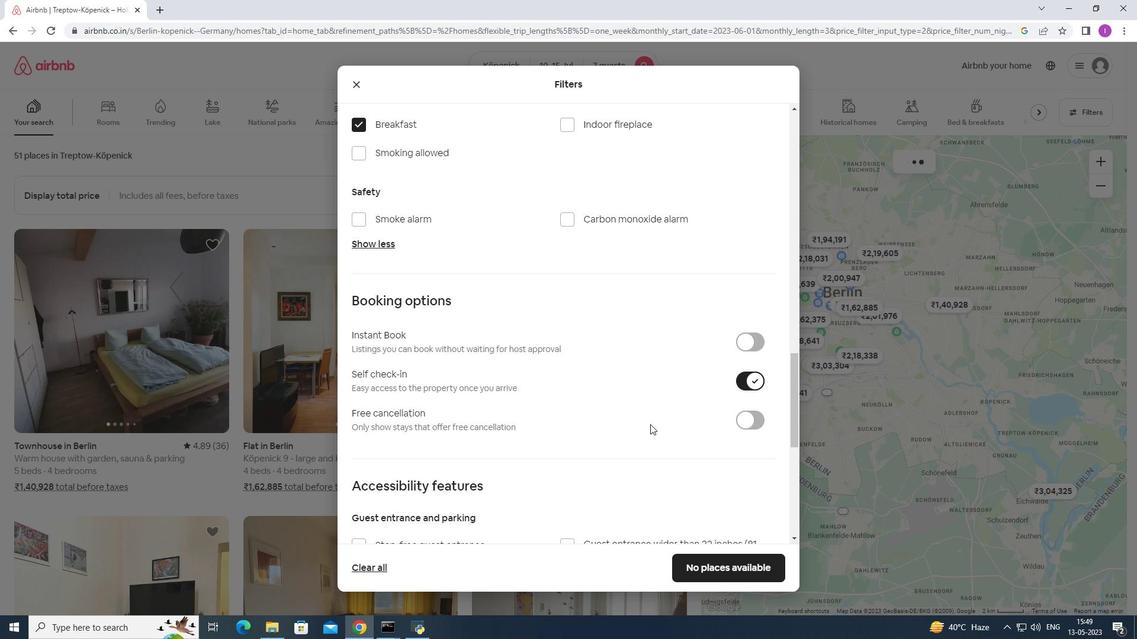
Action: Mouse moved to (621, 439)
Screenshot: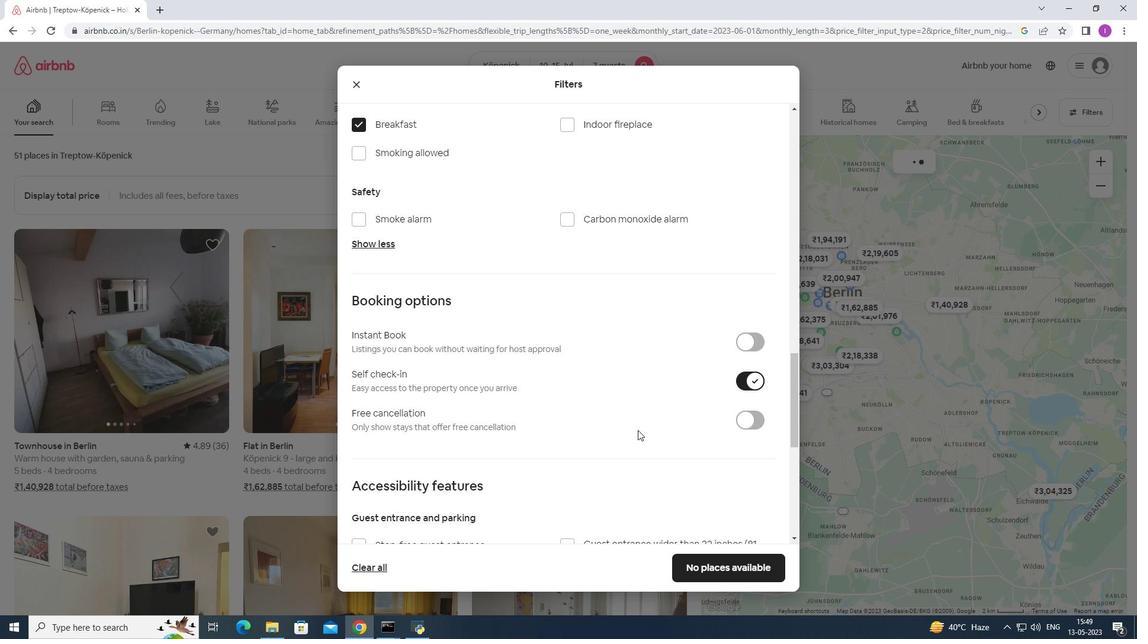
Action: Mouse scrolled (621, 438) with delta (0, 0)
Screenshot: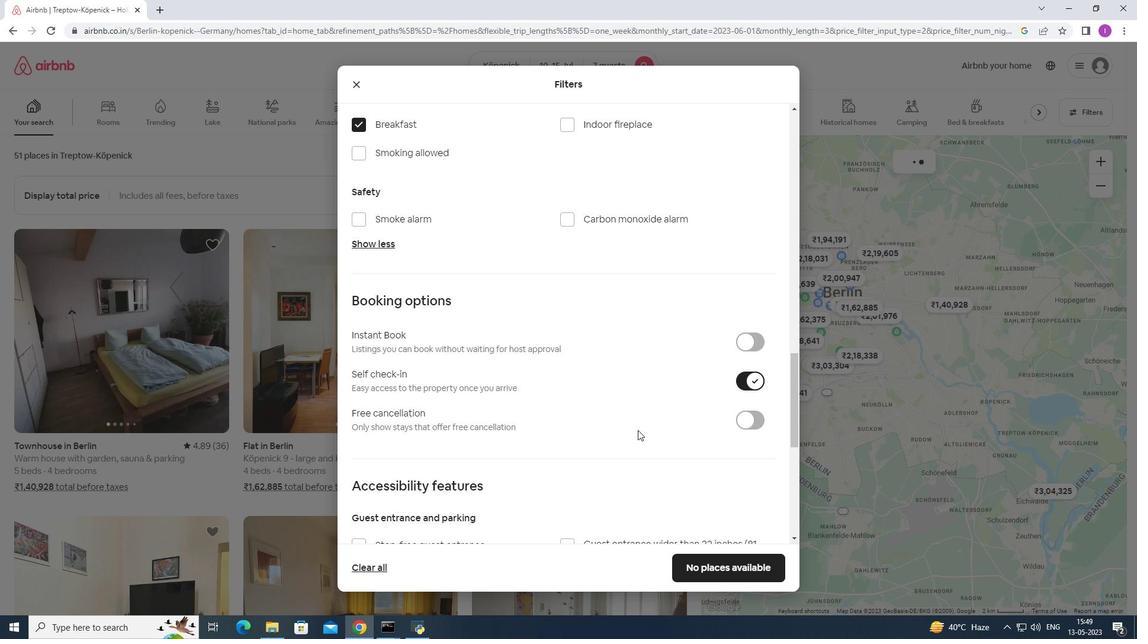 
Action: Mouse moved to (619, 439)
Screenshot: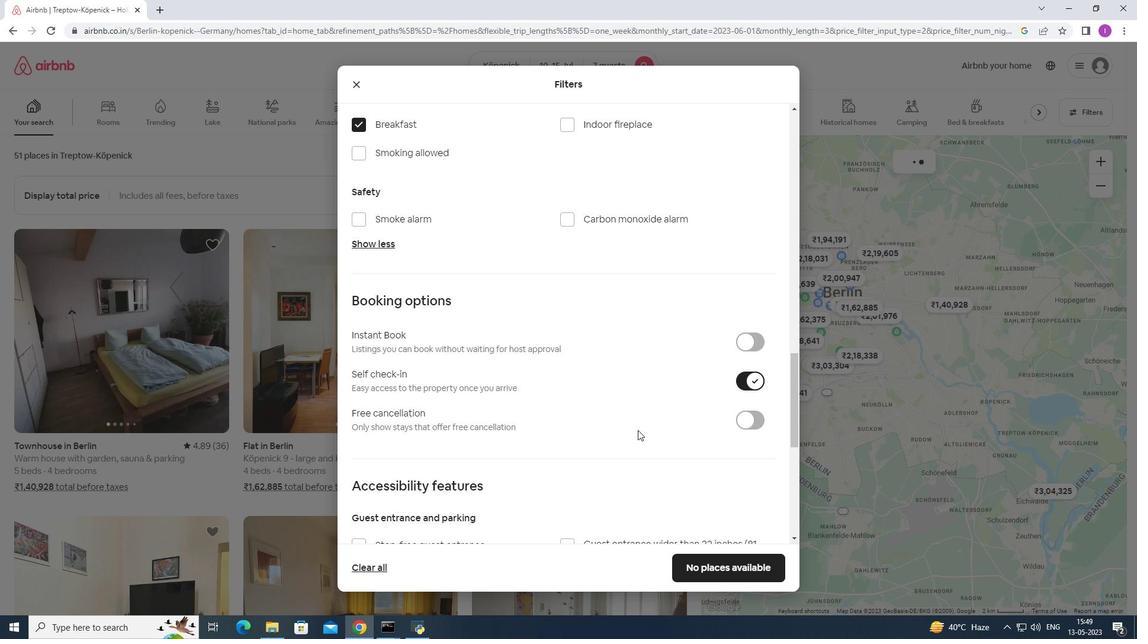 
Action: Mouse scrolled (619, 439) with delta (0, 0)
Screenshot: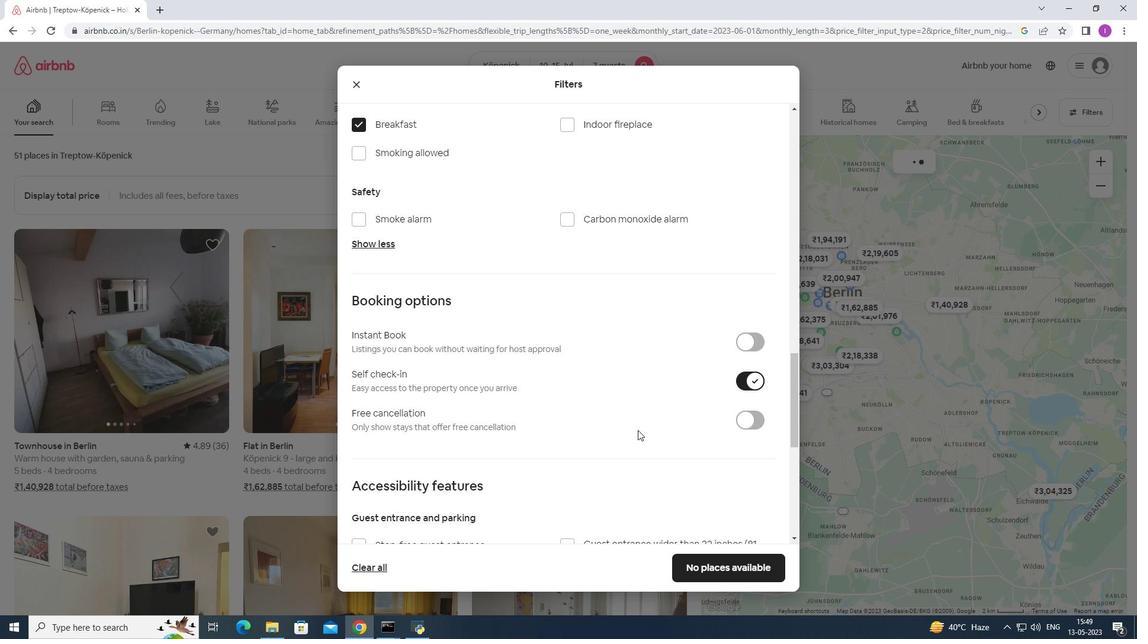 
Action: Mouse moved to (614, 441)
Screenshot: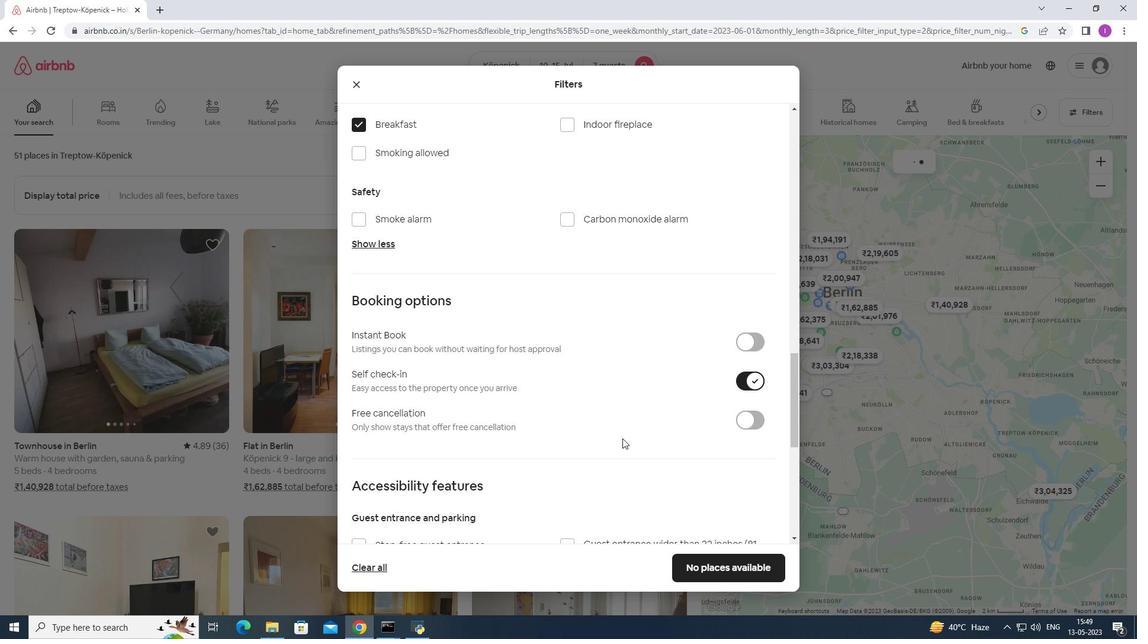 
Action: Mouse scrolled (616, 440) with delta (0, 0)
Screenshot: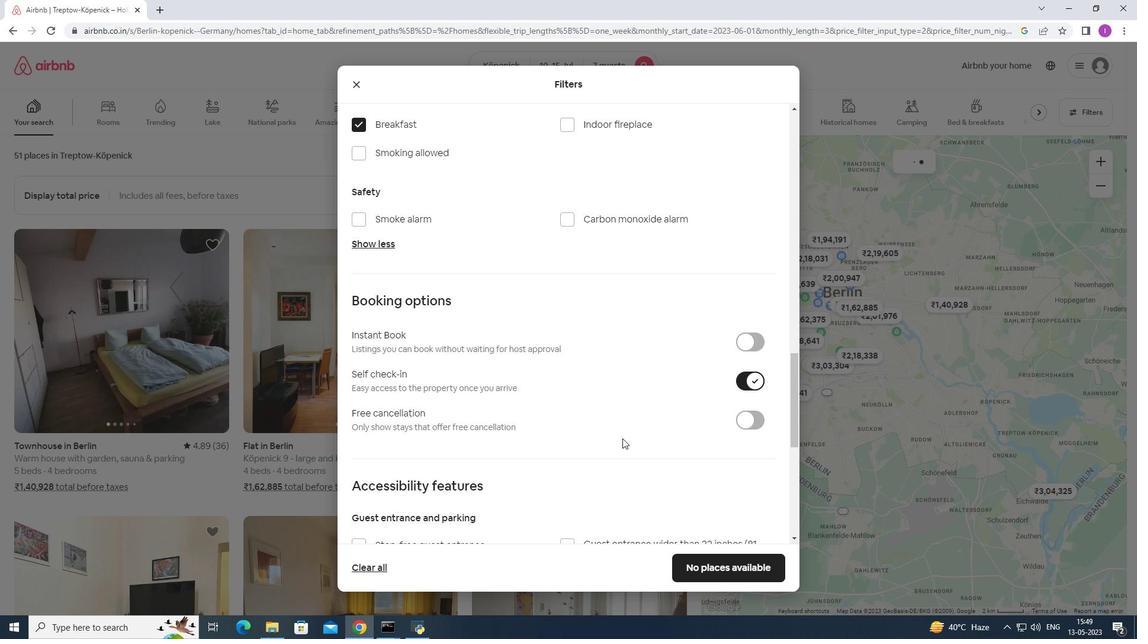 
Action: Mouse moved to (614, 441)
Screenshot: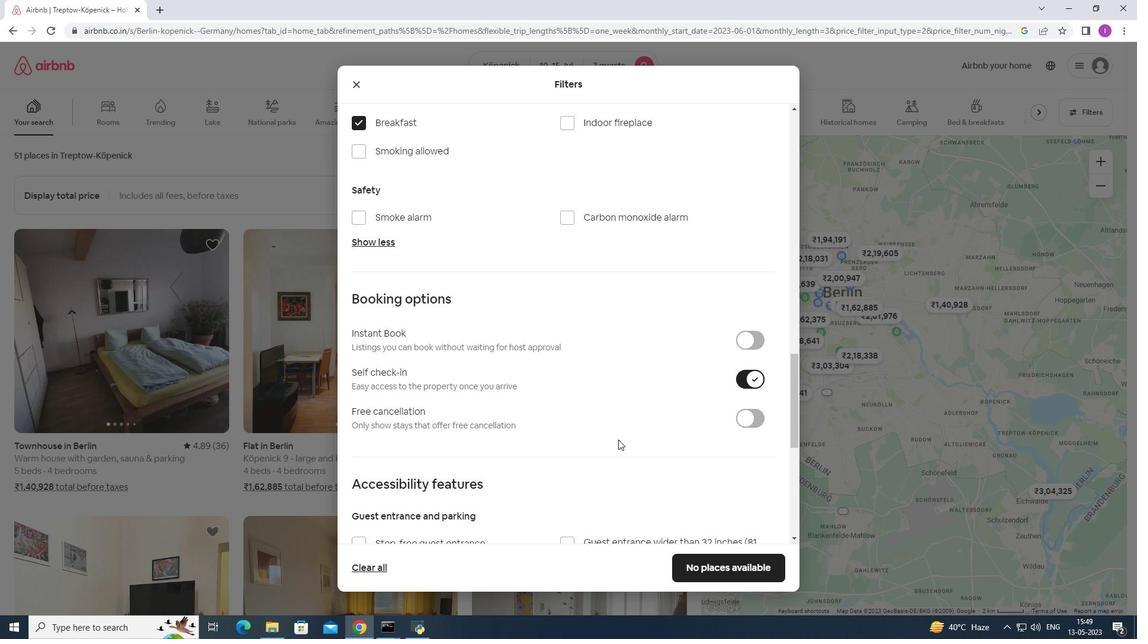 
Action: Mouse scrolled (614, 440) with delta (0, 0)
Screenshot: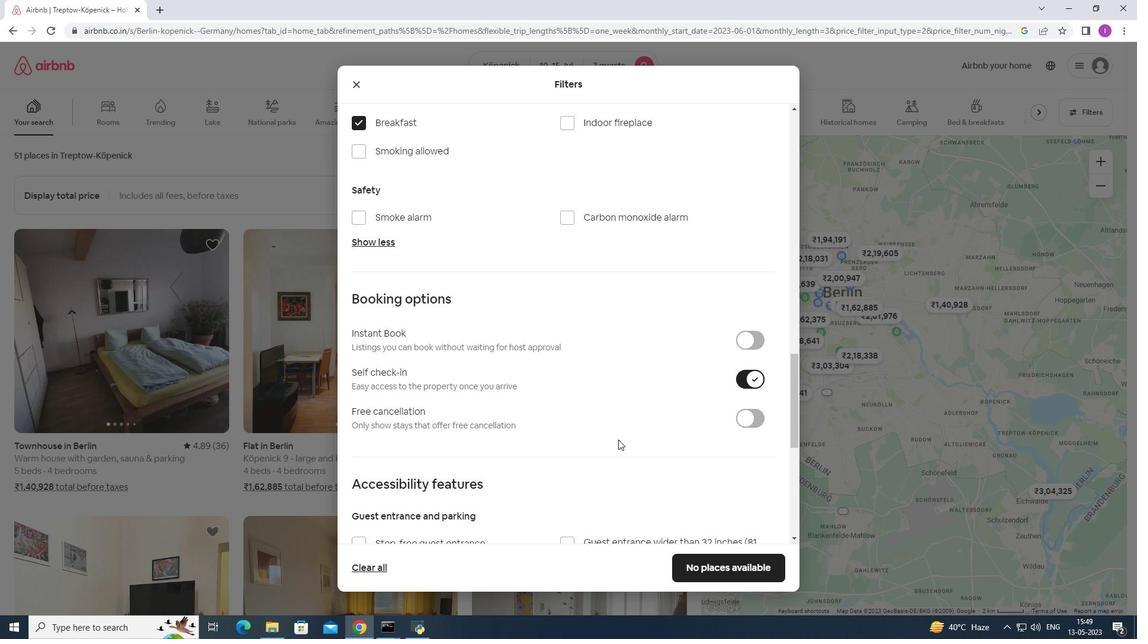 
Action: Mouse moved to (601, 436)
Screenshot: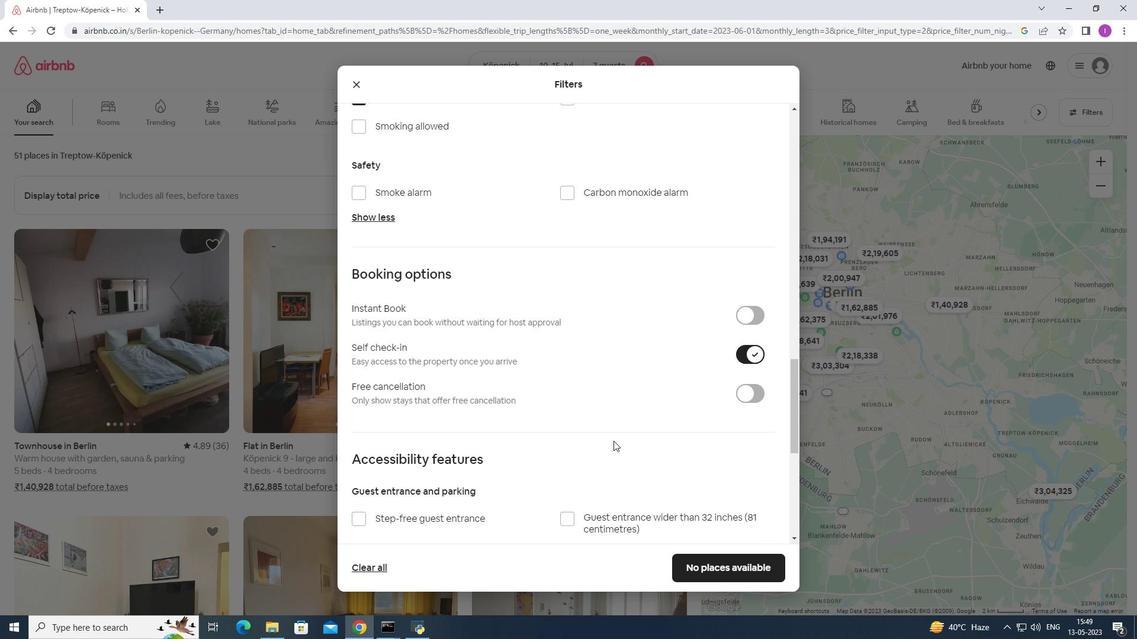 
Action: Mouse scrolled (601, 436) with delta (0, 0)
Screenshot: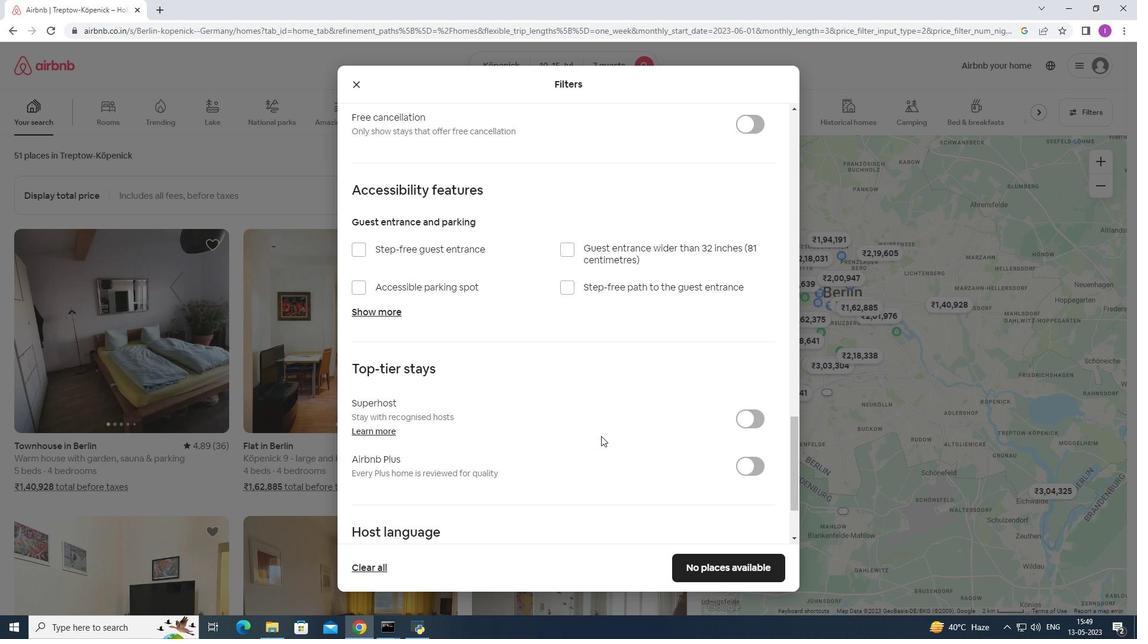 
Action: Mouse scrolled (601, 436) with delta (0, 0)
Screenshot: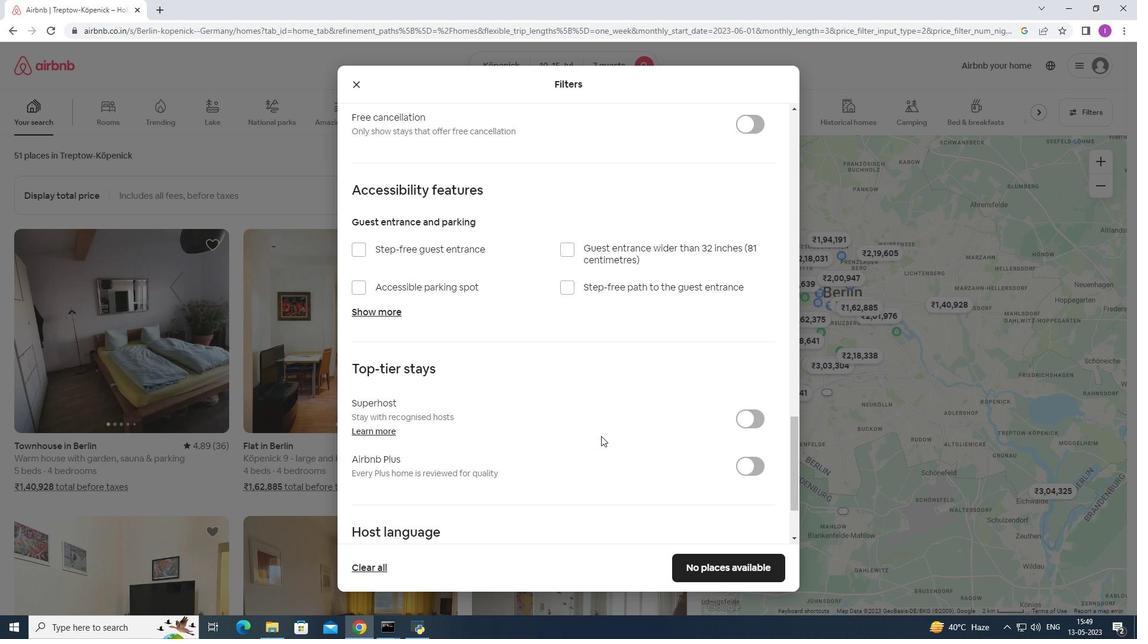 
Action: Mouse moved to (599, 431)
Screenshot: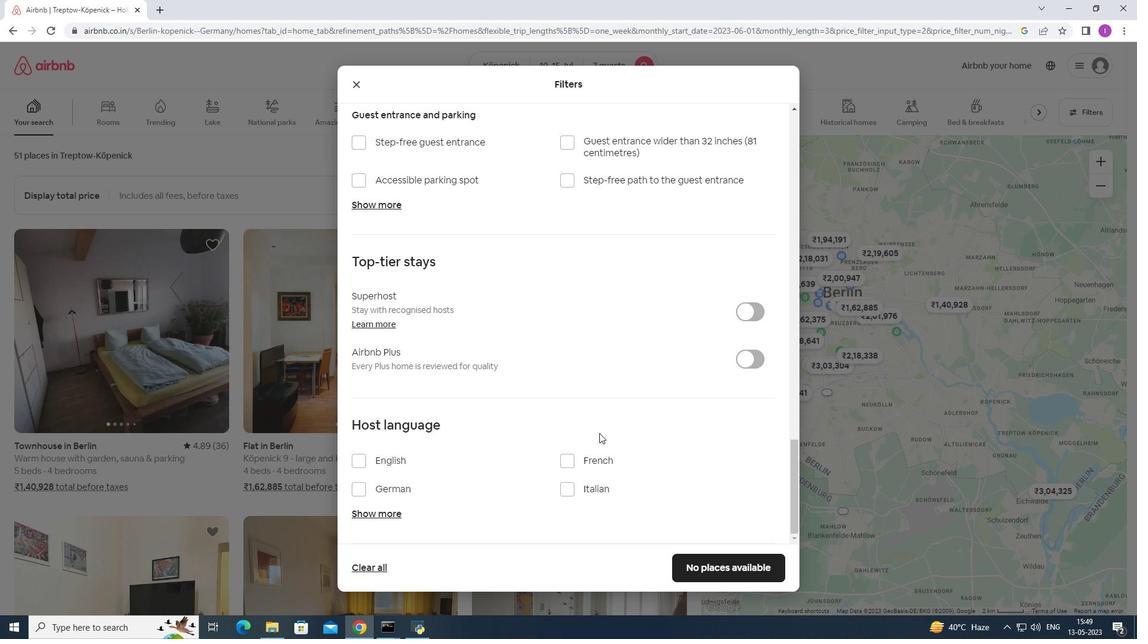 
Action: Mouse scrolled (599, 431) with delta (0, 0)
Screenshot: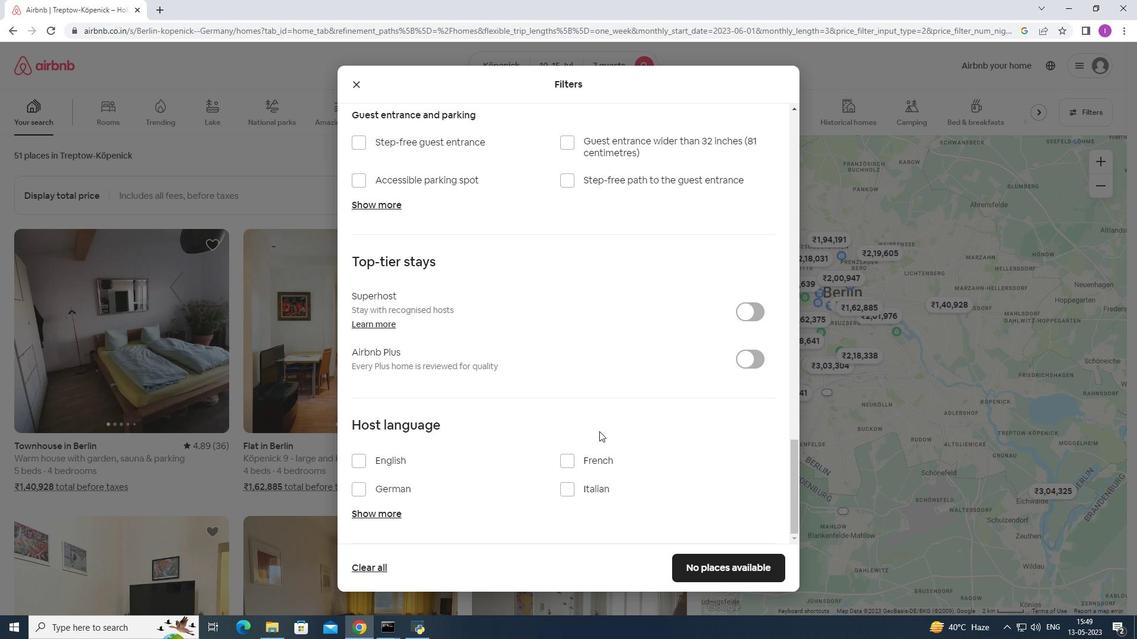 
Action: Mouse scrolled (599, 431) with delta (0, 0)
Screenshot: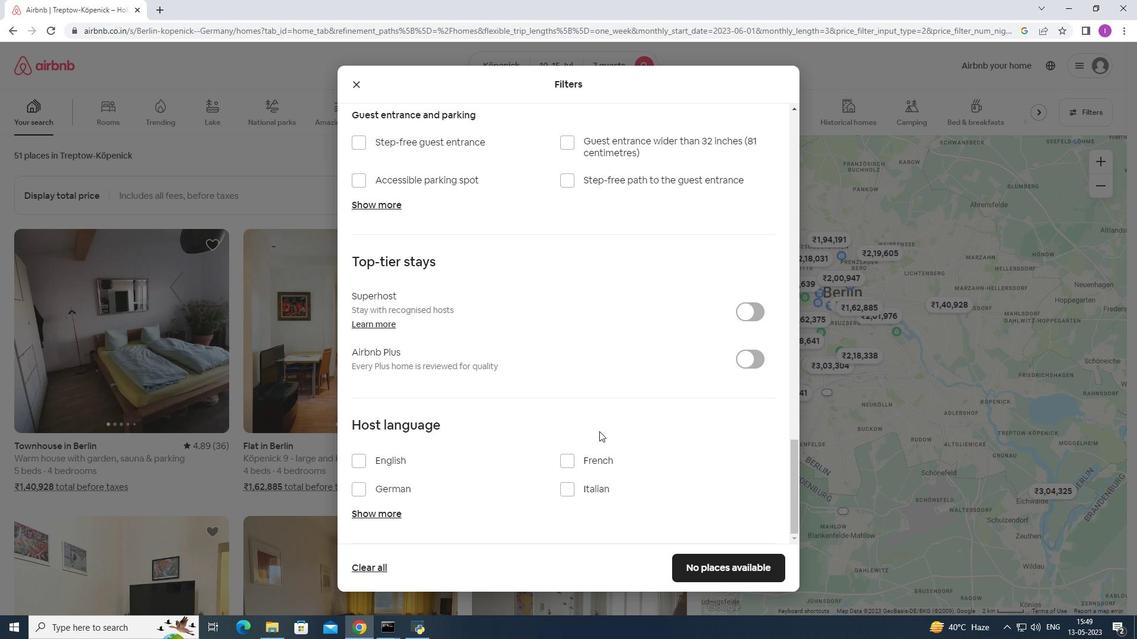 
Action: Mouse scrolled (599, 432) with delta (0, 0)
Screenshot: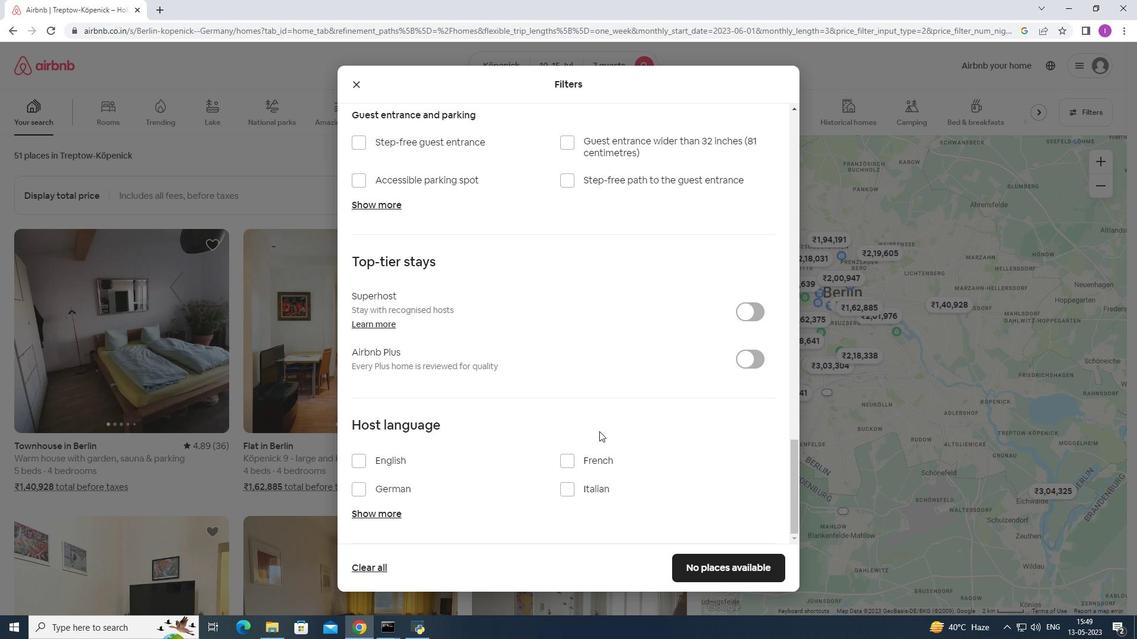 
Action: Mouse moved to (373, 510)
Screenshot: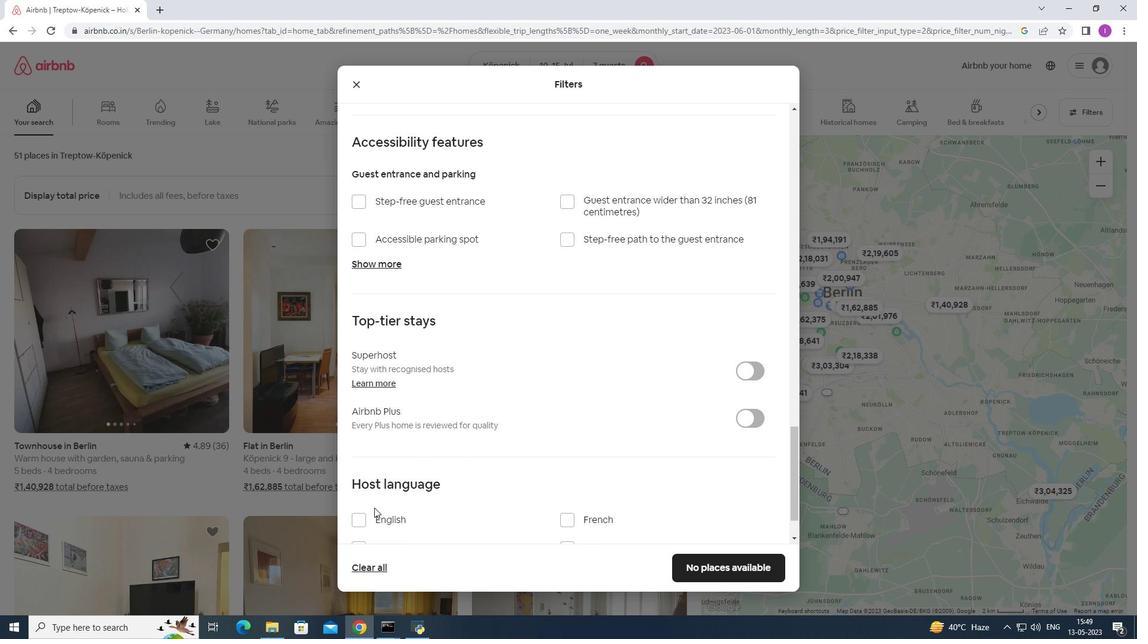 
Action: Mouse scrolled (373, 510) with delta (0, 0)
Screenshot: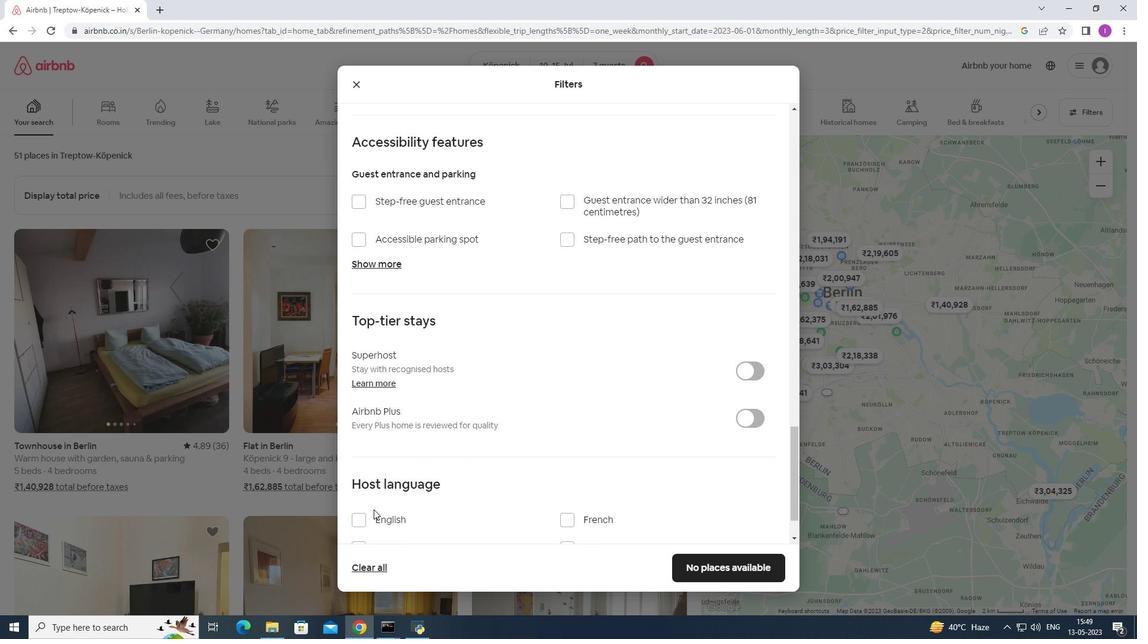 
Action: Mouse moved to (351, 461)
Screenshot: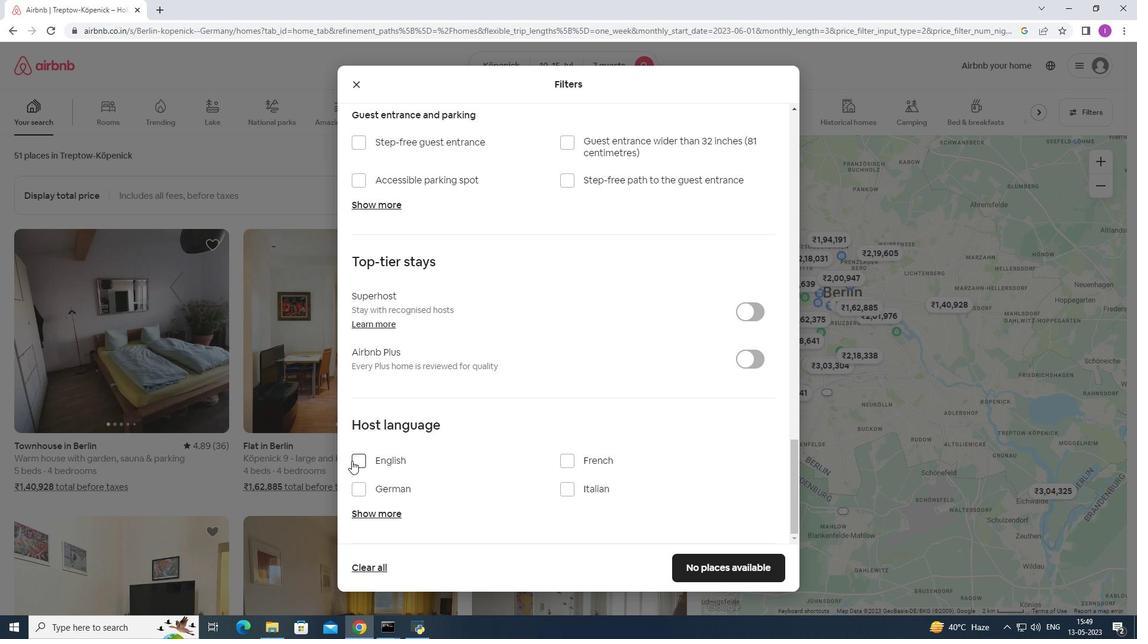 
Action: Mouse pressed left at (351, 461)
Screenshot: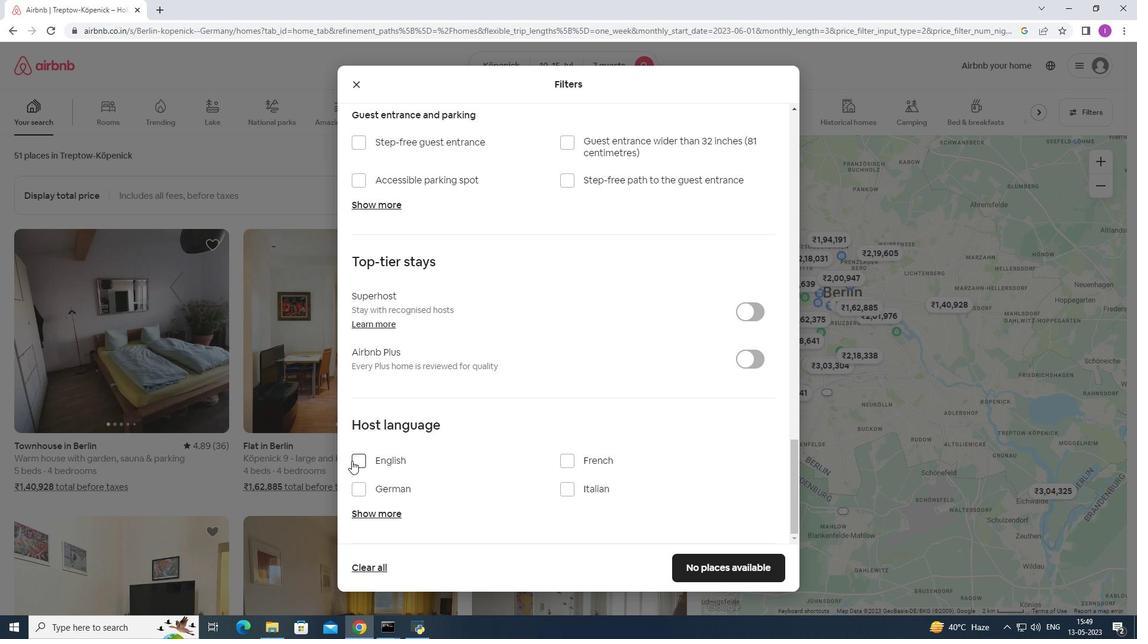 
Action: Mouse moved to (728, 567)
Screenshot: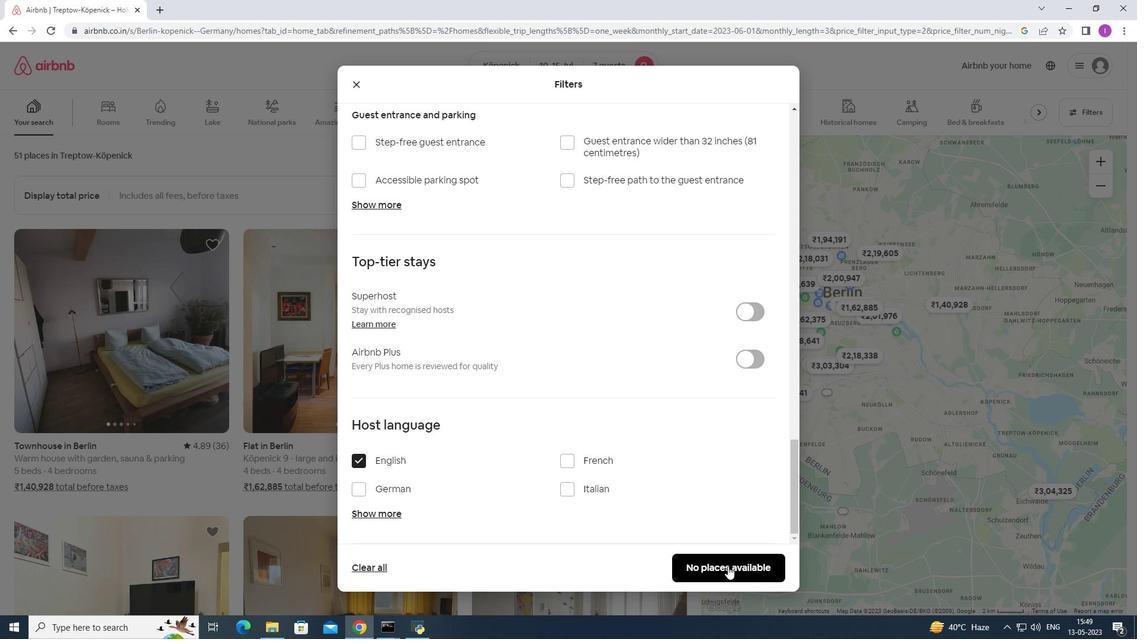 
Action: Mouse pressed left at (728, 567)
Screenshot: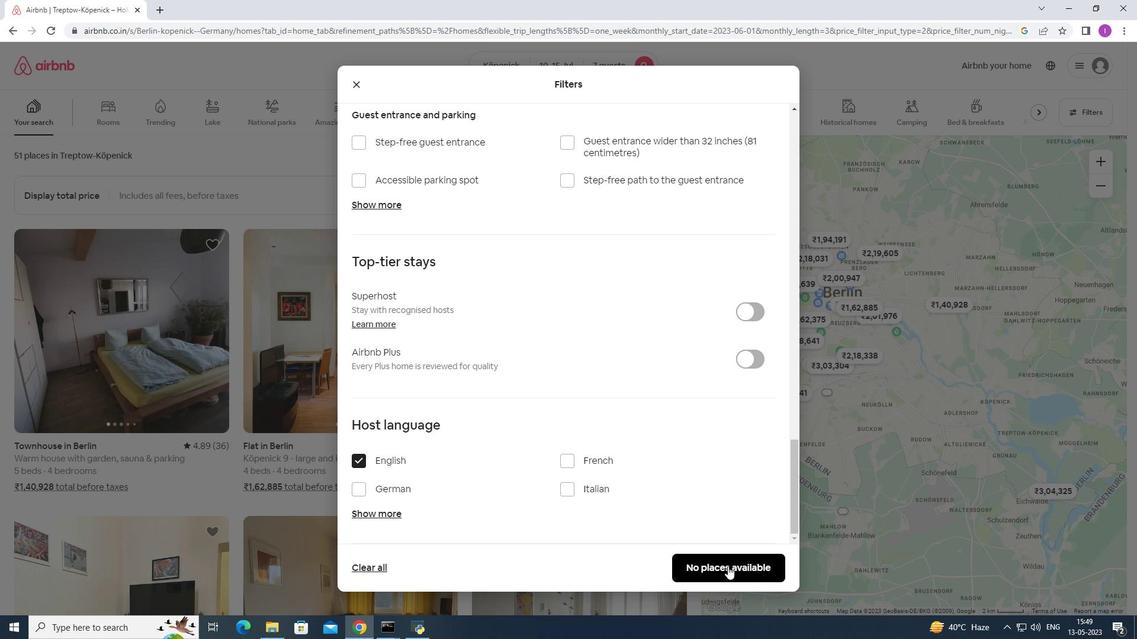 
Action: Mouse moved to (619, 537)
Screenshot: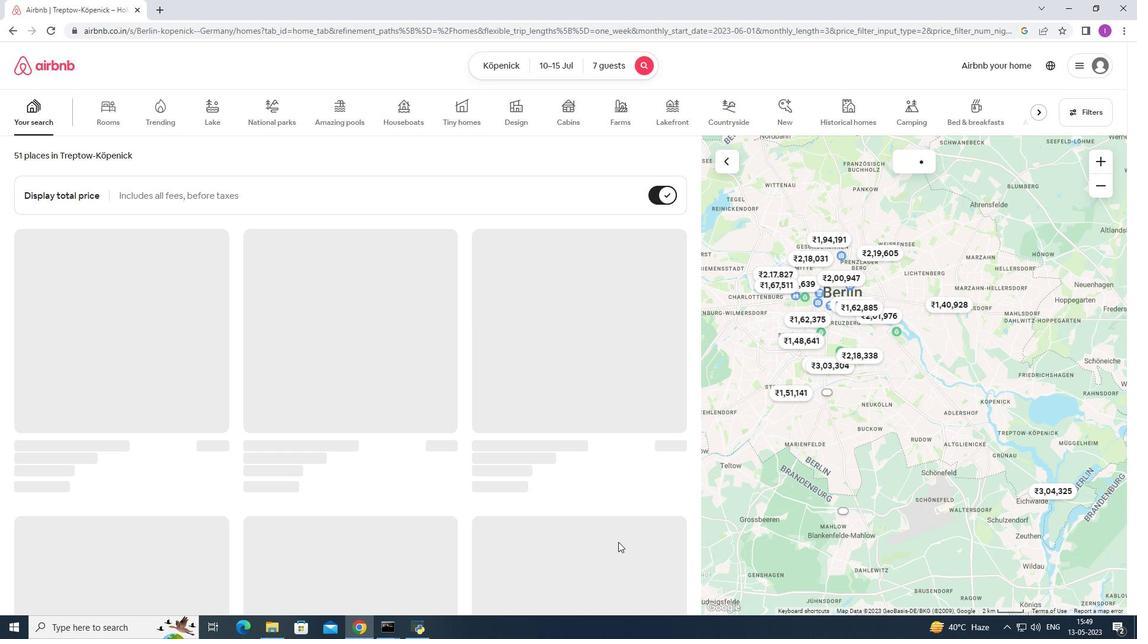 
